 Task: Search one way flight ticket for 4 adults, 2 children, 2 infants in seat and 1 infant on lap in premium economy from Bellingham: Bellingham International Airport to Springfield: Abraham Lincoln Capital Airport on 5-2-2023. Number of bags: 2 checked bags. Price is upto 42000. Outbound departure time preference is 15:15.
Action: Mouse moved to (405, 368)
Screenshot: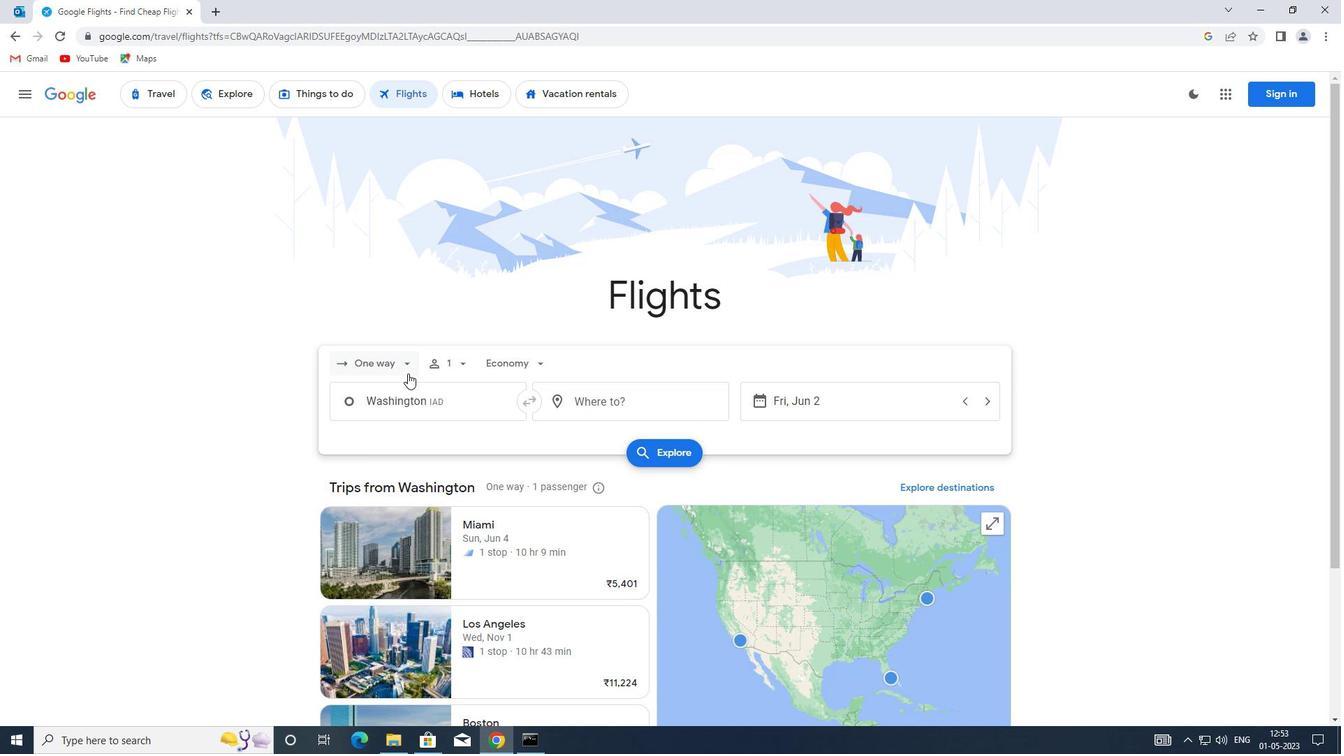 
Action: Mouse pressed left at (405, 368)
Screenshot: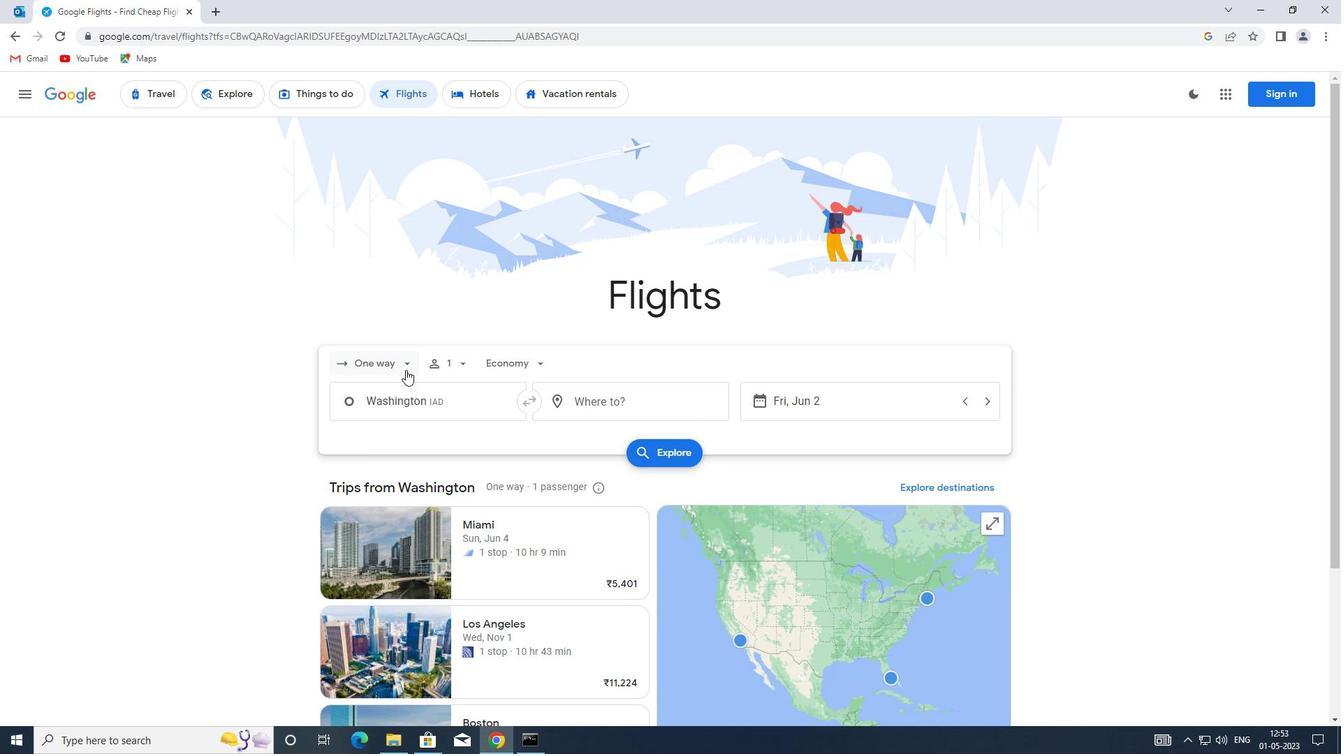 
Action: Mouse moved to (407, 424)
Screenshot: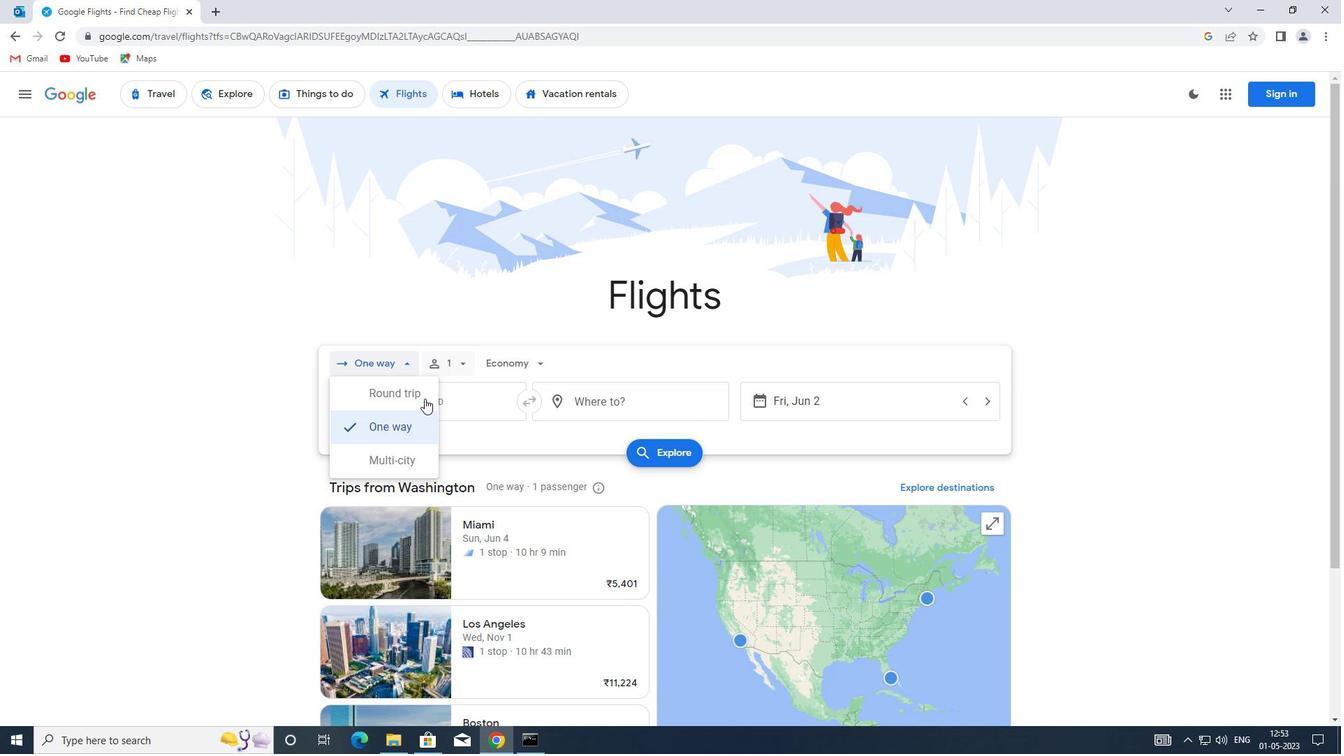 
Action: Mouse pressed left at (407, 424)
Screenshot: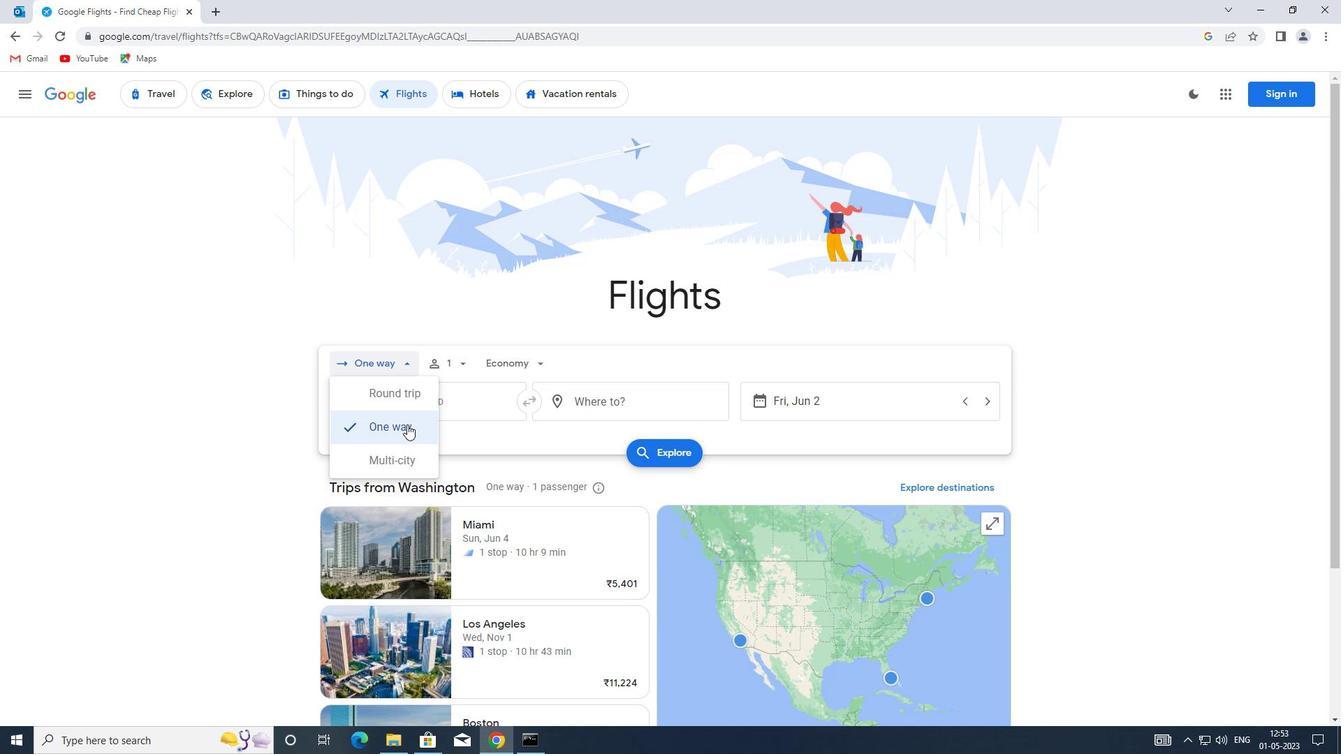 
Action: Mouse moved to (452, 365)
Screenshot: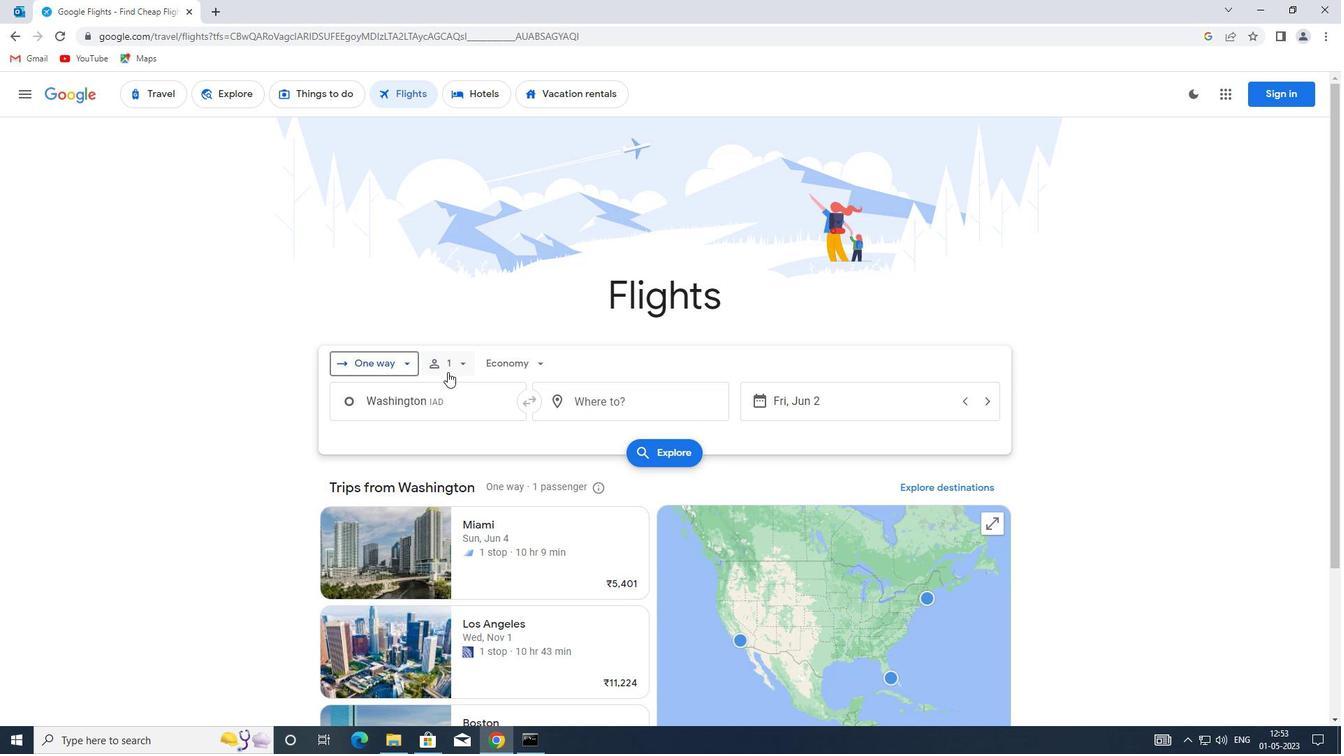 
Action: Mouse pressed left at (452, 365)
Screenshot: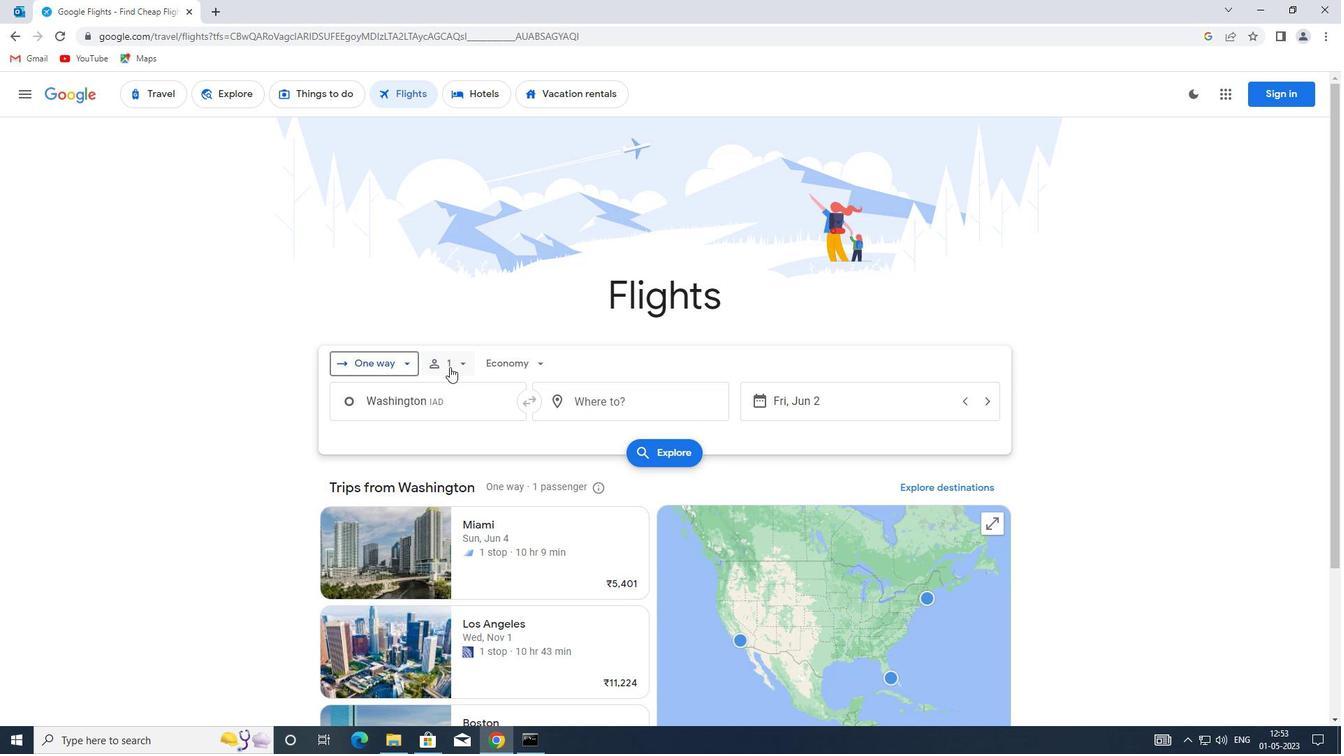 
Action: Mouse moved to (571, 396)
Screenshot: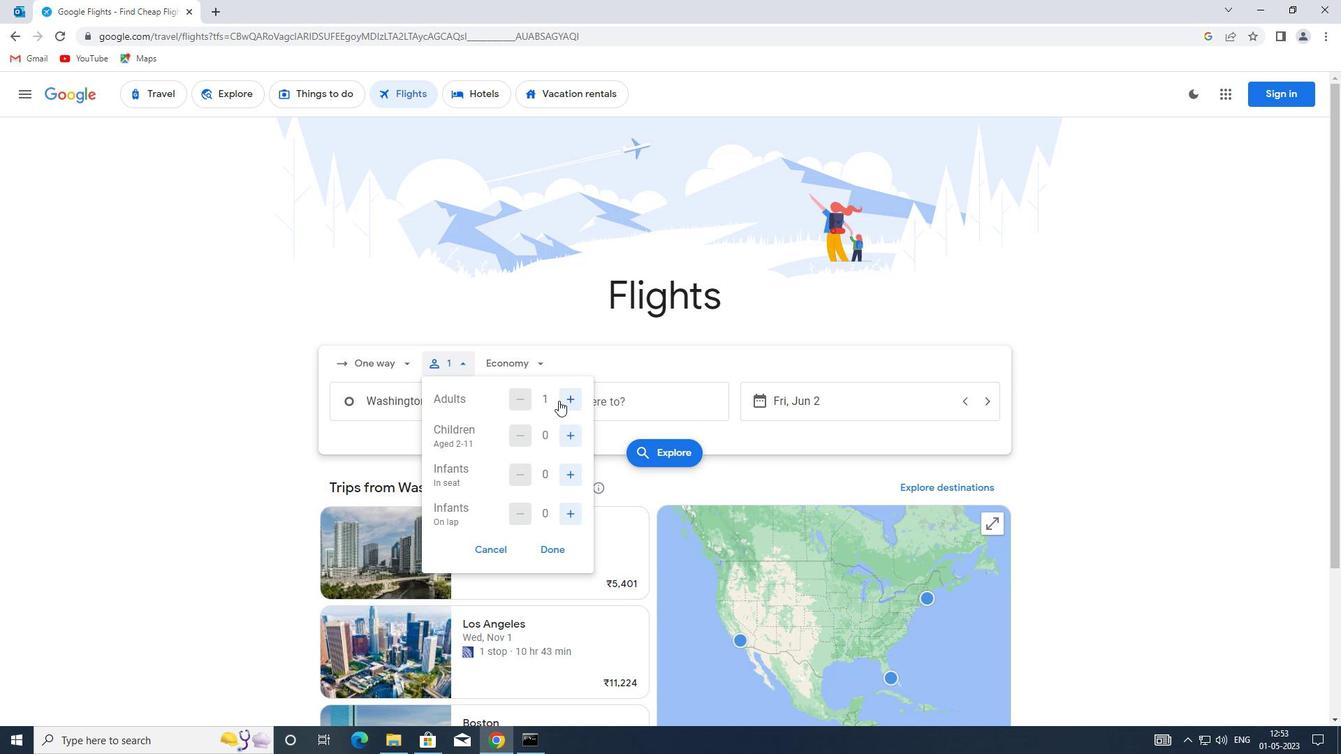 
Action: Mouse pressed left at (571, 396)
Screenshot: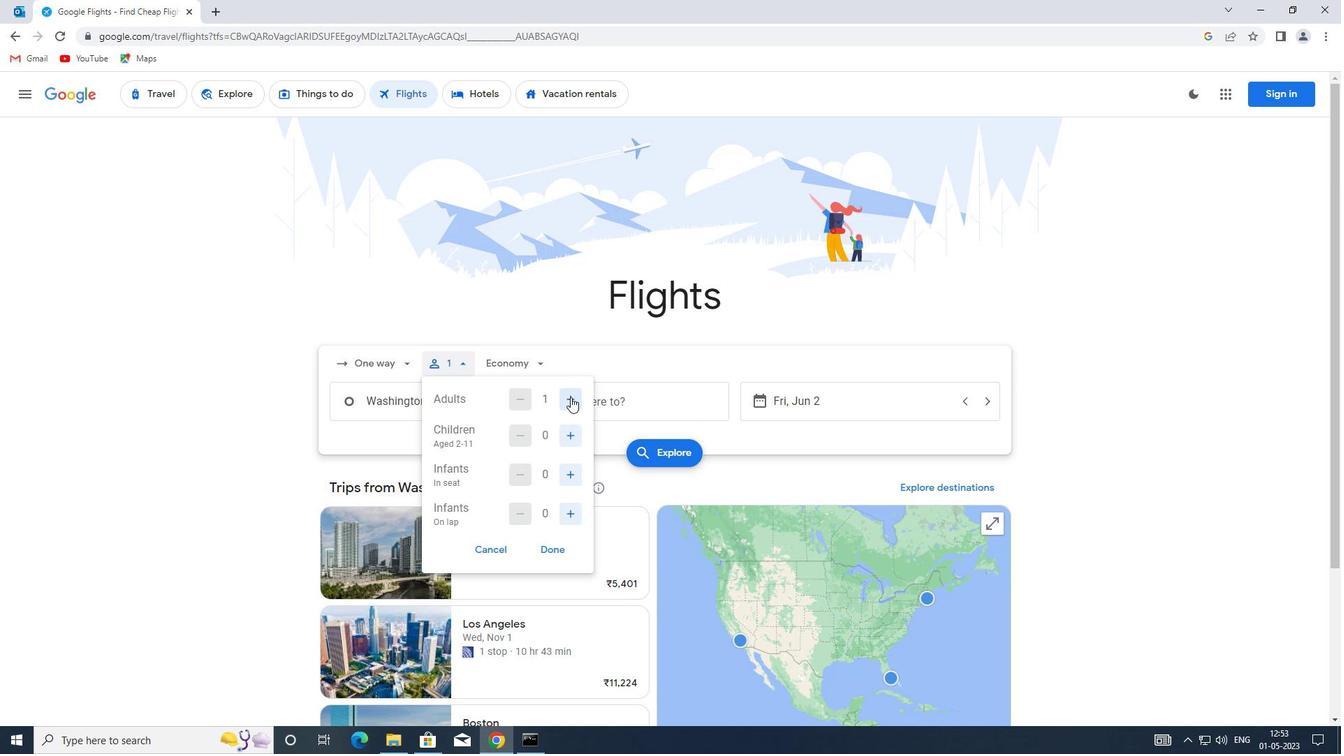 
Action: Mouse pressed left at (571, 396)
Screenshot: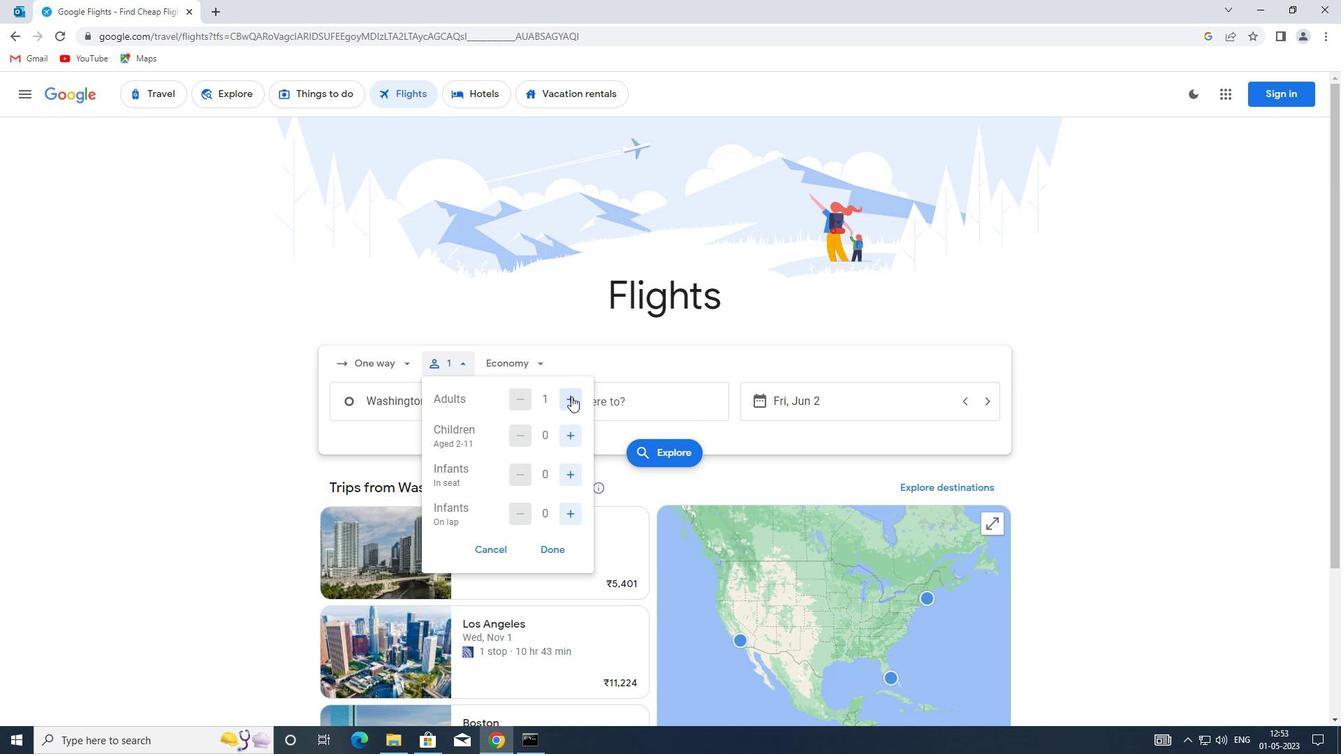
Action: Mouse pressed left at (571, 396)
Screenshot: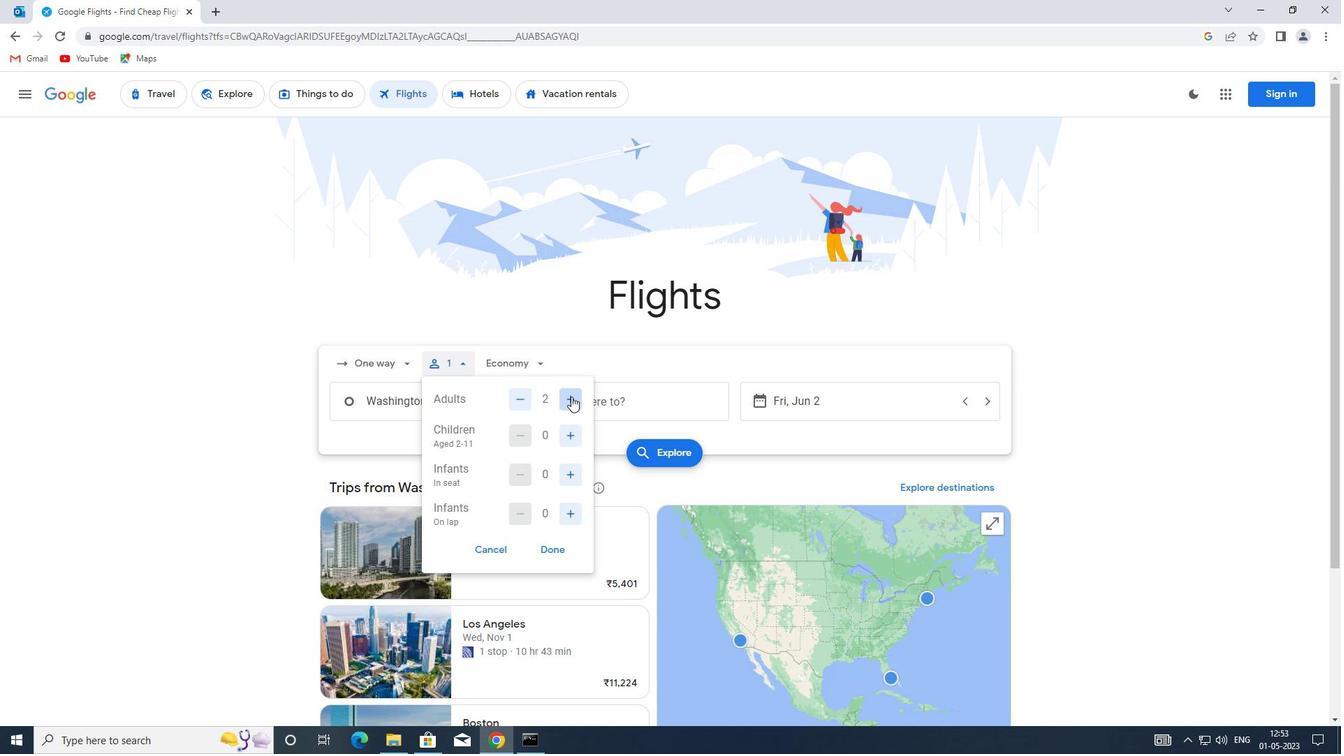 
Action: Mouse moved to (568, 433)
Screenshot: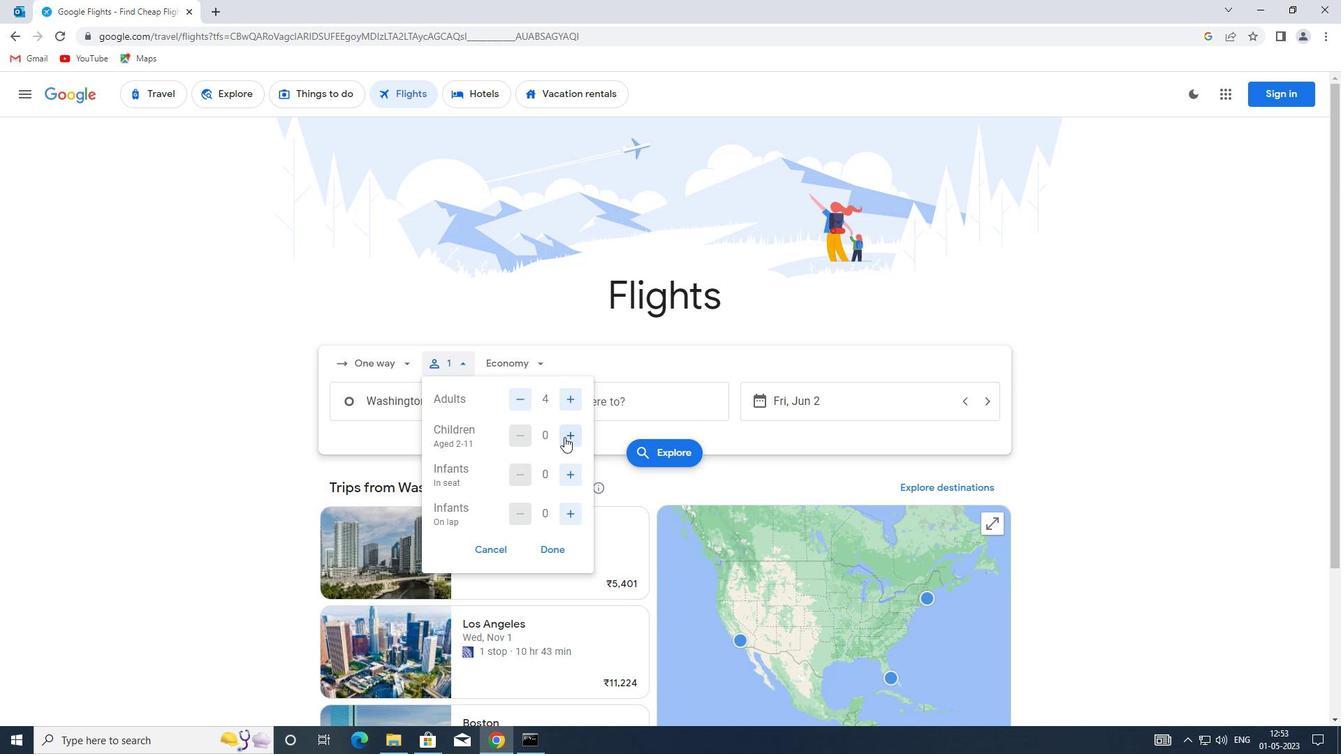 
Action: Mouse pressed left at (568, 433)
Screenshot: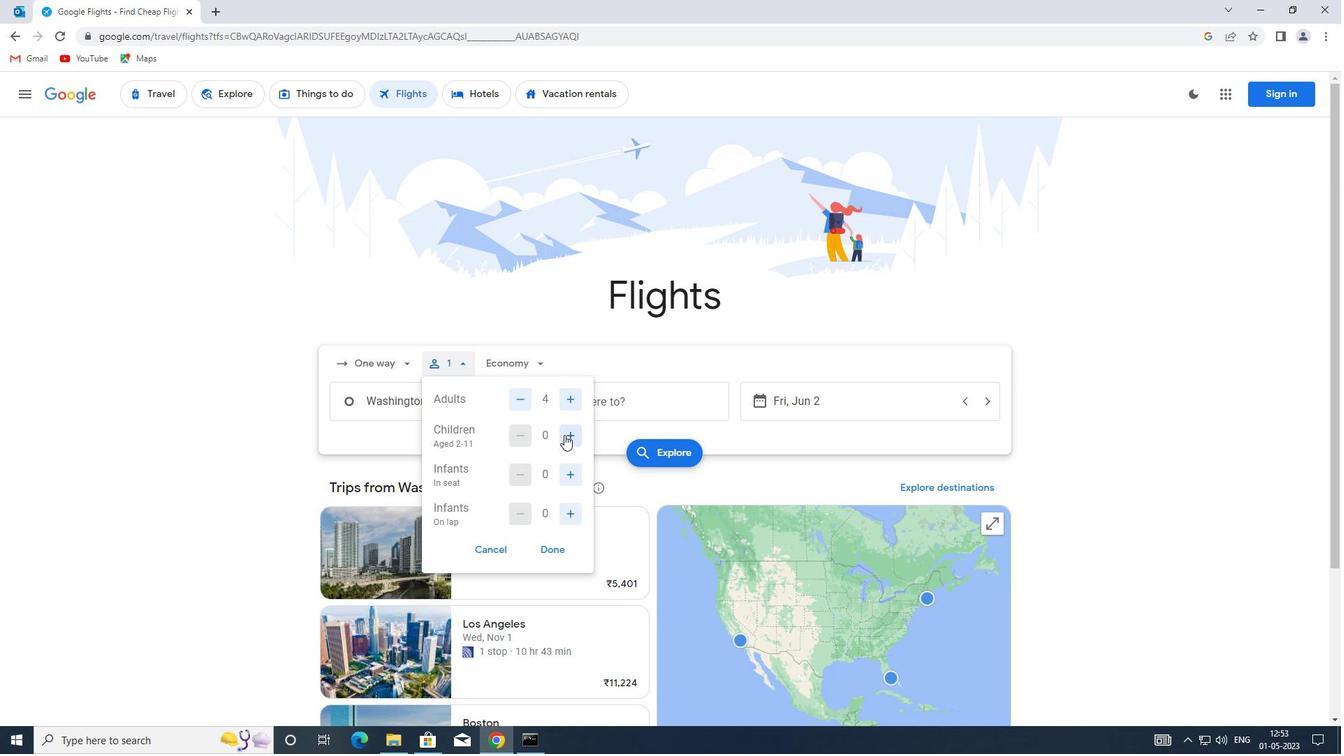 
Action: Mouse pressed left at (568, 433)
Screenshot: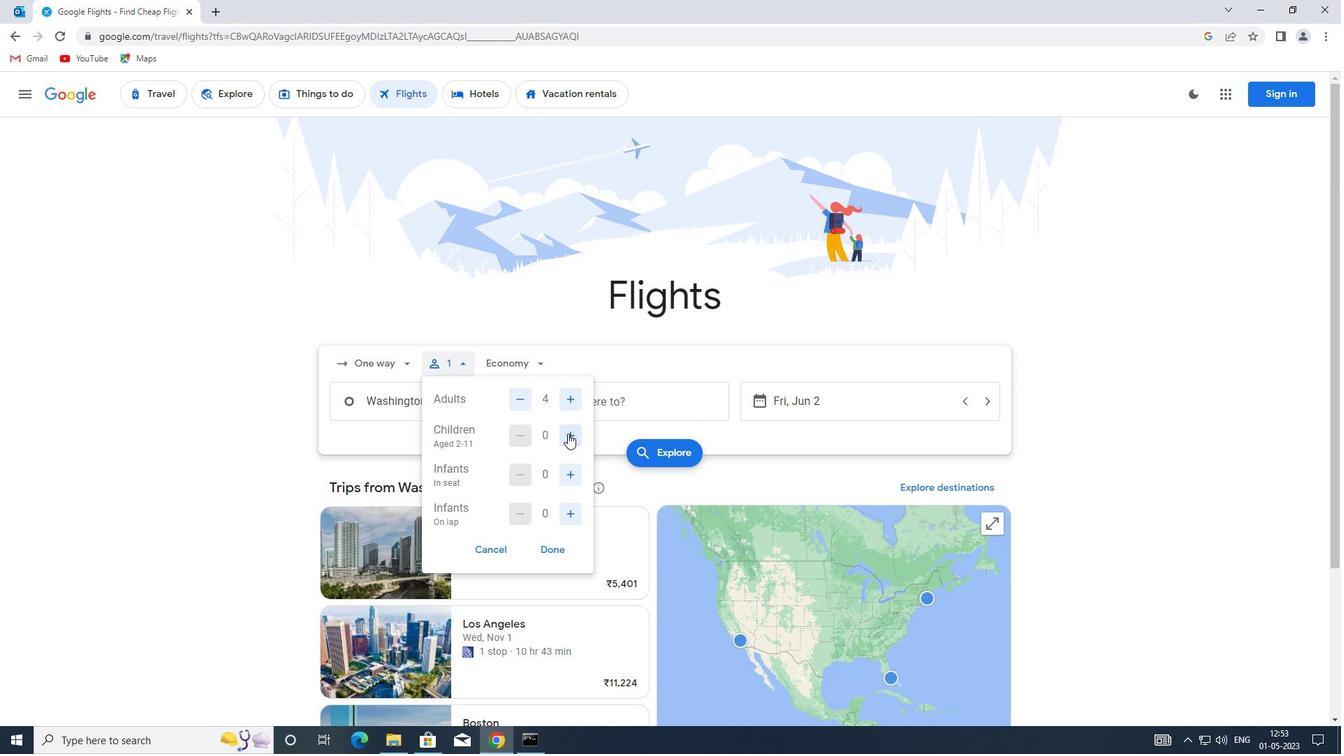 
Action: Mouse moved to (570, 477)
Screenshot: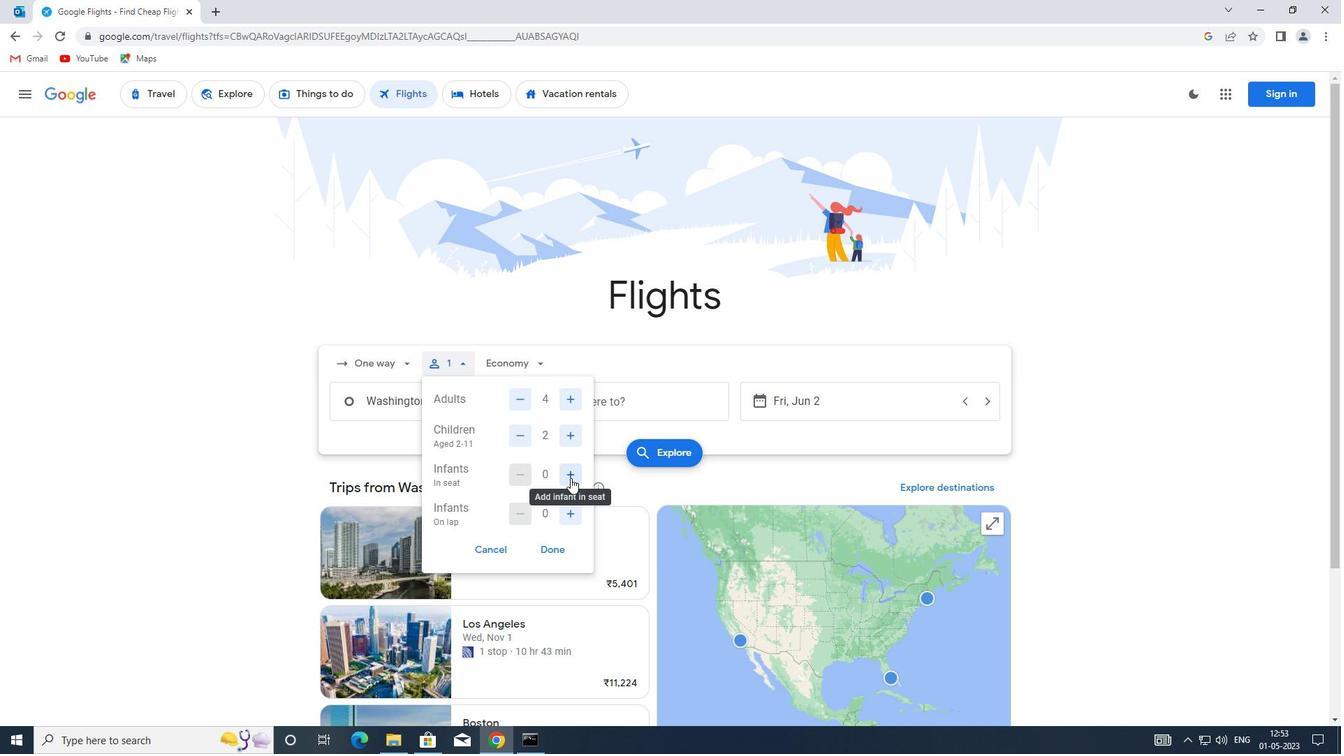 
Action: Mouse pressed left at (570, 477)
Screenshot: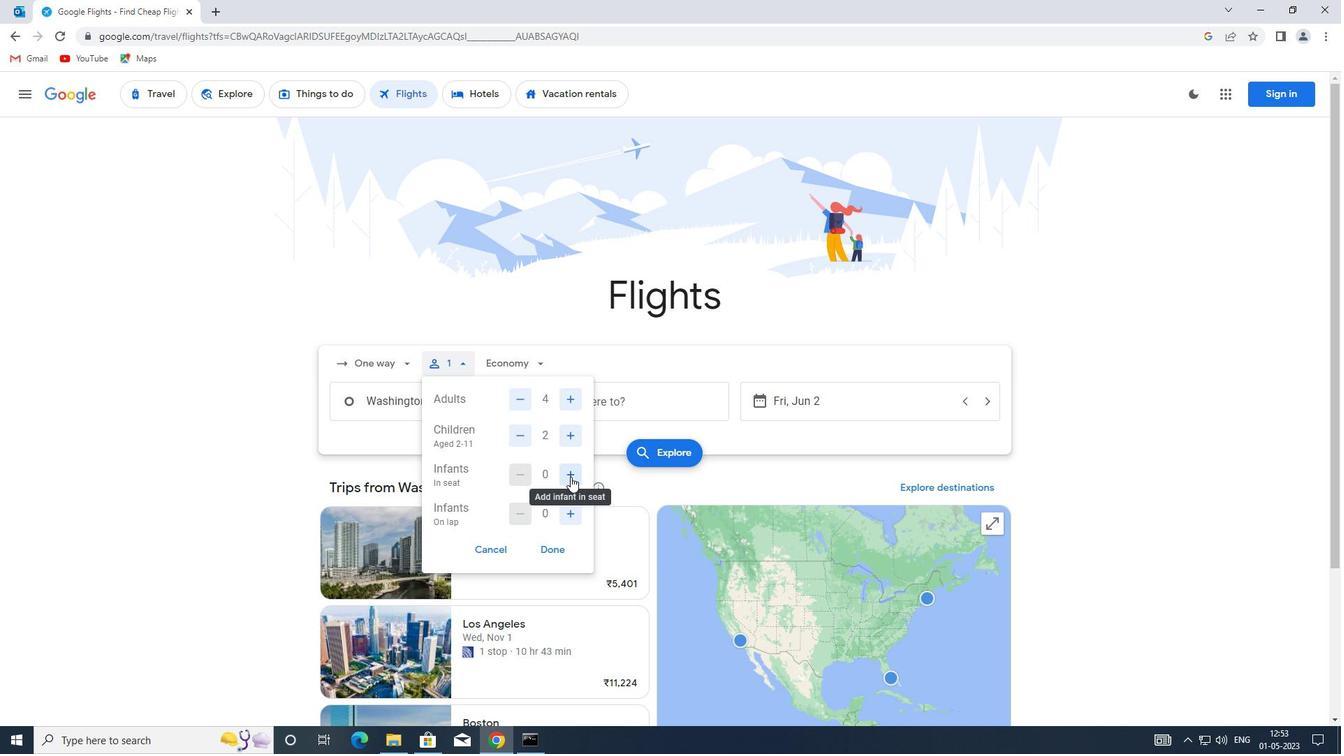 
Action: Mouse pressed left at (570, 477)
Screenshot: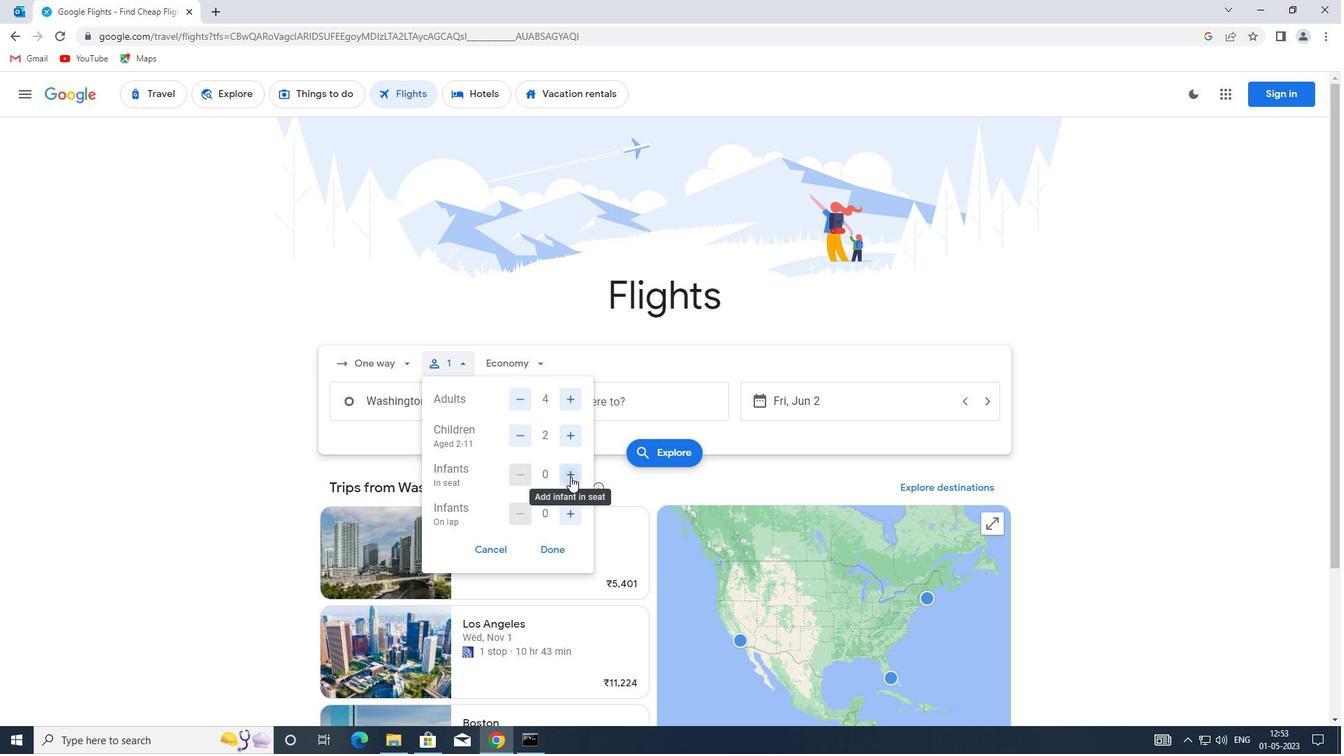
Action: Mouse moved to (567, 513)
Screenshot: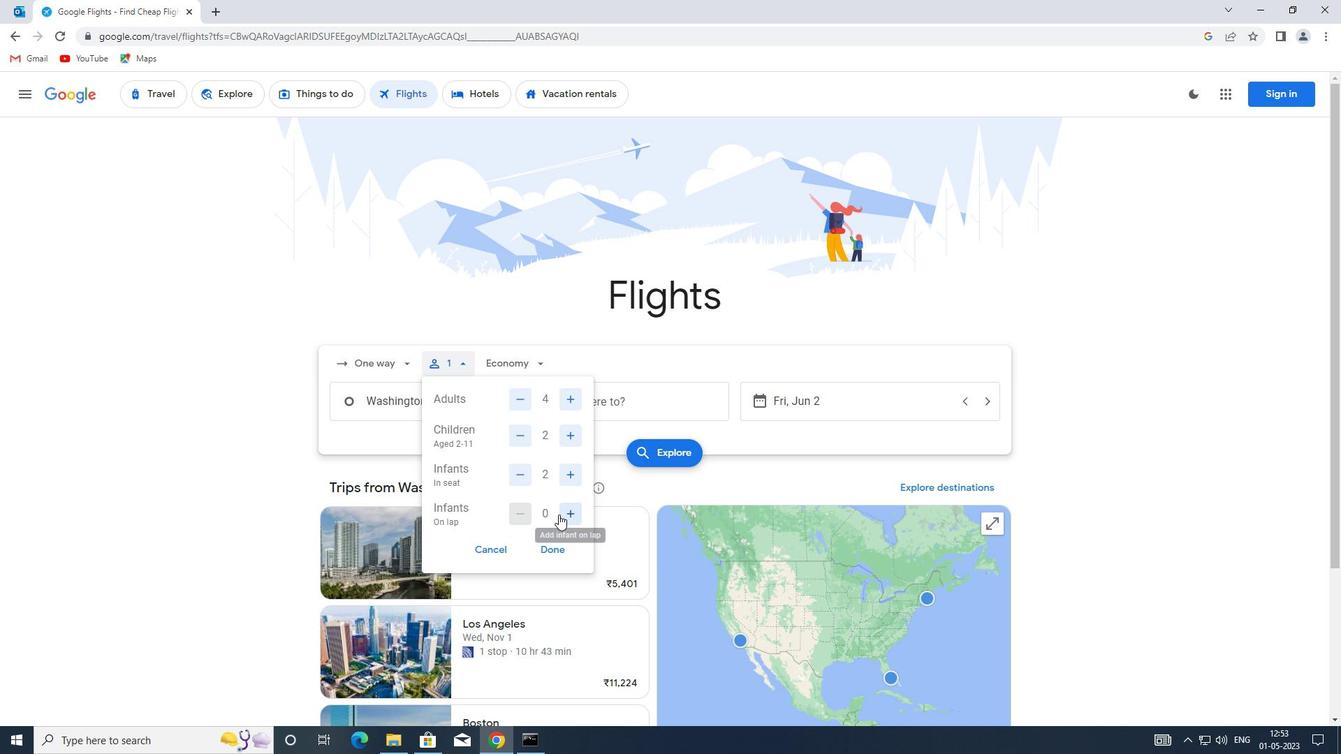 
Action: Mouse pressed left at (567, 513)
Screenshot: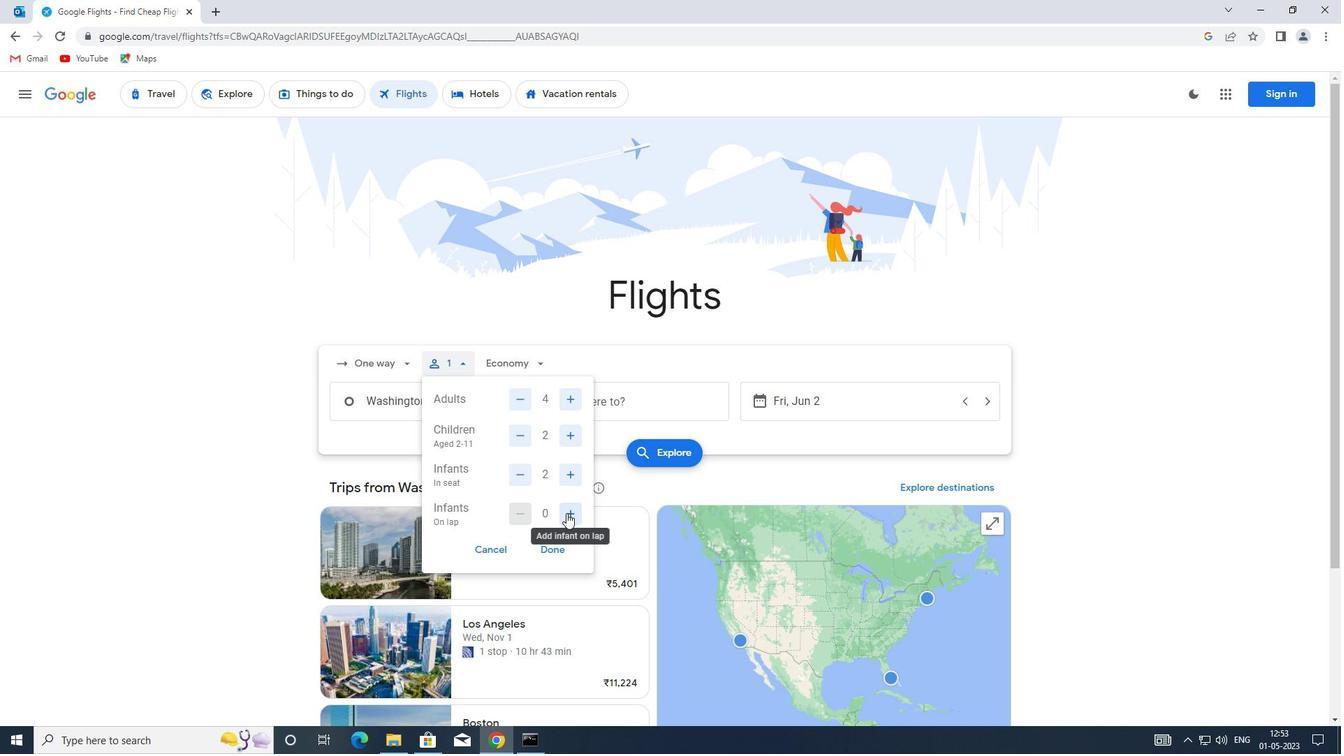 
Action: Mouse moved to (566, 549)
Screenshot: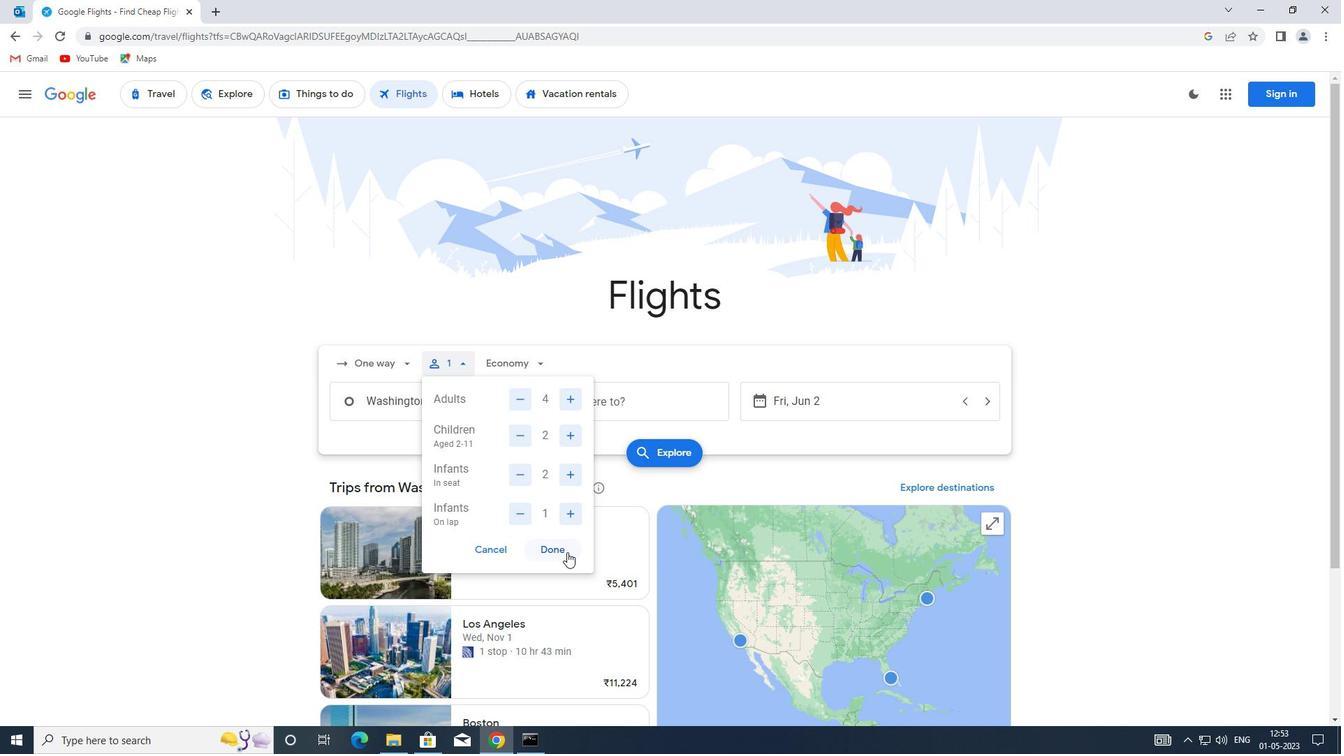 
Action: Mouse pressed left at (566, 549)
Screenshot: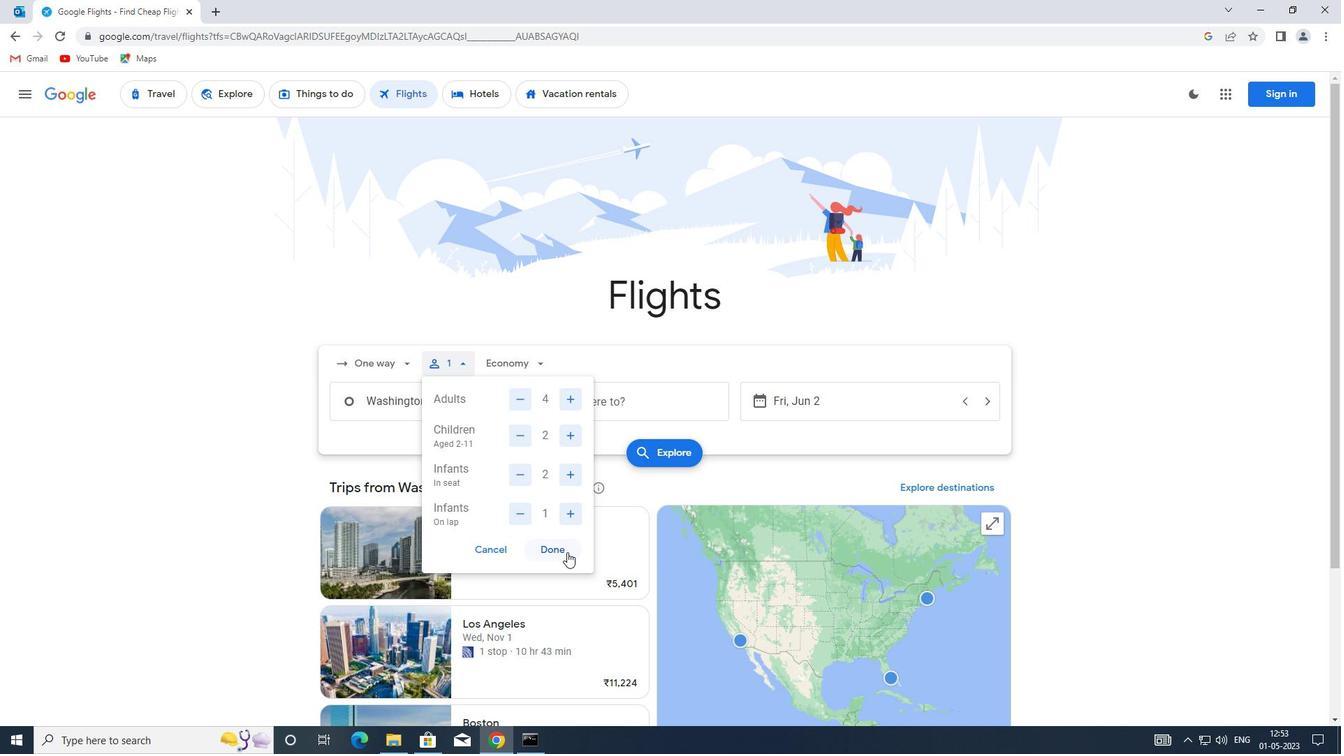 
Action: Mouse moved to (526, 359)
Screenshot: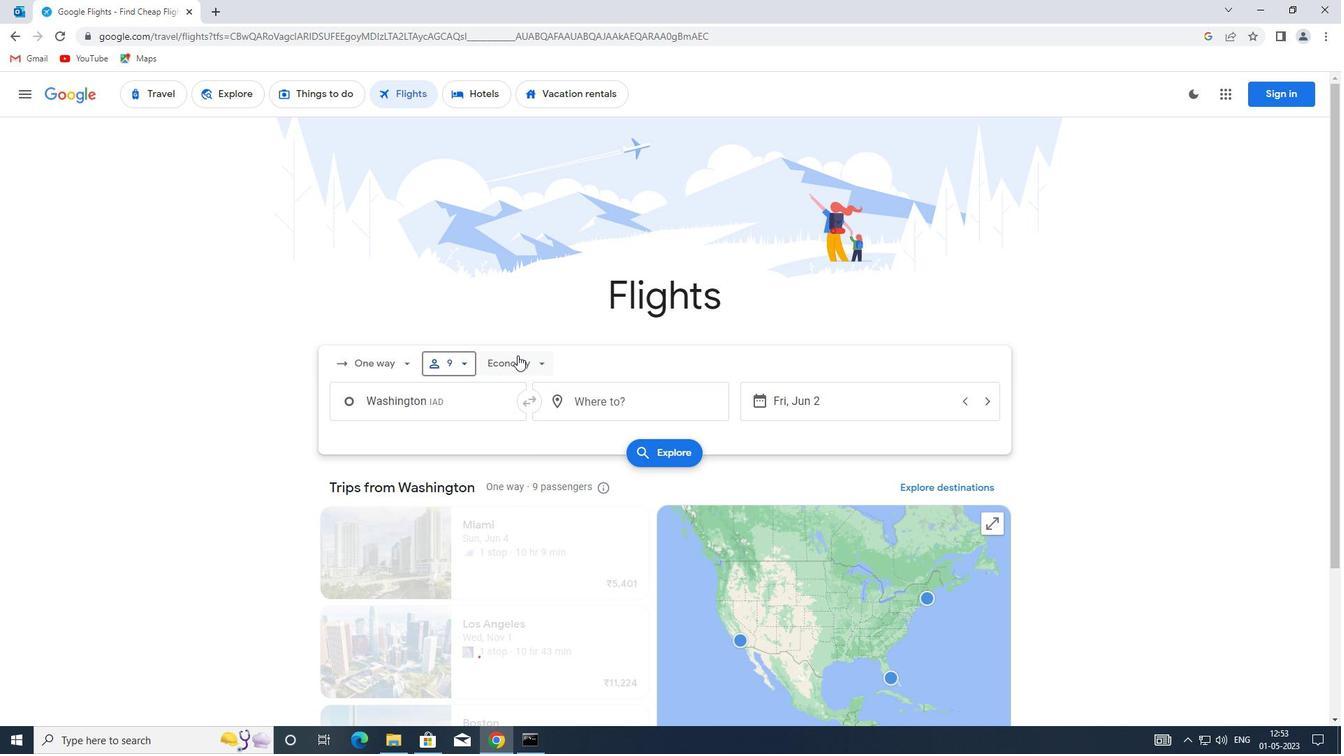 
Action: Mouse pressed left at (526, 359)
Screenshot: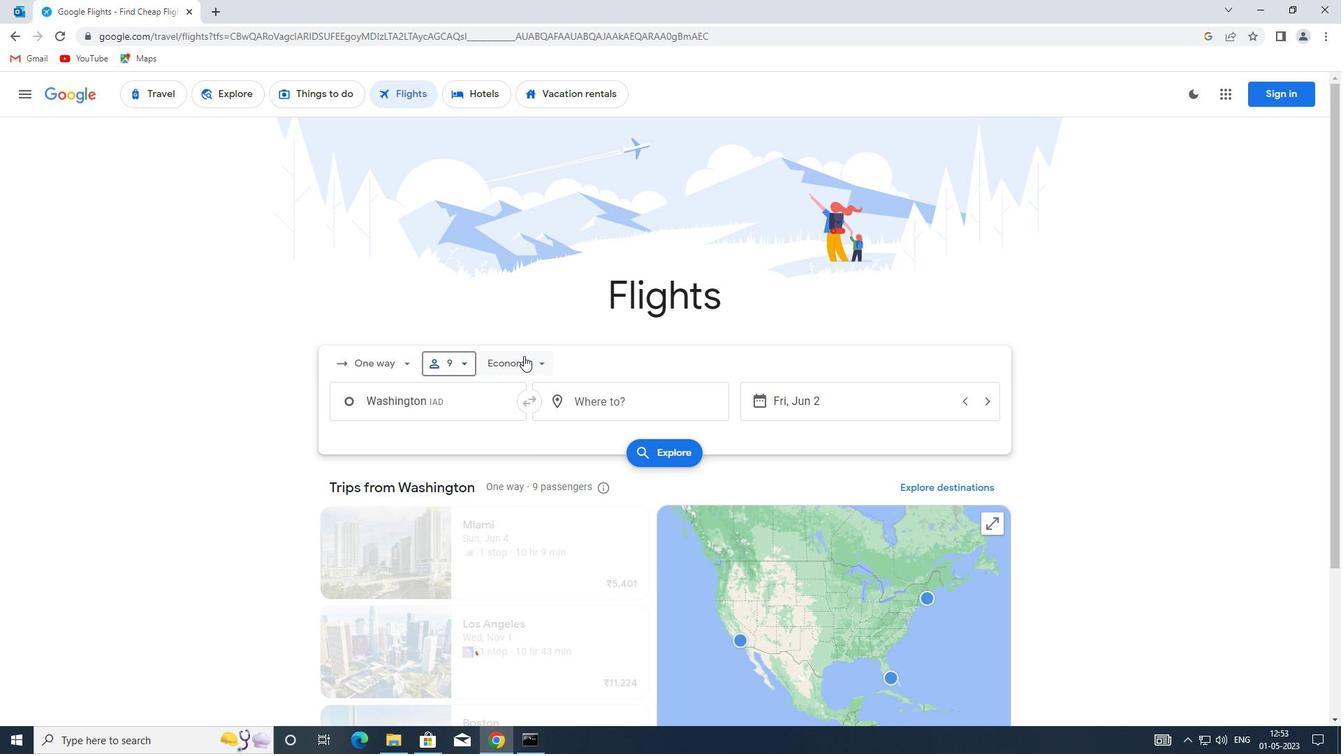 
Action: Mouse moved to (542, 401)
Screenshot: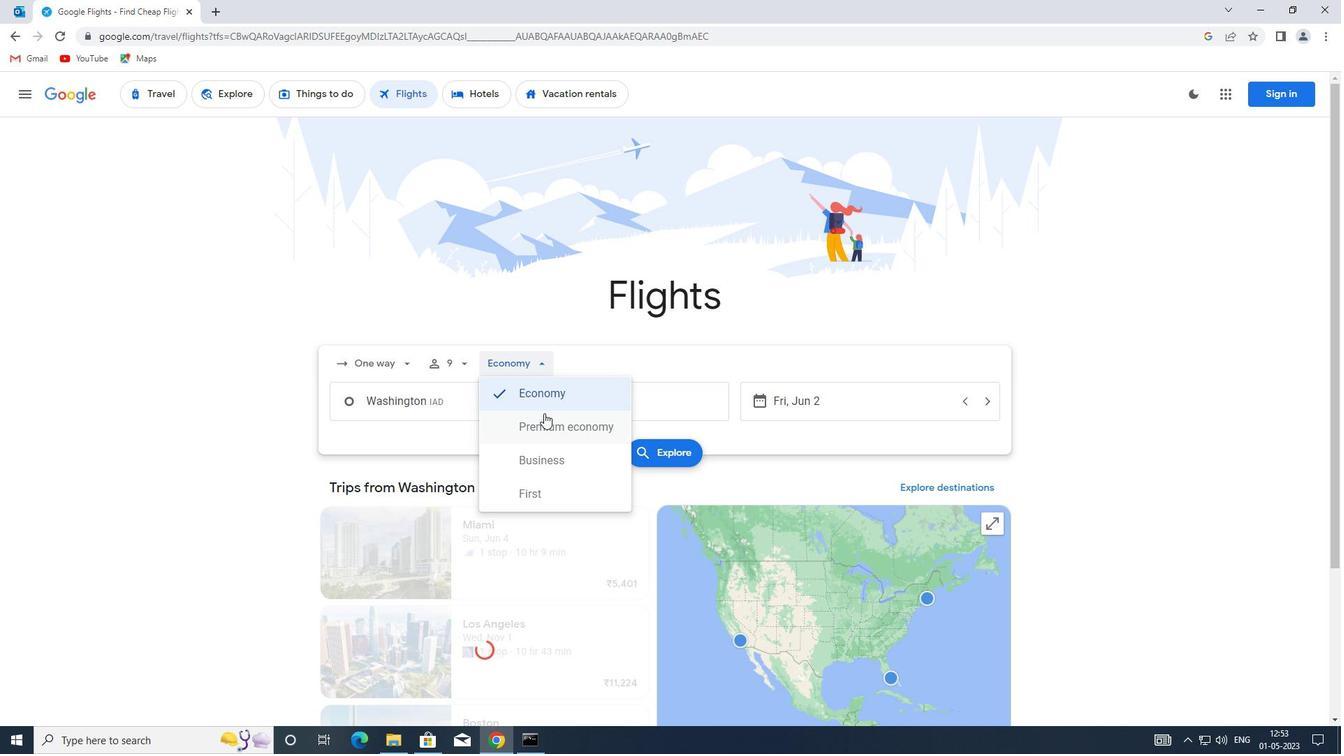 
Action: Mouse pressed left at (542, 401)
Screenshot: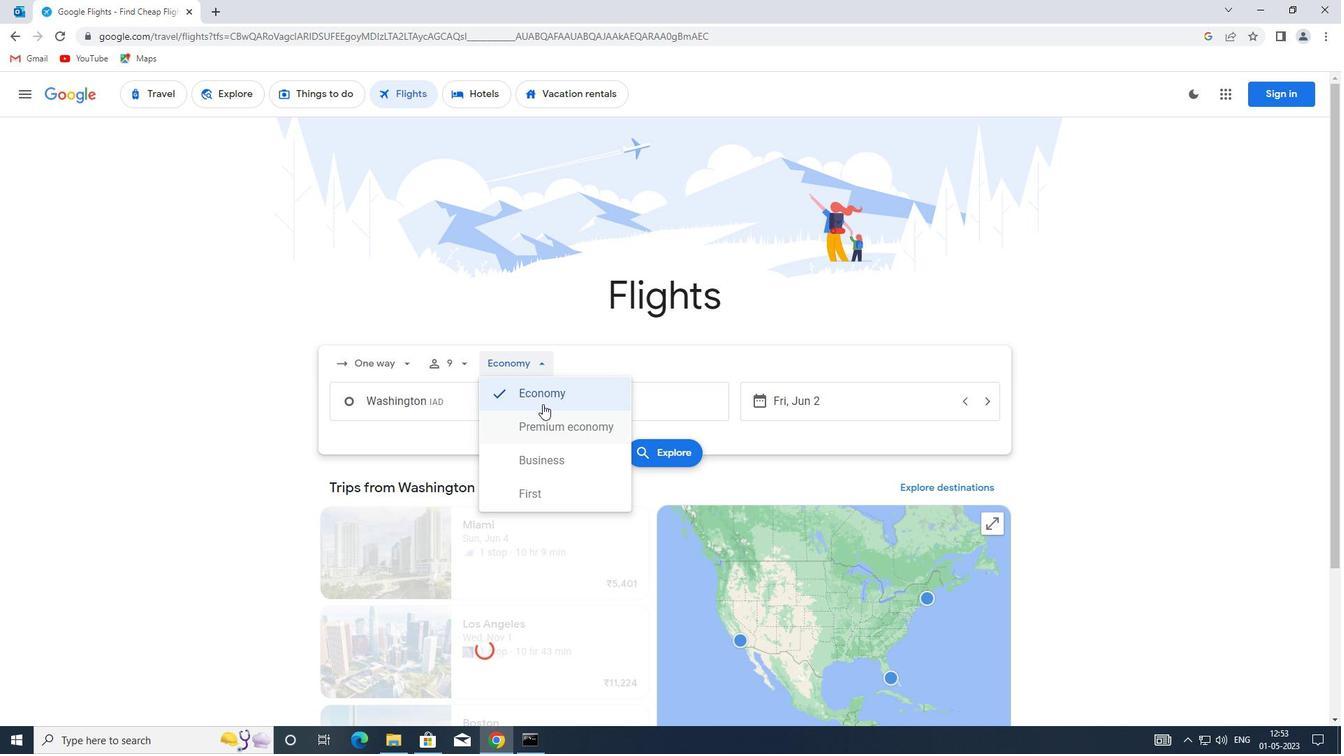 
Action: Mouse moved to (448, 407)
Screenshot: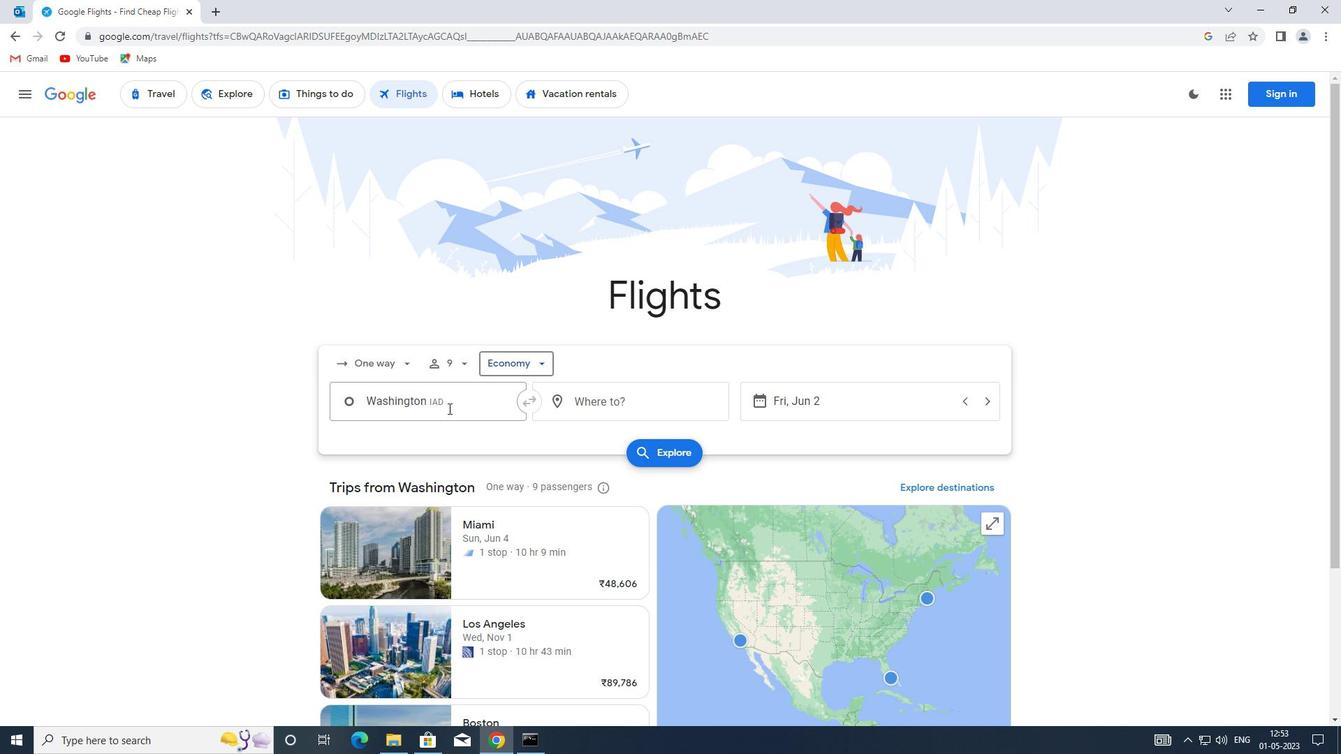 
Action: Mouse pressed left at (448, 407)
Screenshot: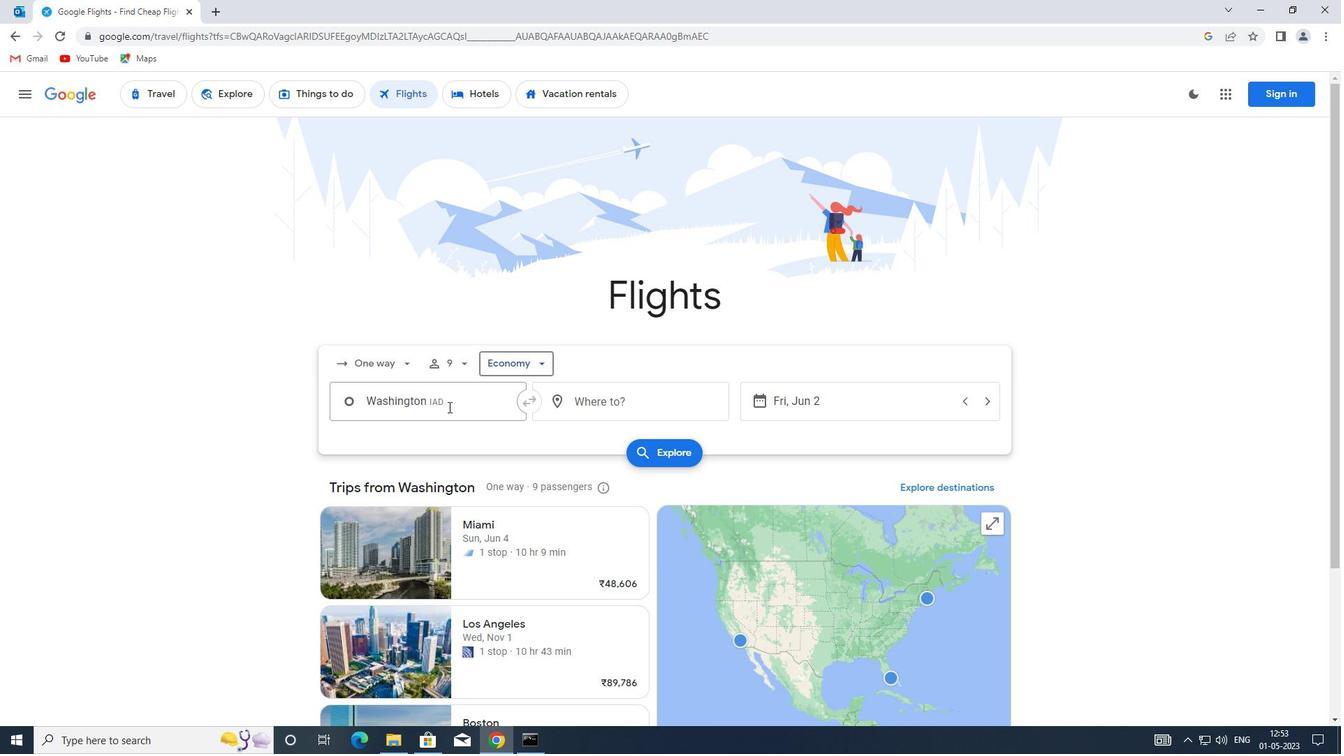 
Action: Key pressed bli
Screenshot: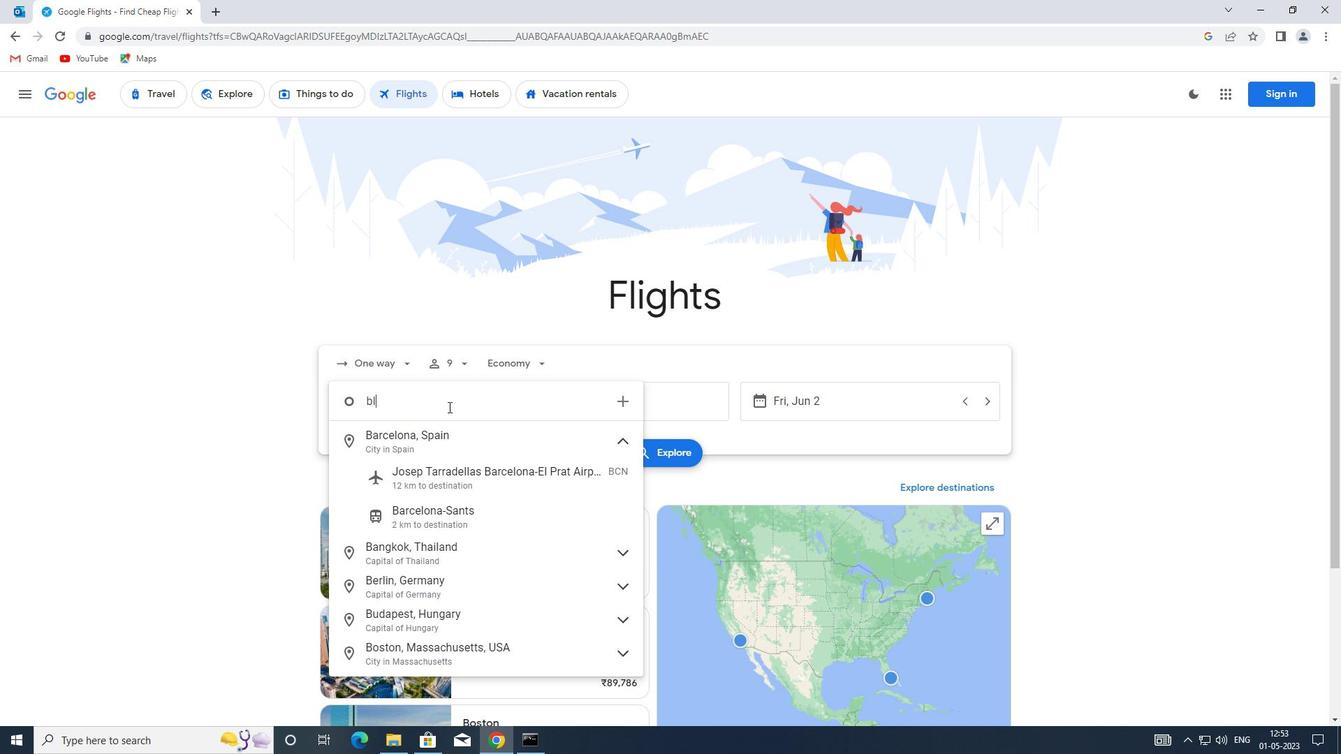 
Action: Mouse moved to (477, 445)
Screenshot: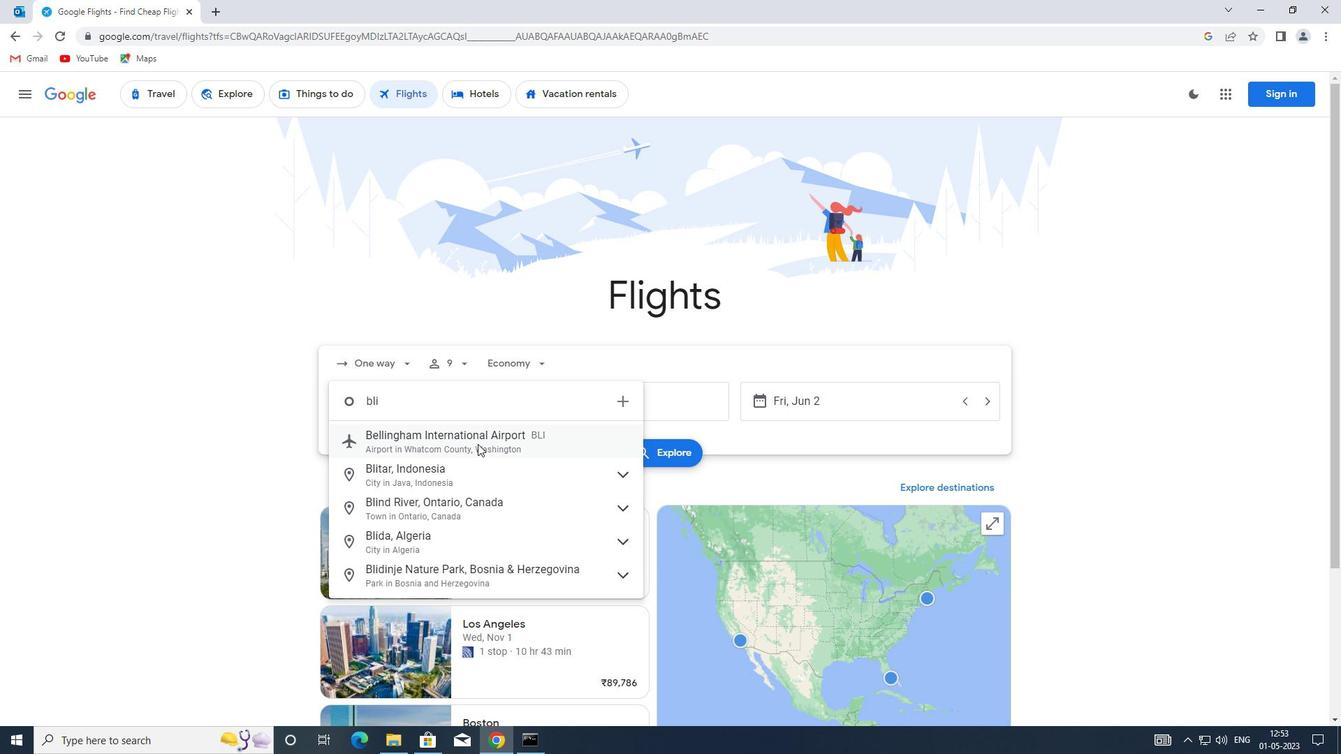 
Action: Mouse pressed left at (477, 445)
Screenshot: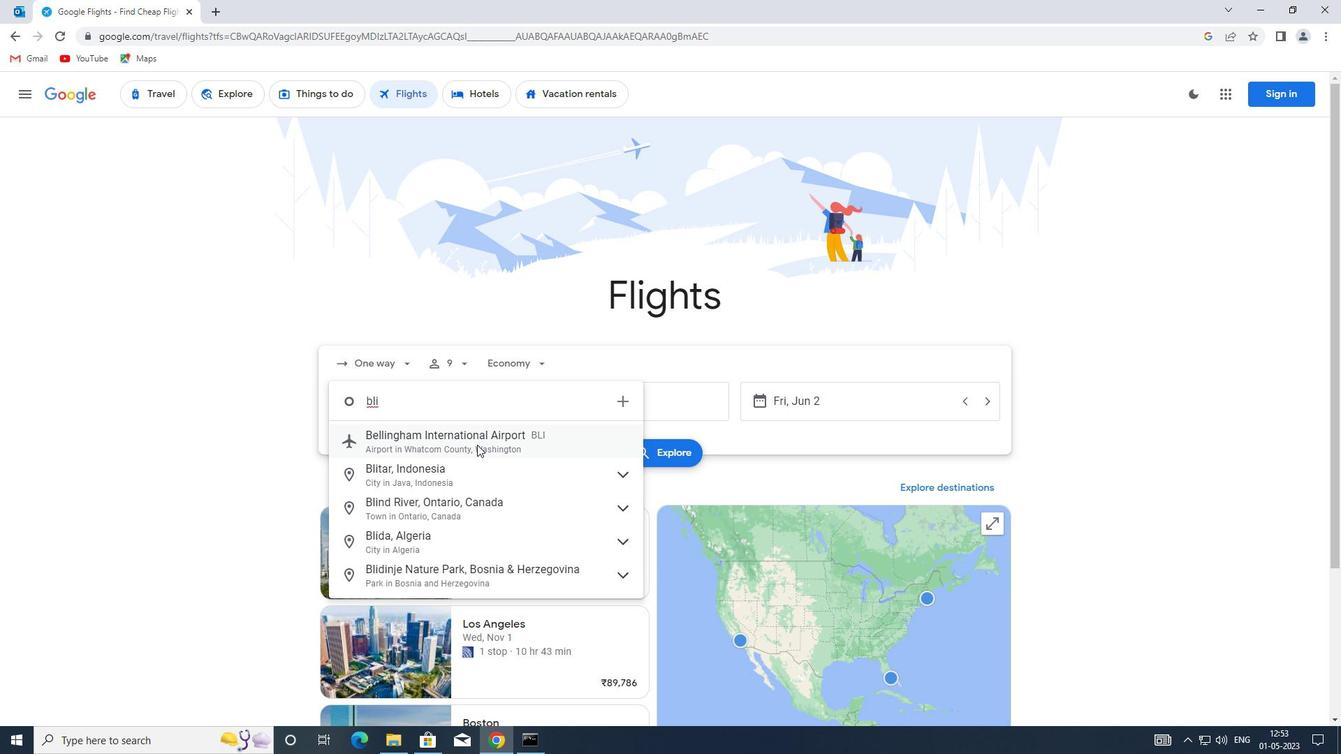 
Action: Mouse moved to (577, 411)
Screenshot: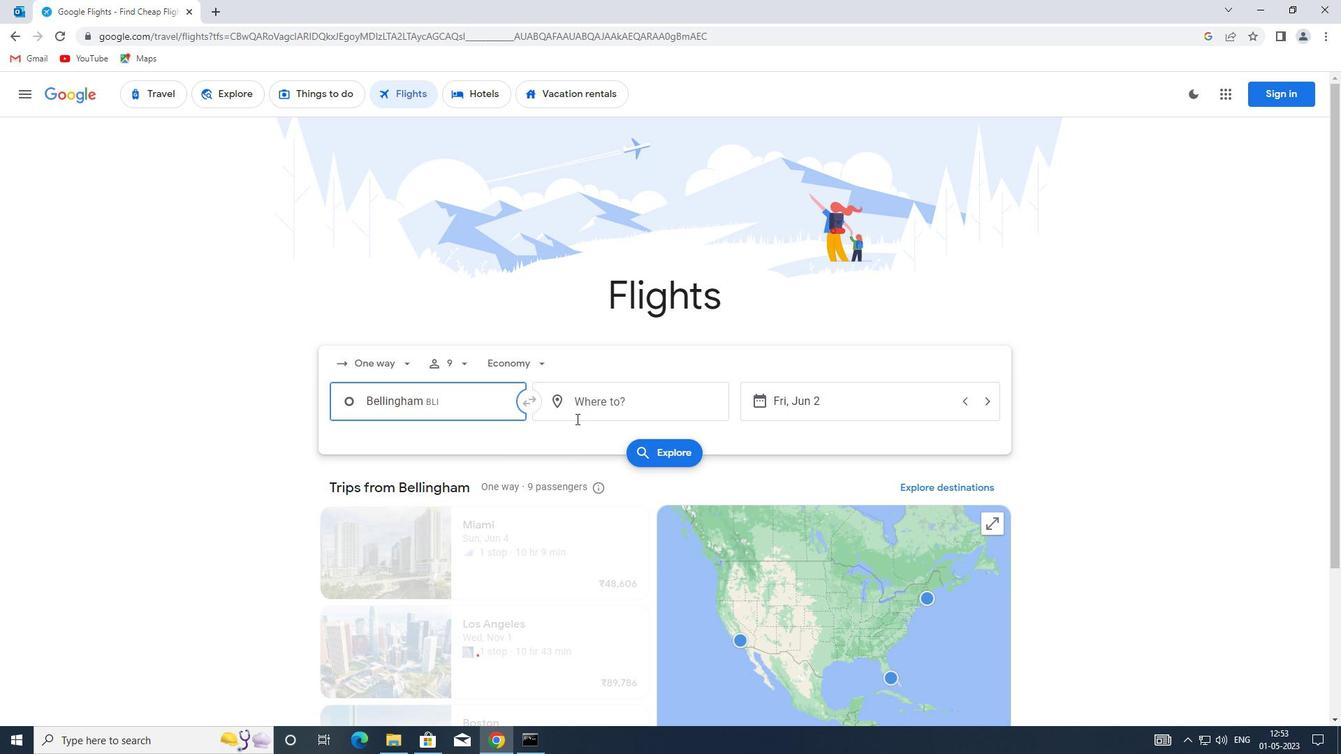 
Action: Mouse pressed left at (577, 411)
Screenshot: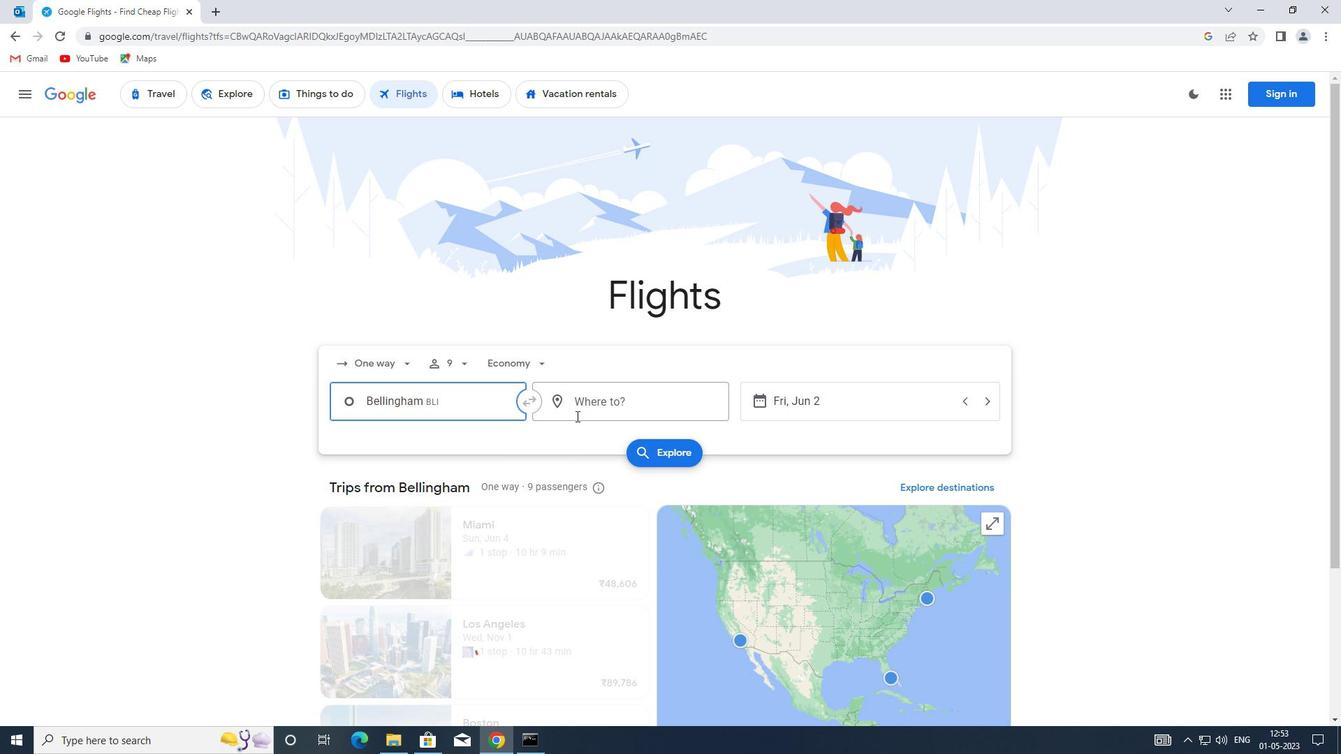 
Action: Mouse moved to (577, 410)
Screenshot: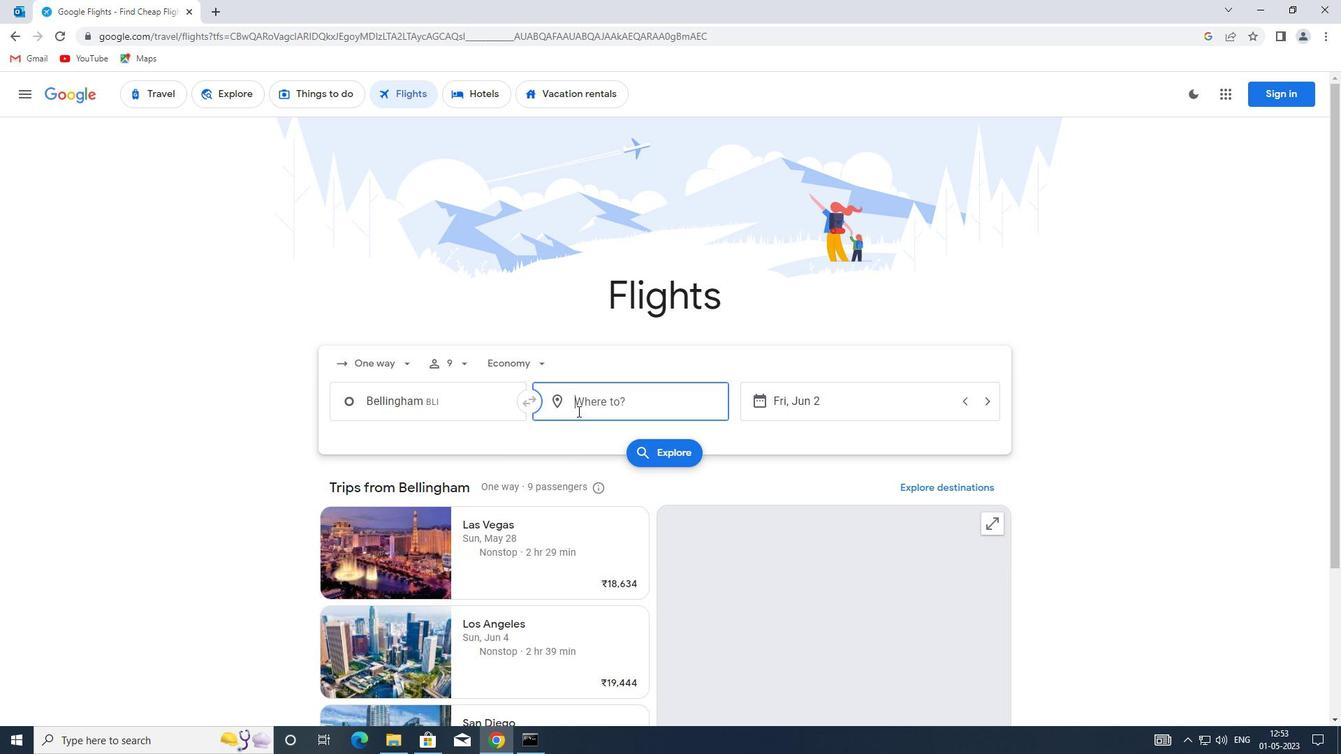 
Action: Key pressed spi
Screenshot: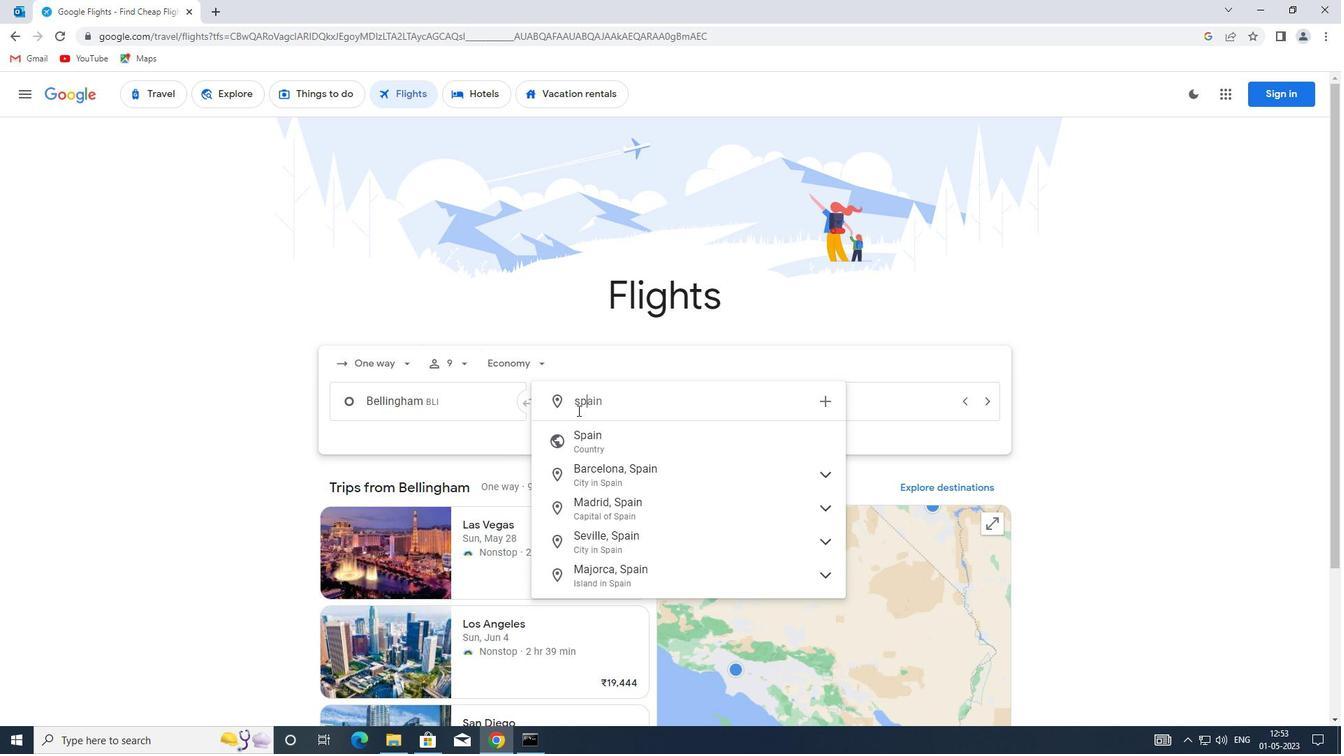 
Action: Mouse moved to (633, 443)
Screenshot: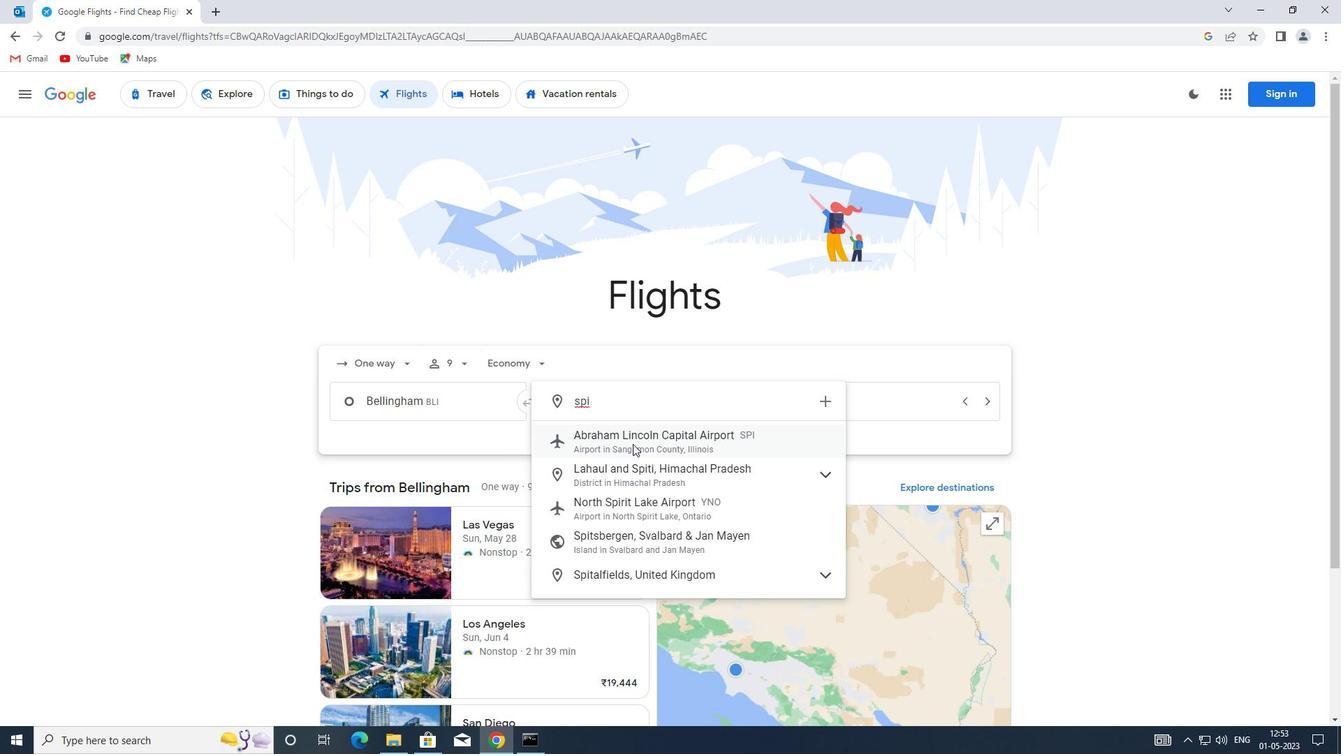 
Action: Mouse pressed left at (633, 443)
Screenshot: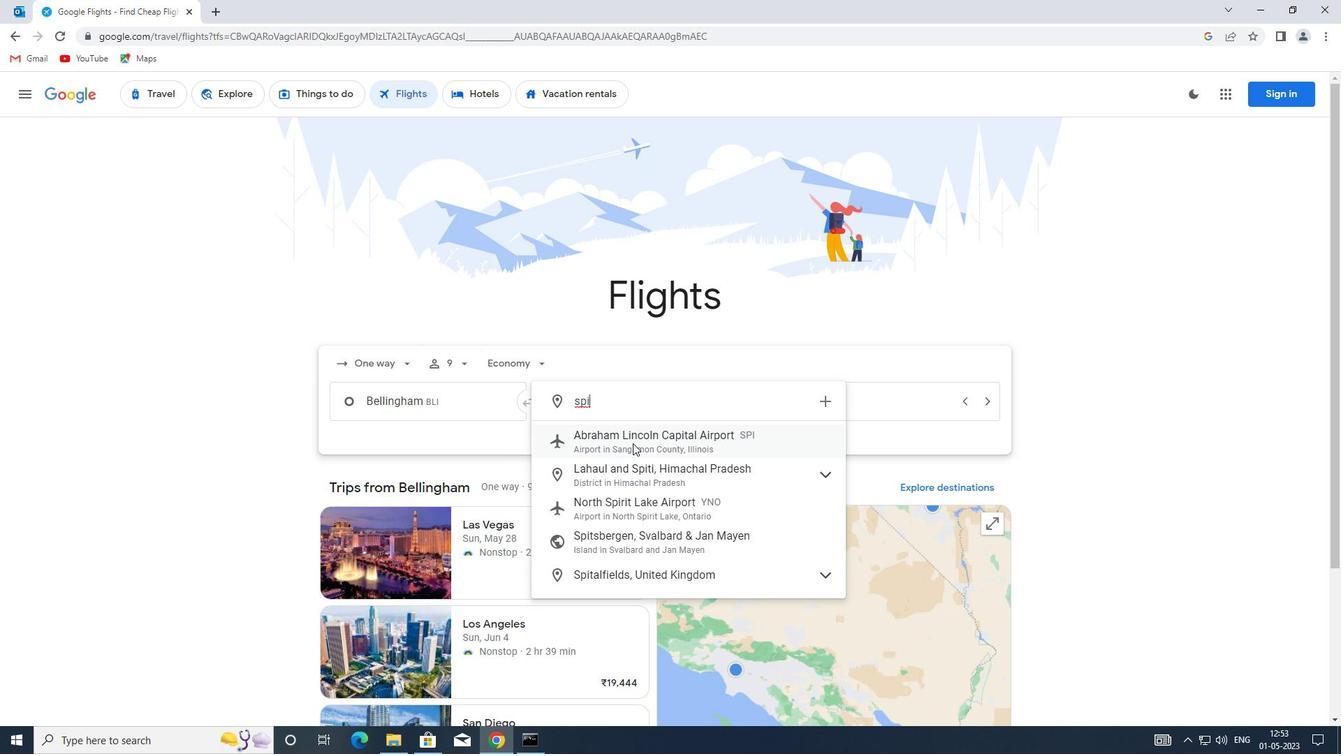 
Action: Mouse moved to (809, 403)
Screenshot: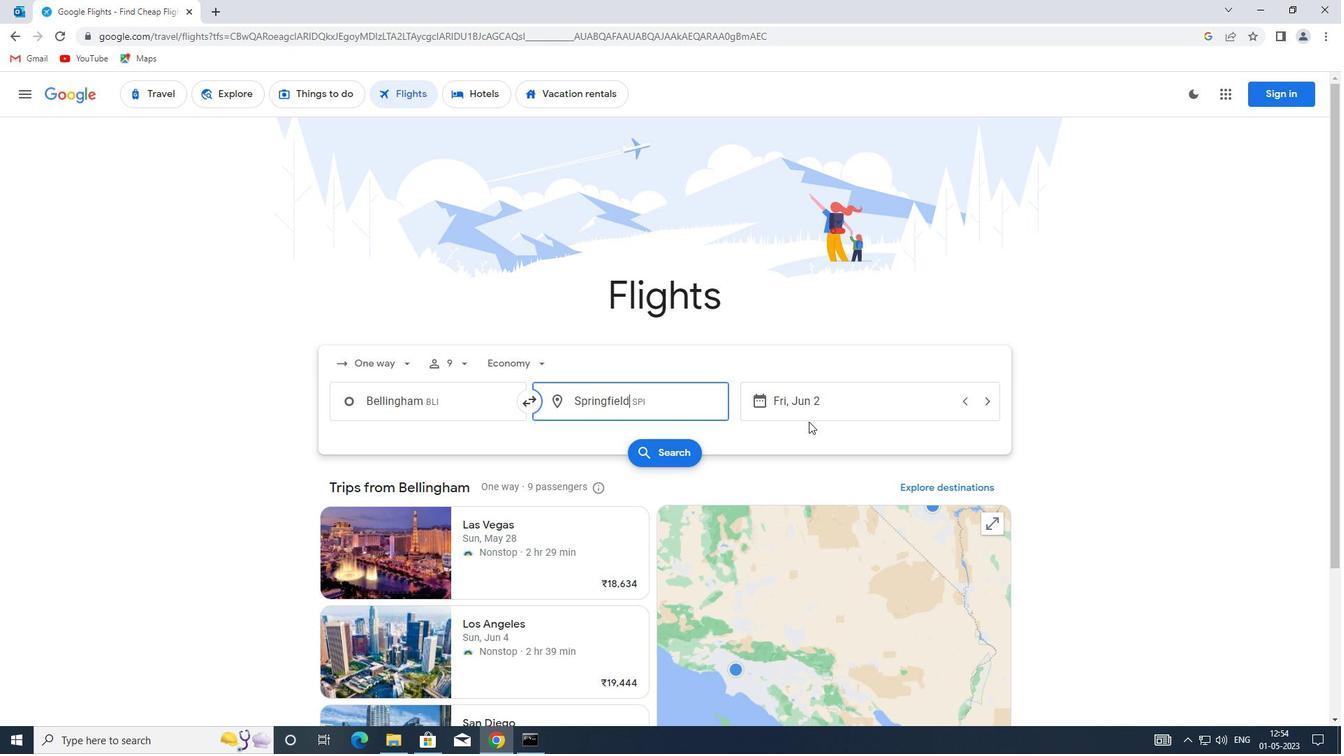 
Action: Mouse pressed left at (809, 403)
Screenshot: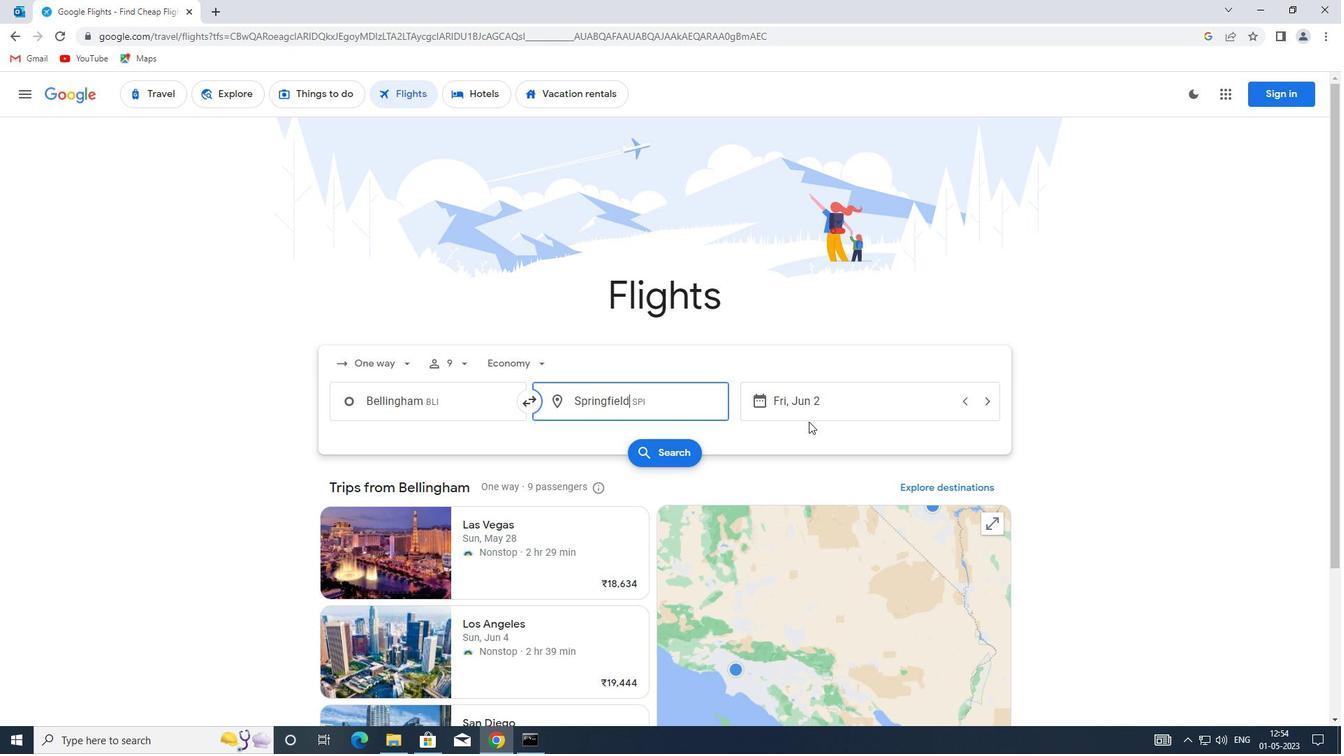 
Action: Mouse moved to (932, 471)
Screenshot: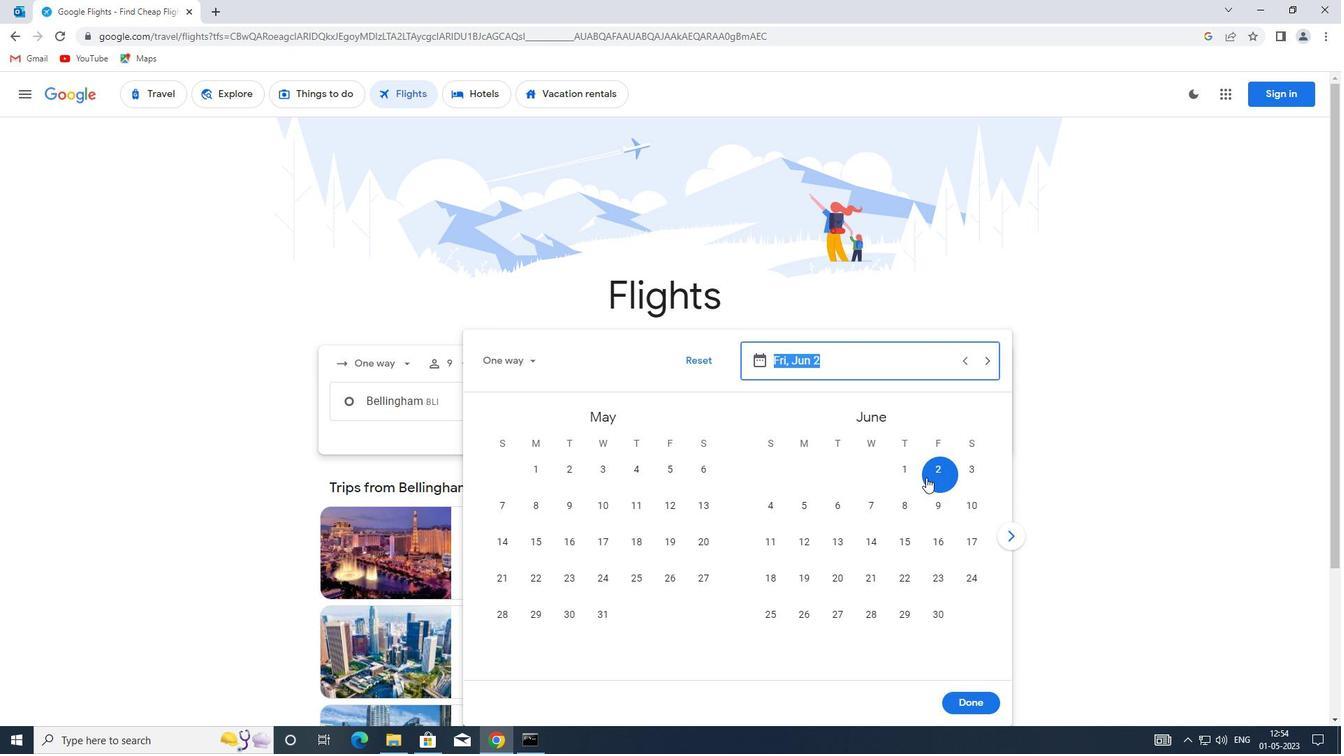 
Action: Mouse pressed left at (932, 471)
Screenshot: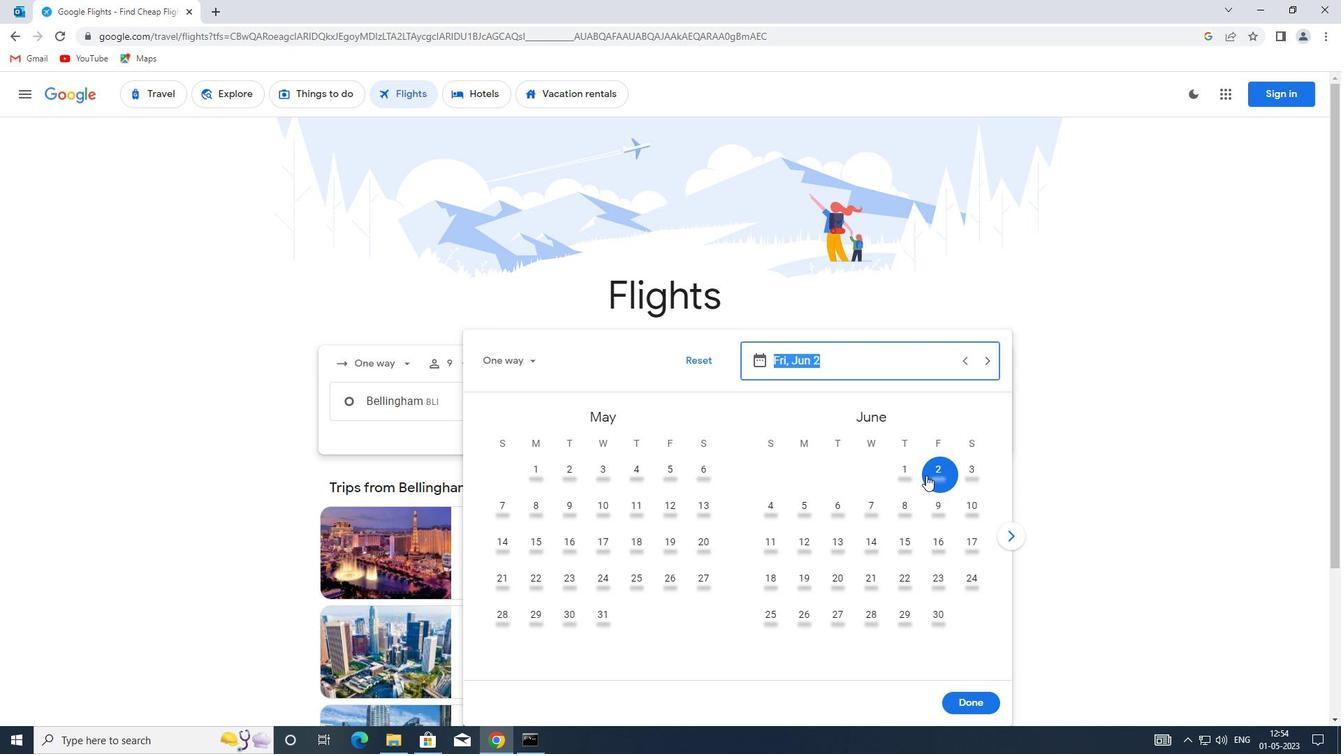 
Action: Mouse moved to (976, 699)
Screenshot: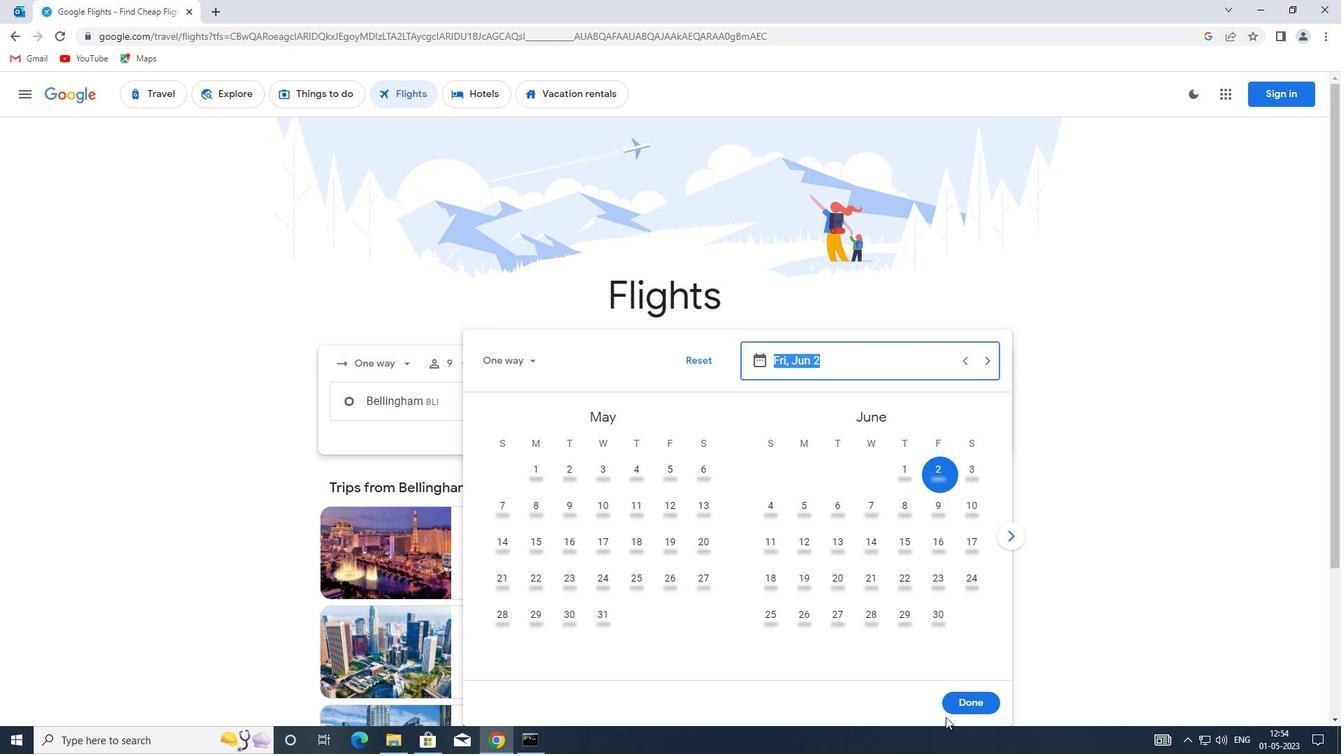 
Action: Mouse pressed left at (976, 699)
Screenshot: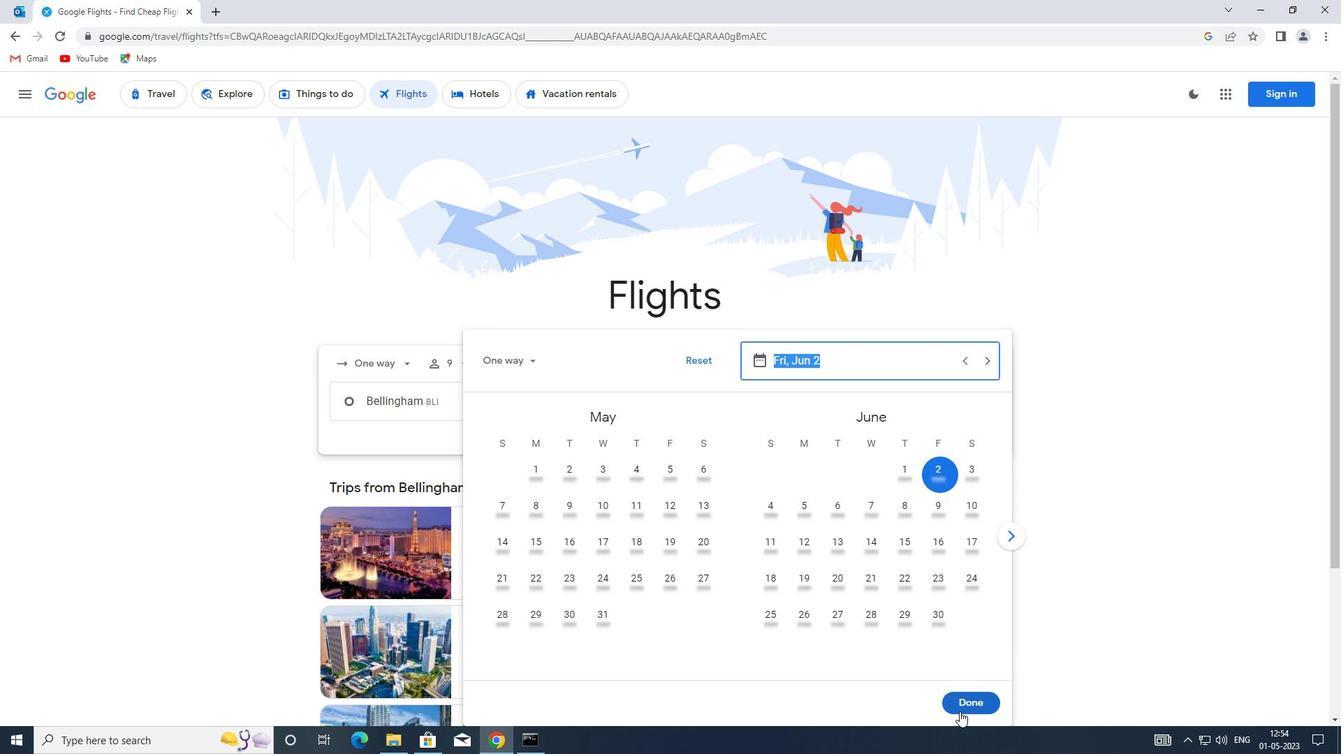
Action: Mouse moved to (675, 459)
Screenshot: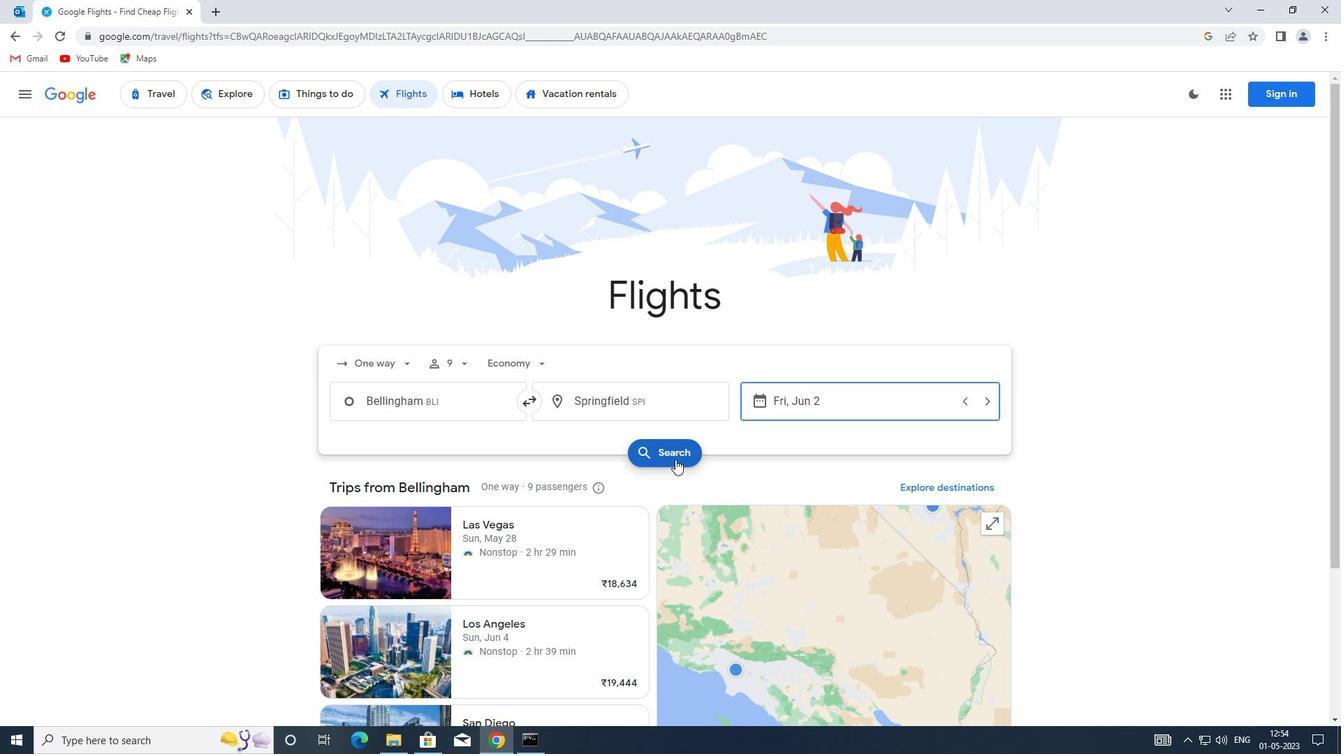 
Action: Mouse pressed left at (675, 459)
Screenshot: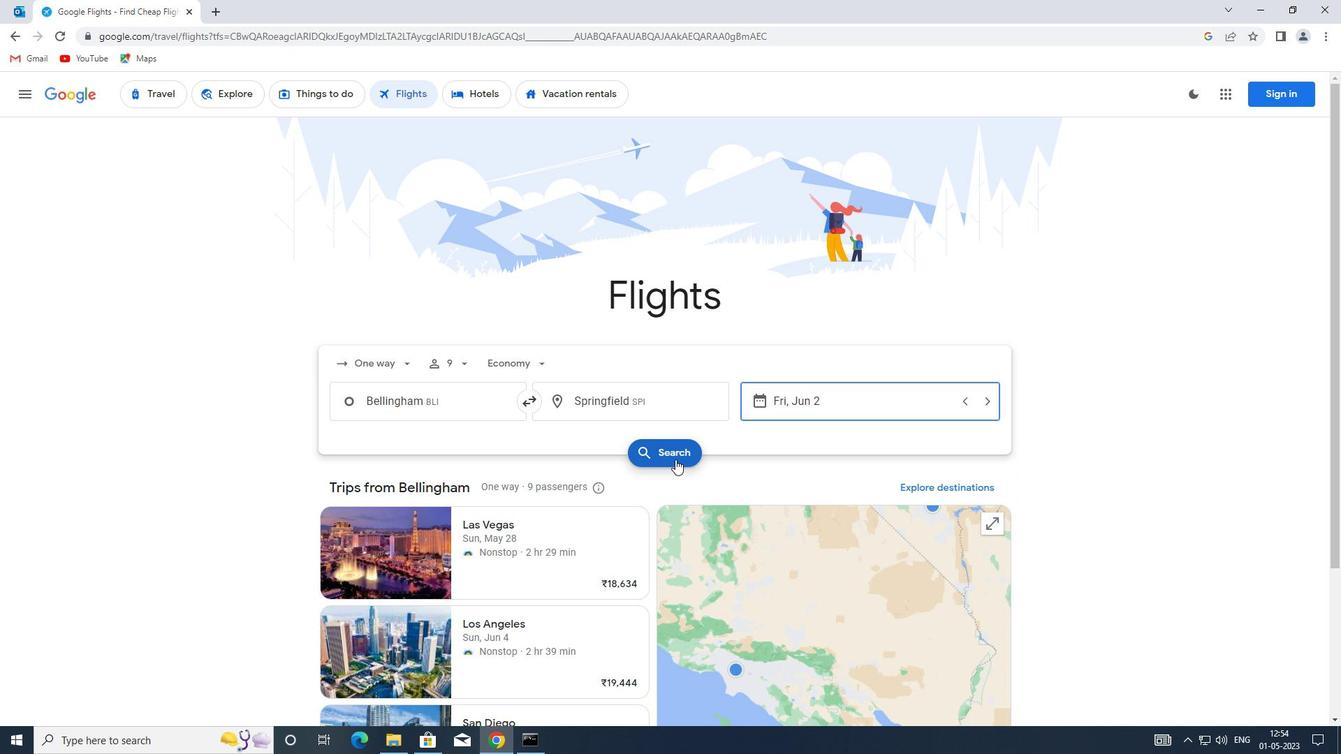 
Action: Mouse moved to (359, 227)
Screenshot: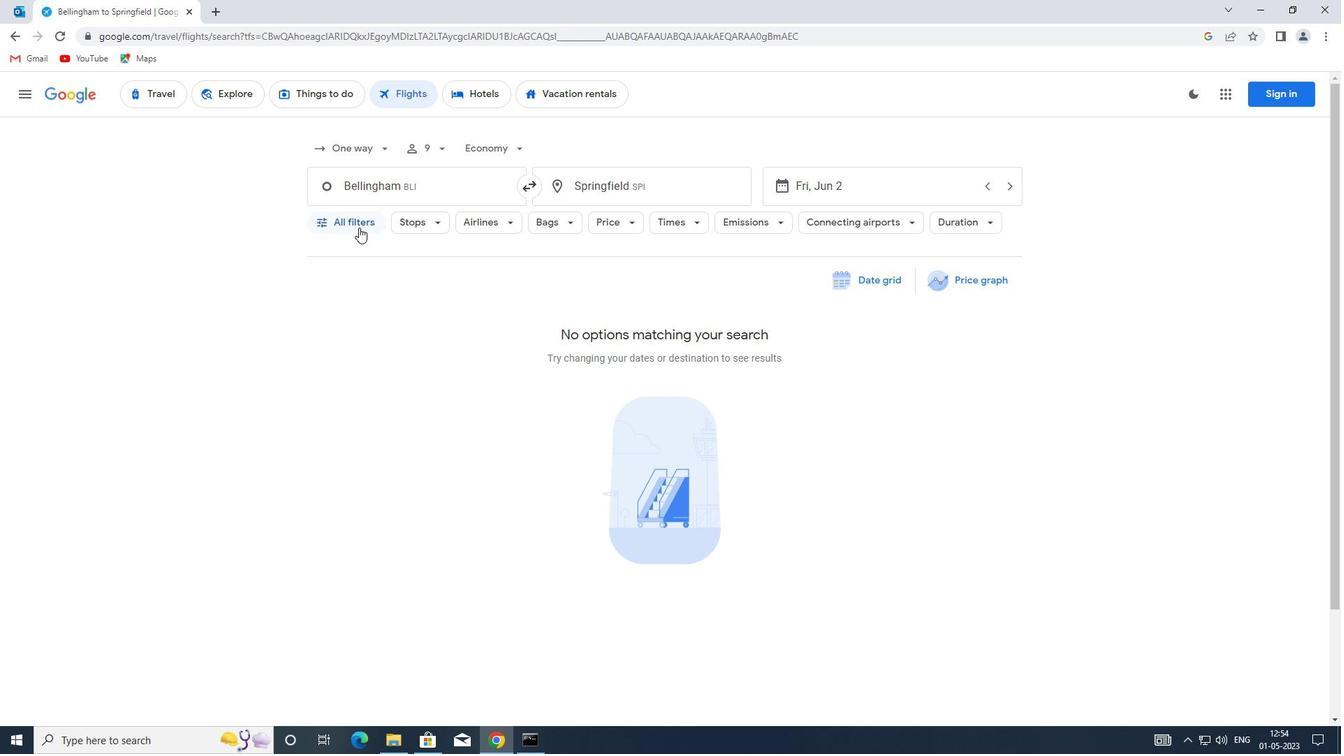 
Action: Mouse pressed left at (359, 227)
Screenshot: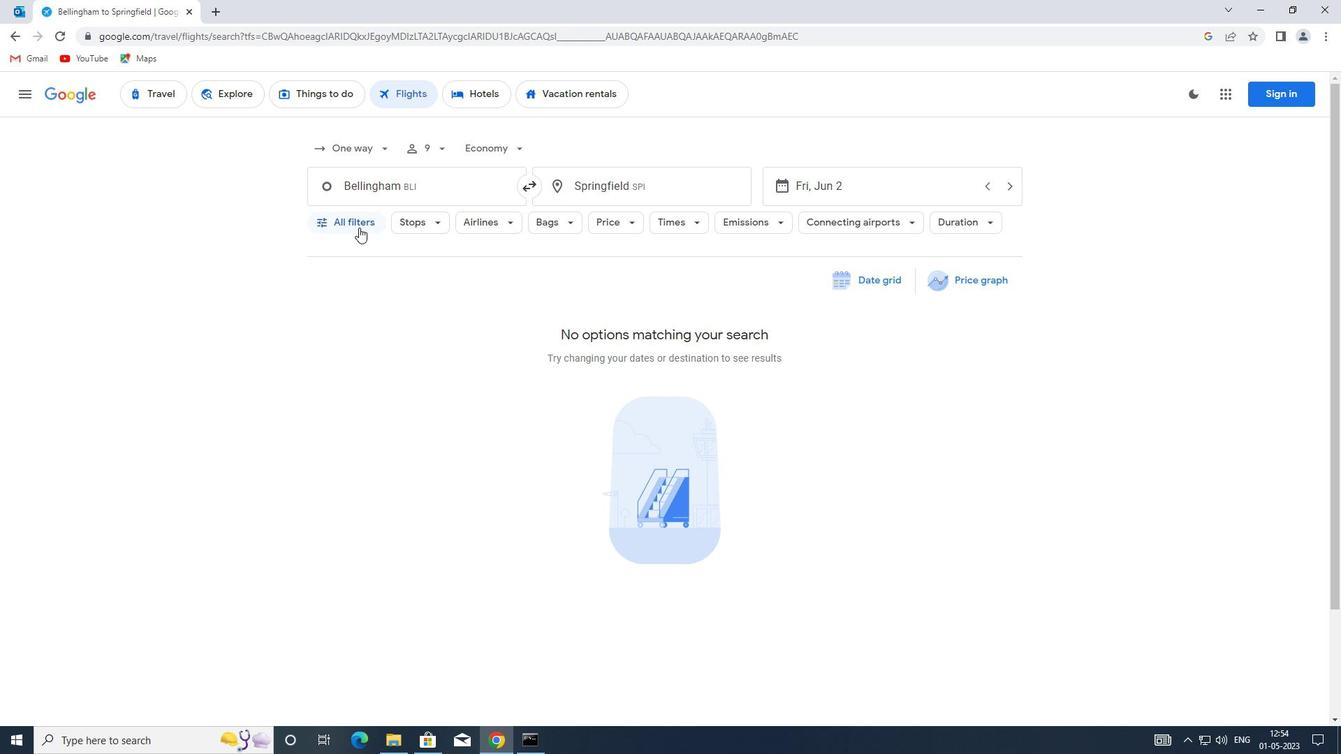 
Action: Mouse moved to (440, 410)
Screenshot: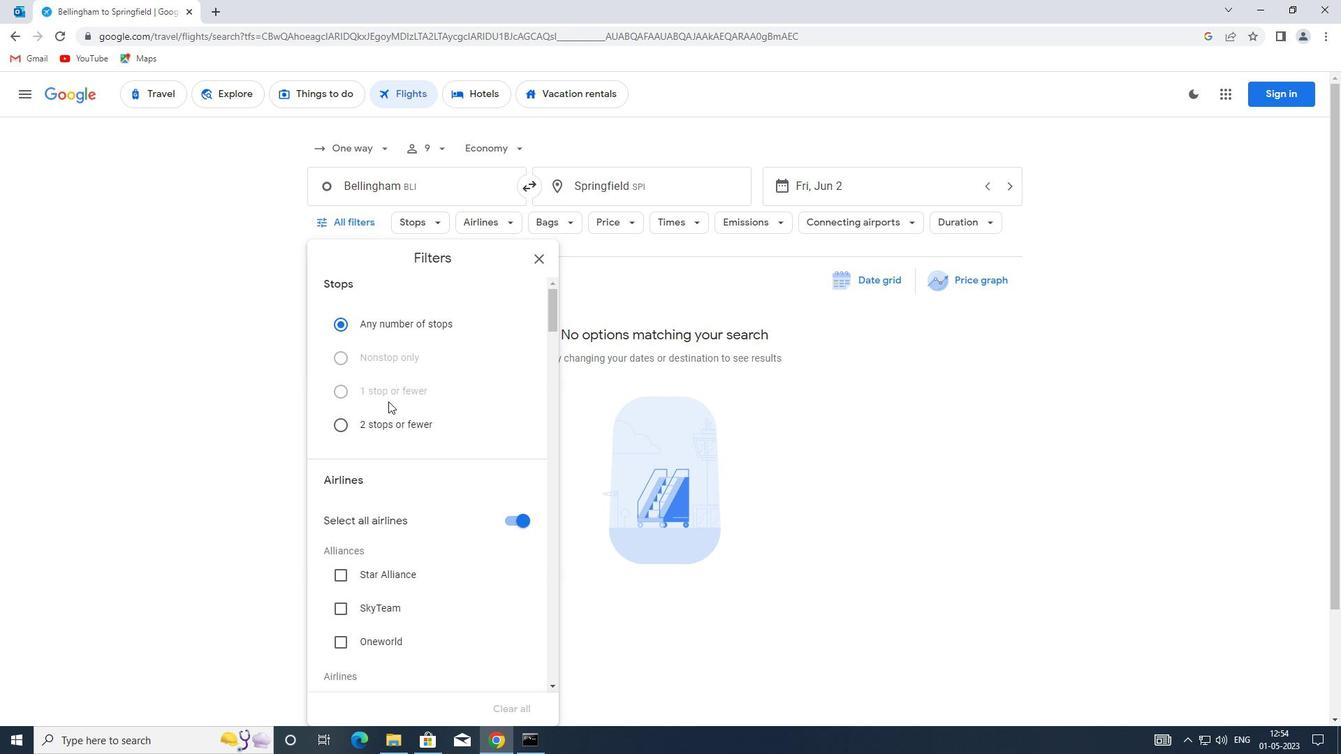 
Action: Mouse scrolled (440, 409) with delta (0, 0)
Screenshot: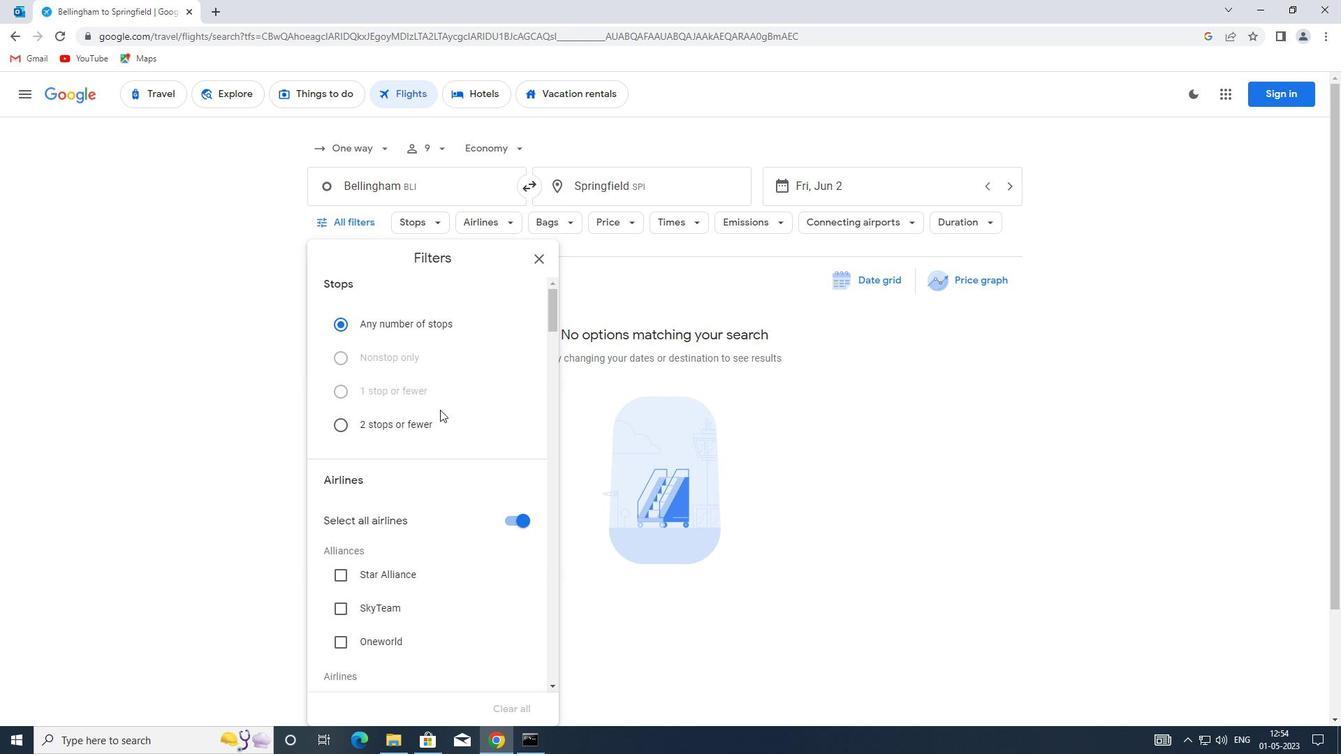 
Action: Mouse moved to (440, 412)
Screenshot: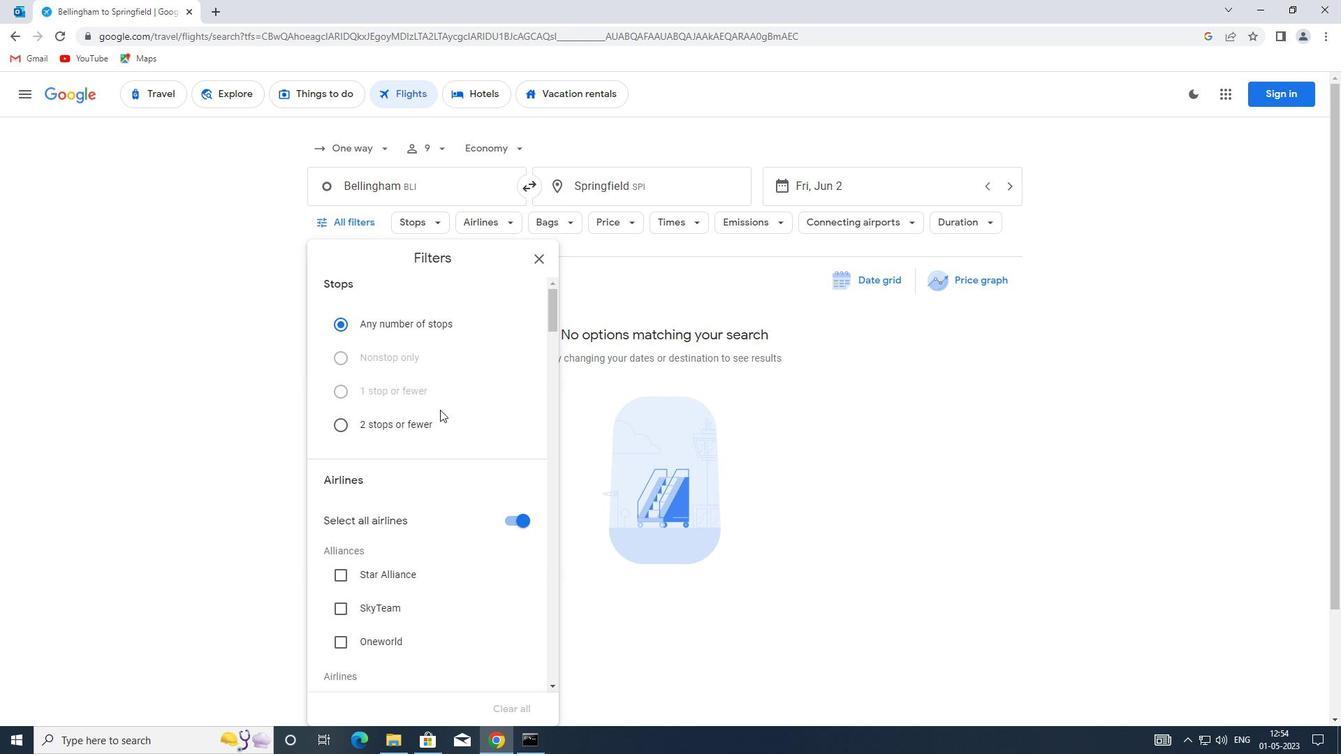 
Action: Mouse scrolled (440, 412) with delta (0, 0)
Screenshot: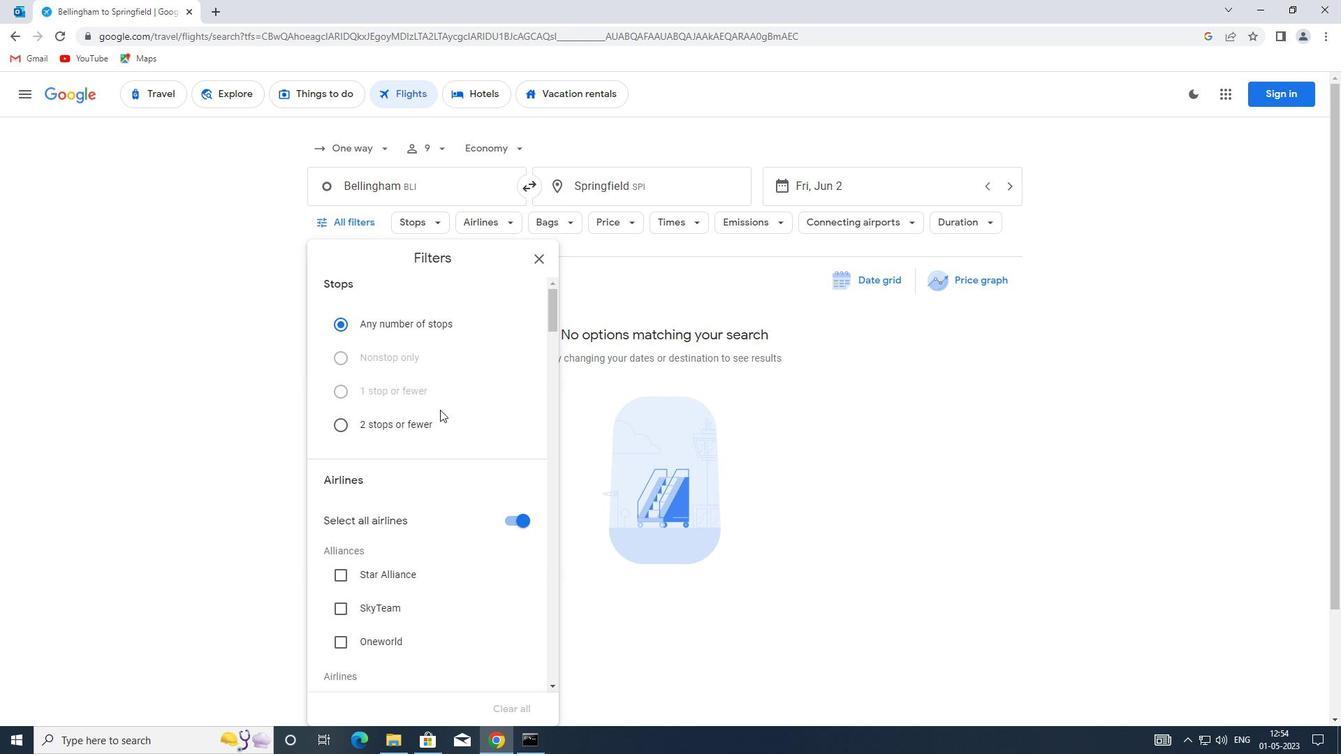 
Action: Mouse moved to (458, 414)
Screenshot: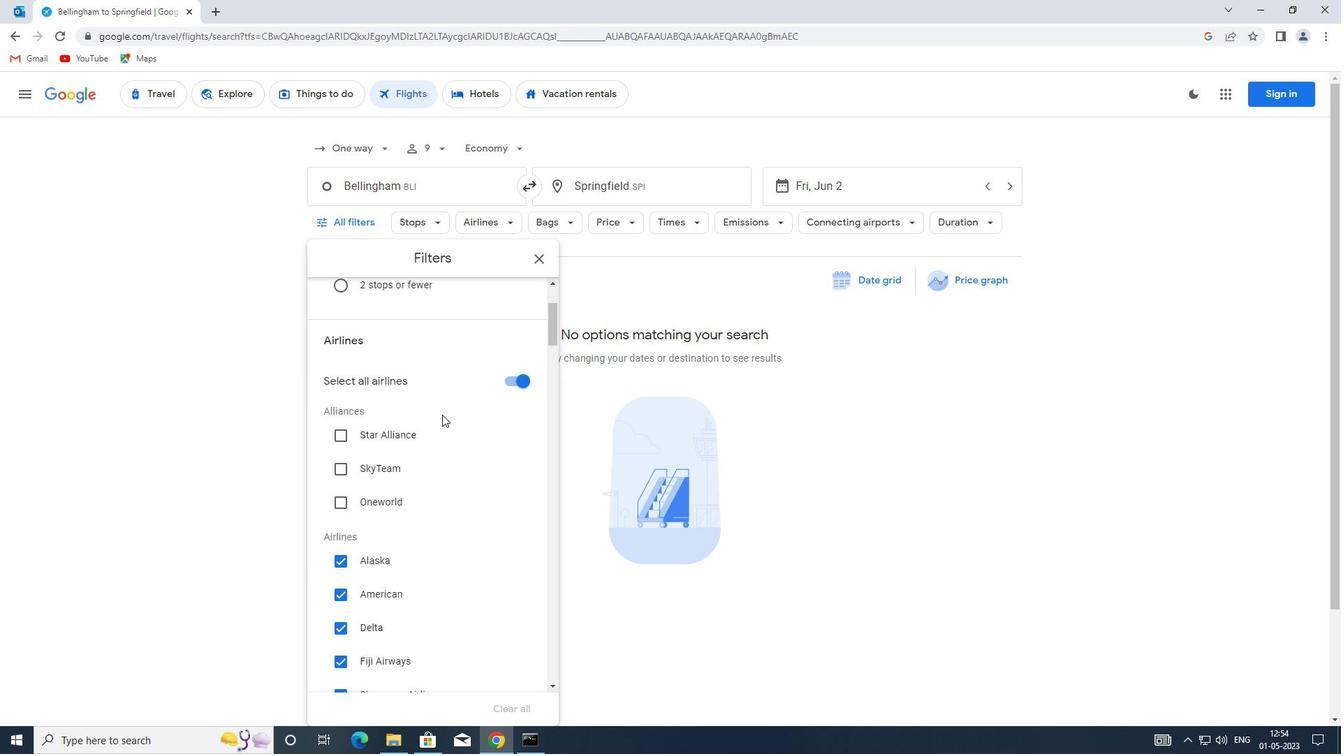 
Action: Mouse scrolled (458, 413) with delta (0, 0)
Screenshot: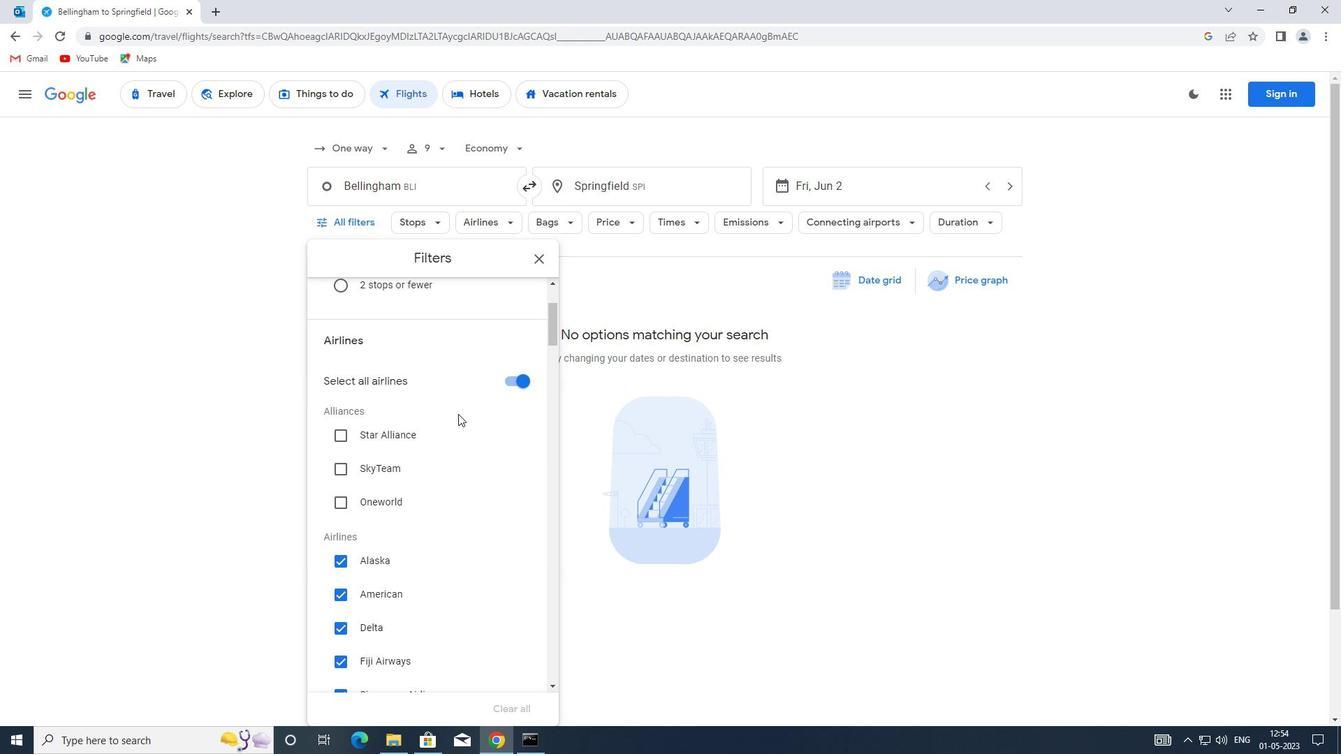 
Action: Mouse scrolled (458, 413) with delta (0, 0)
Screenshot: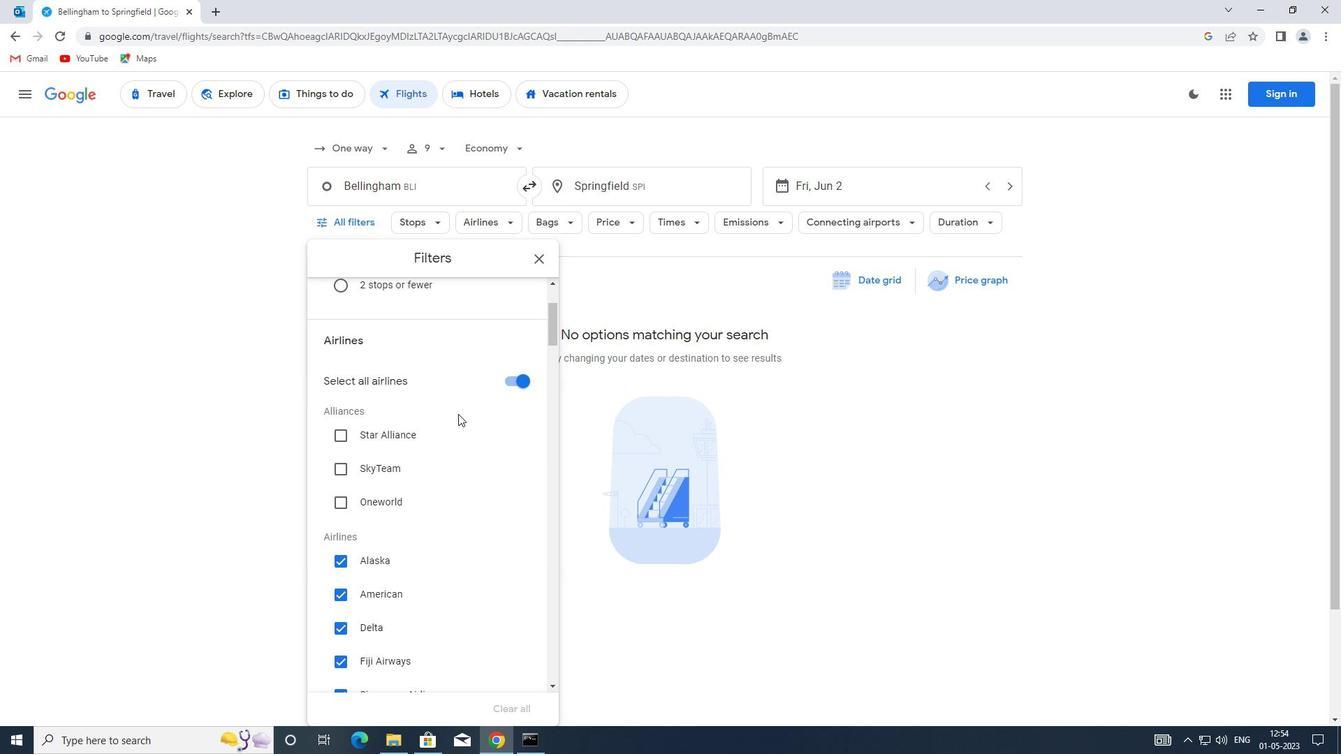 
Action: Mouse scrolled (458, 413) with delta (0, 0)
Screenshot: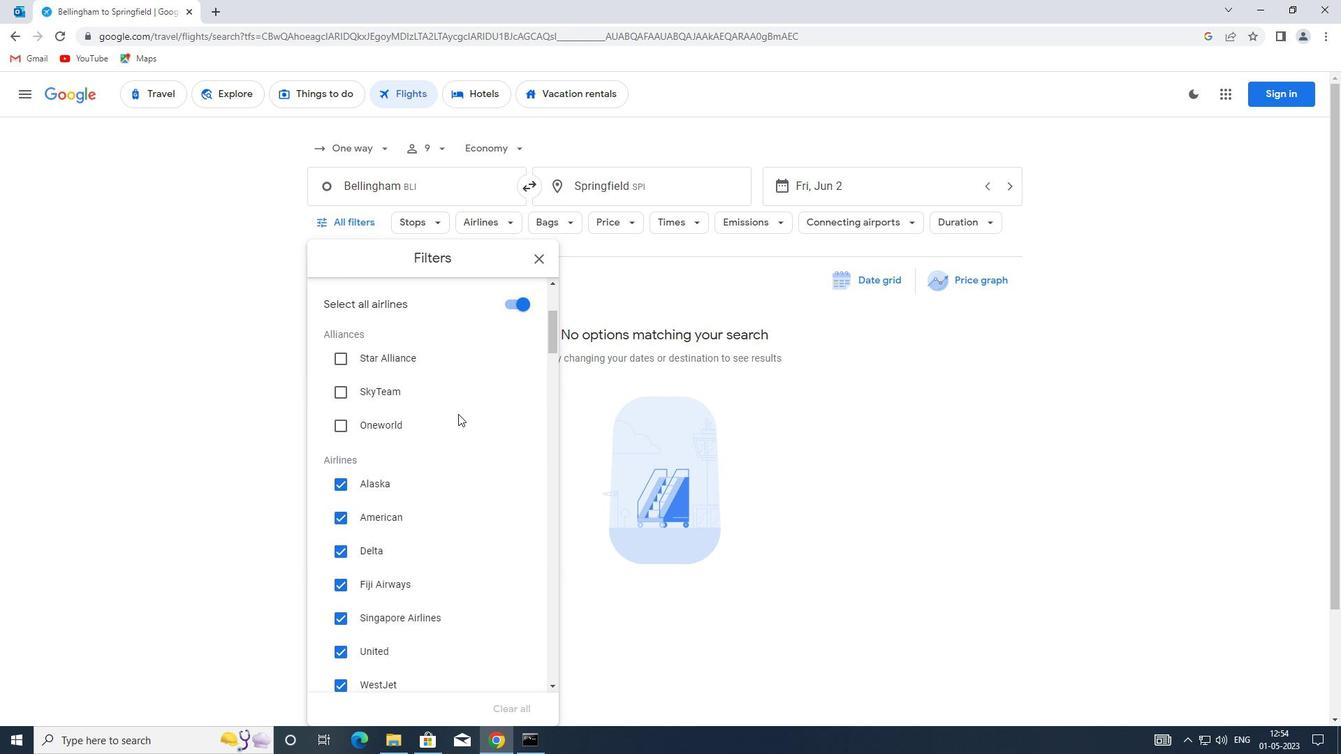 
Action: Mouse moved to (459, 414)
Screenshot: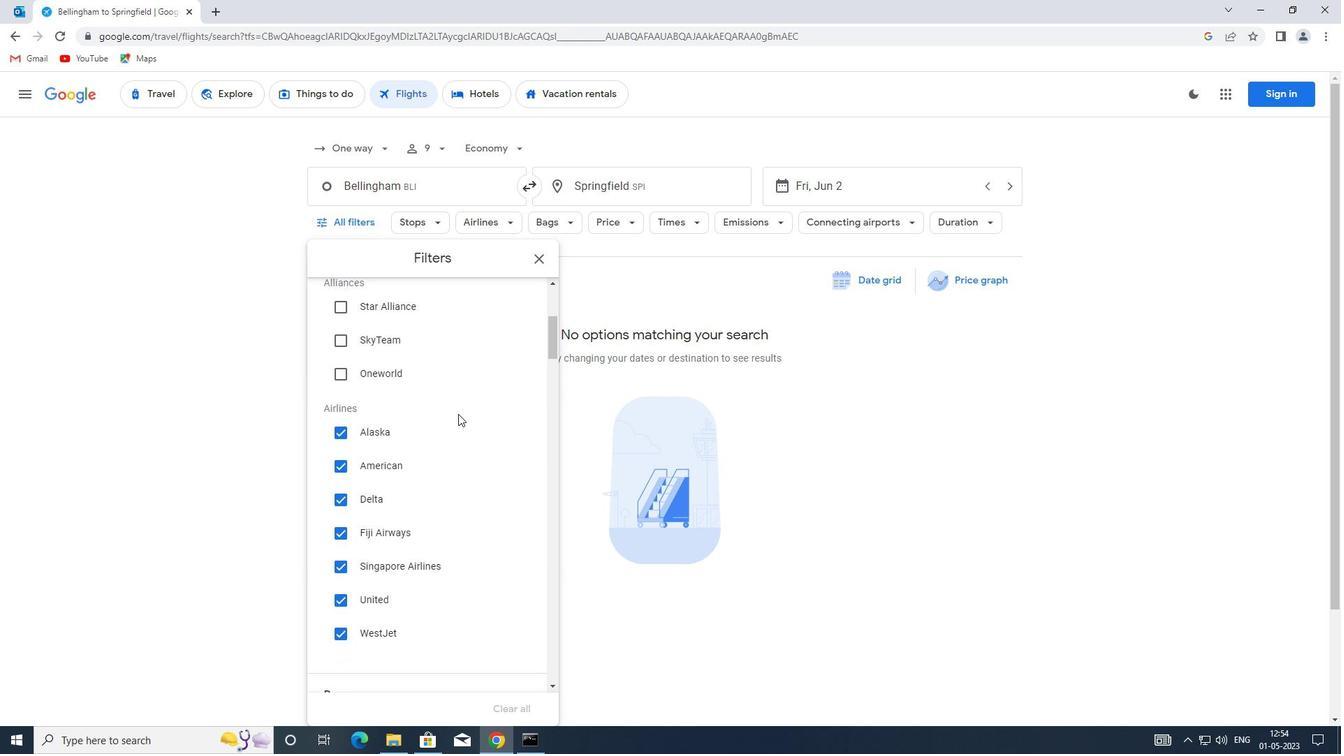 
Action: Mouse scrolled (459, 413) with delta (0, 0)
Screenshot: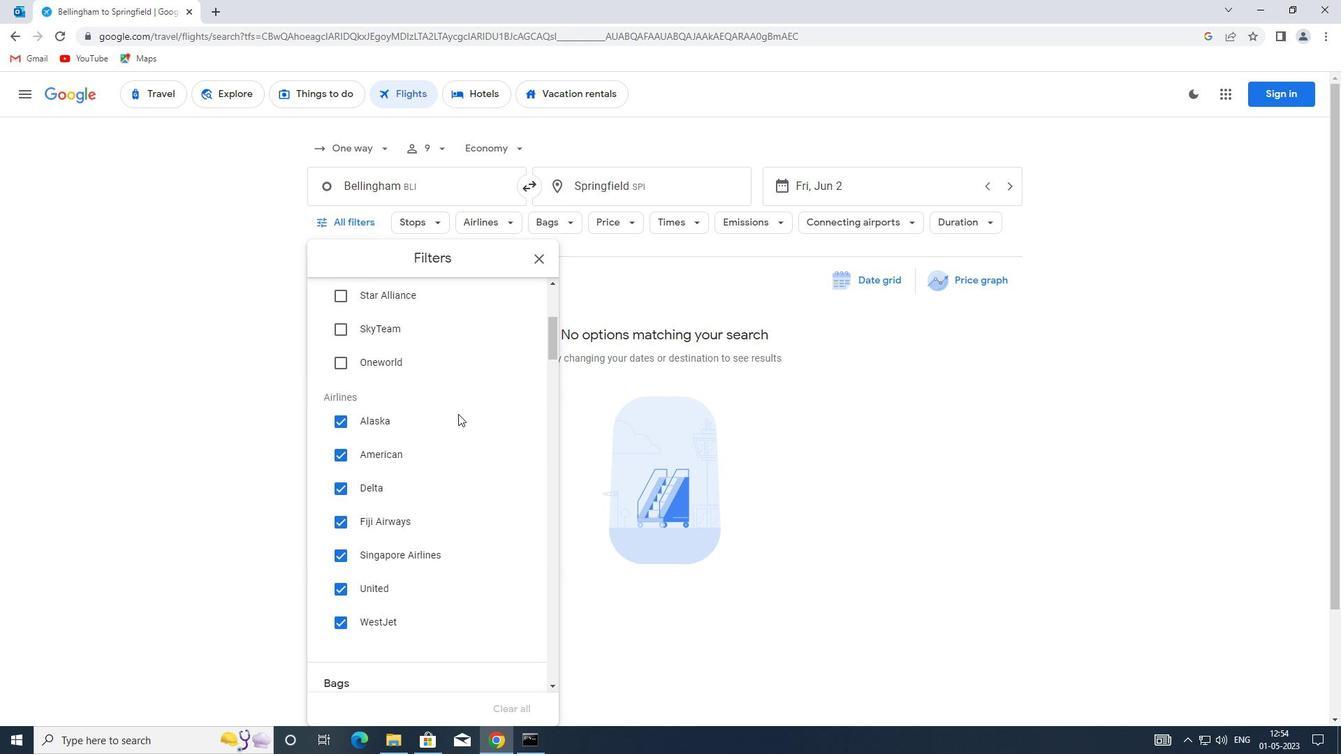 
Action: Mouse moved to (463, 415)
Screenshot: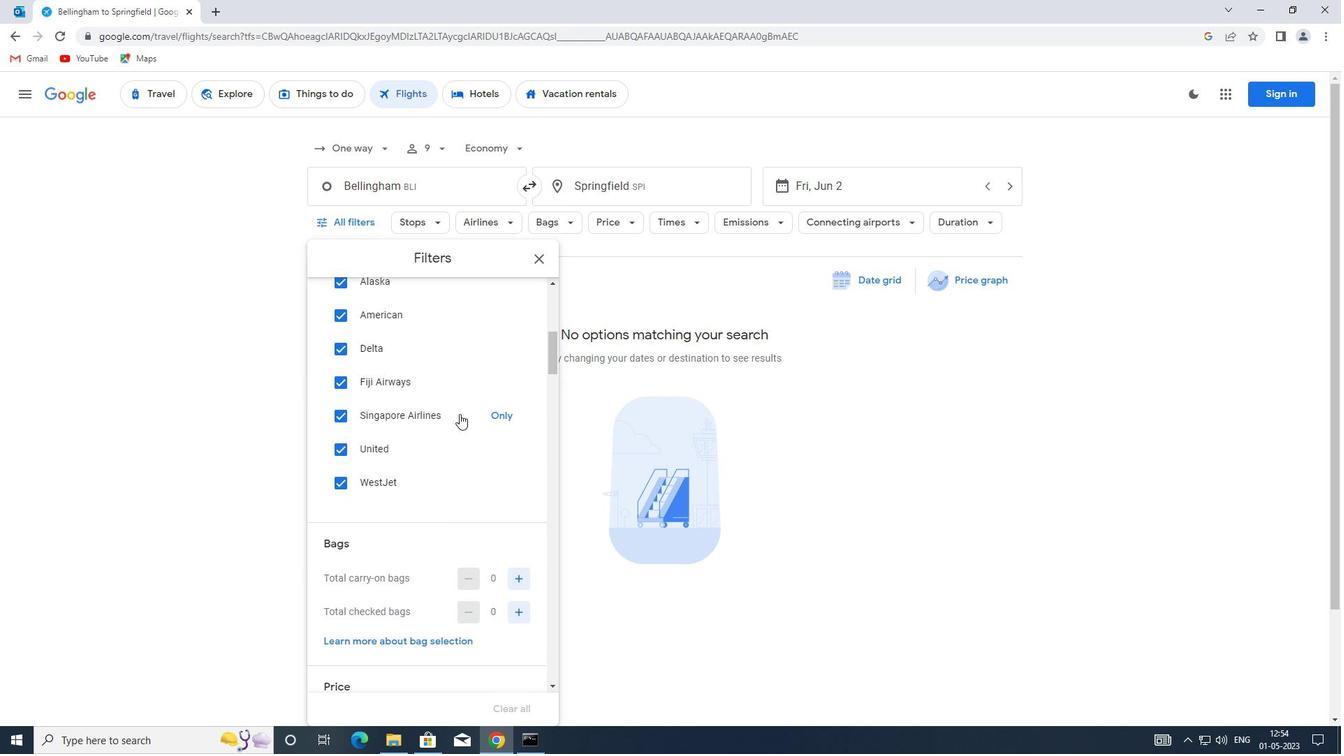 
Action: Mouse scrolled (463, 414) with delta (0, 0)
Screenshot: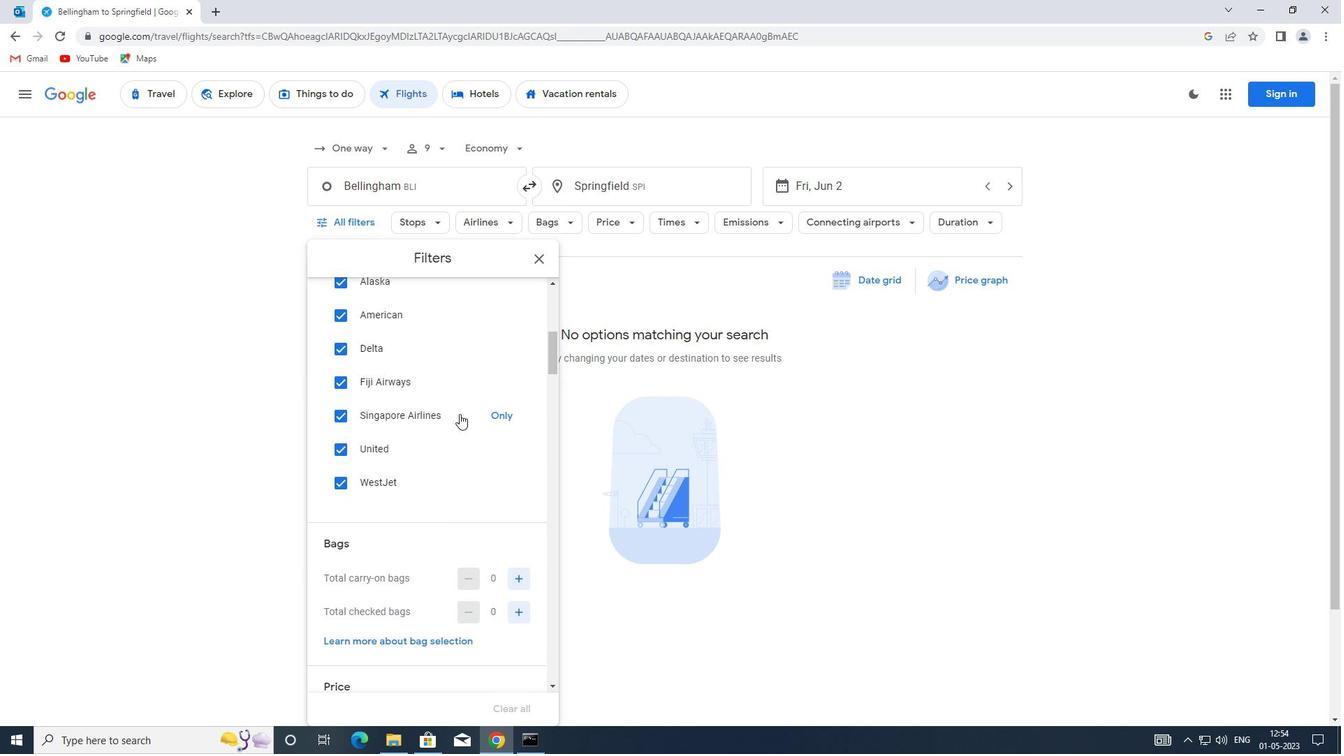 
Action: Mouse moved to (480, 420)
Screenshot: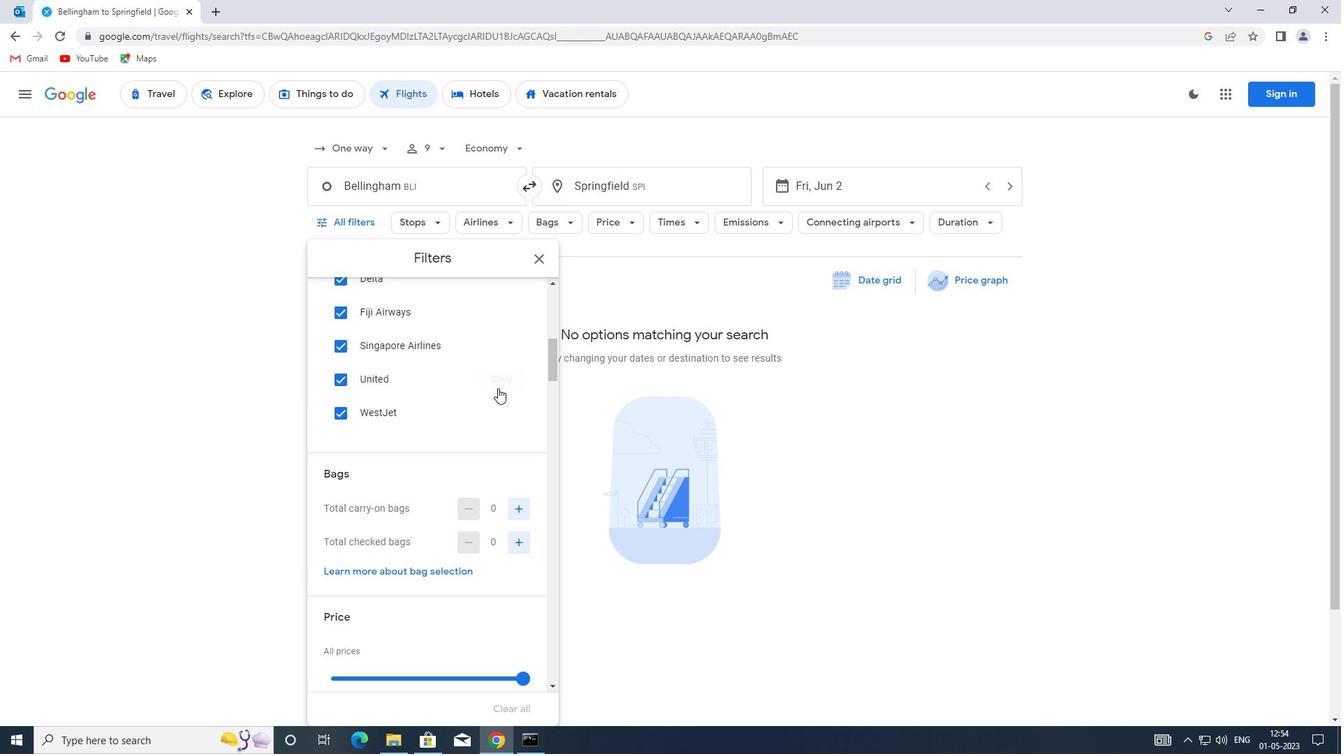 
Action: Mouse scrolled (480, 421) with delta (0, 0)
Screenshot: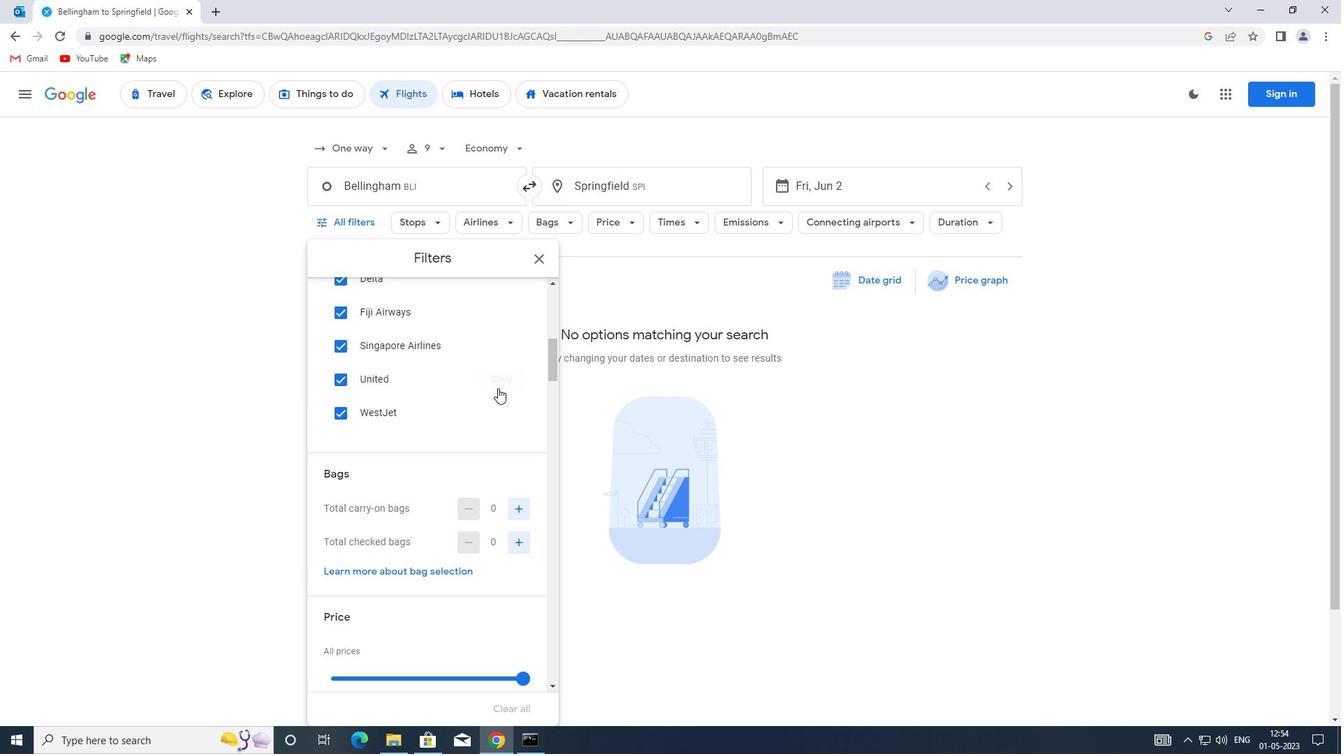 
Action: Mouse moved to (479, 420)
Screenshot: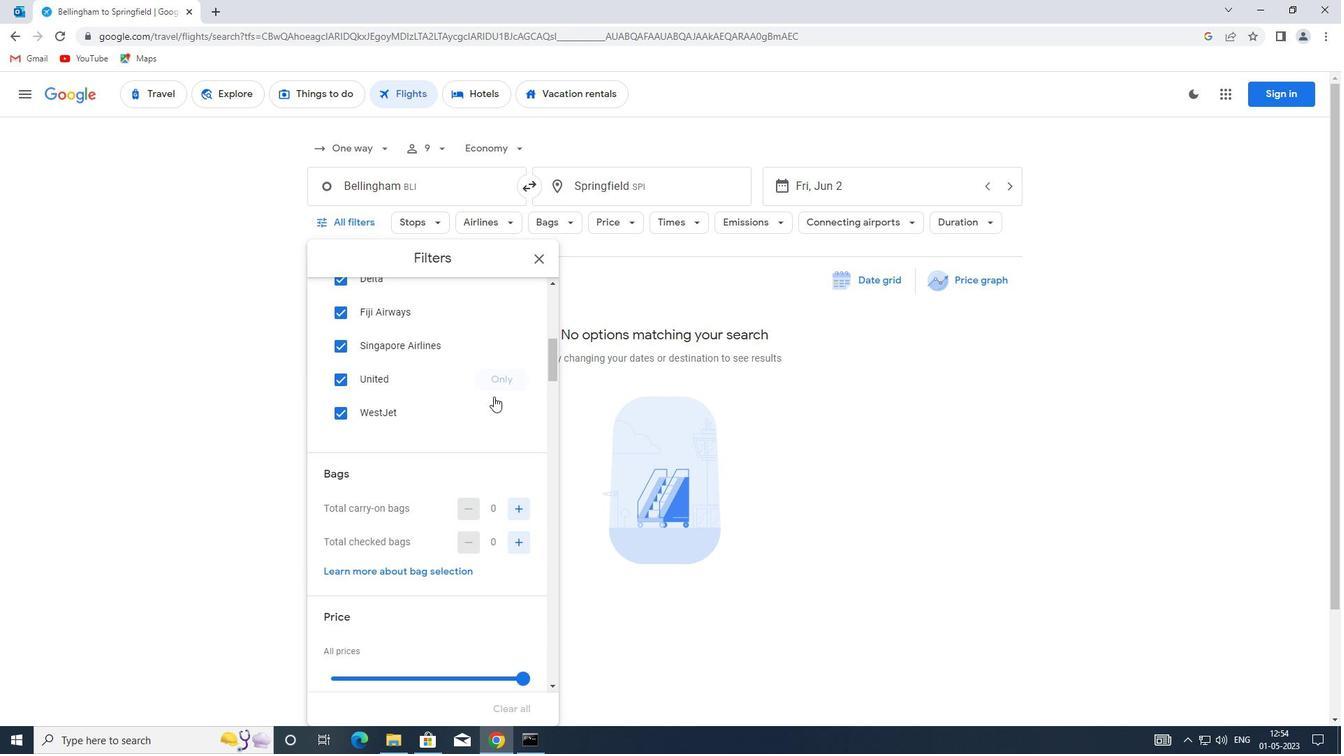 
Action: Mouse scrolled (479, 421) with delta (0, 0)
Screenshot: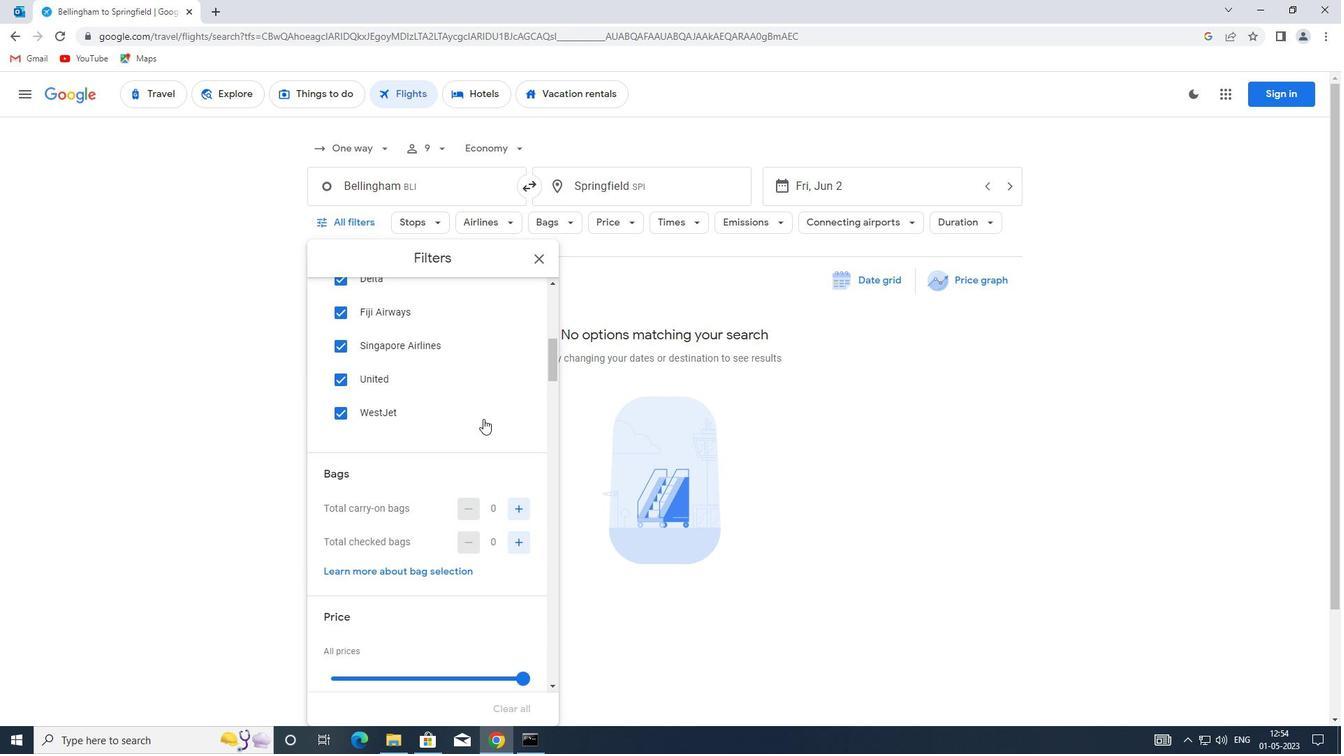 
Action: Mouse moved to (479, 419)
Screenshot: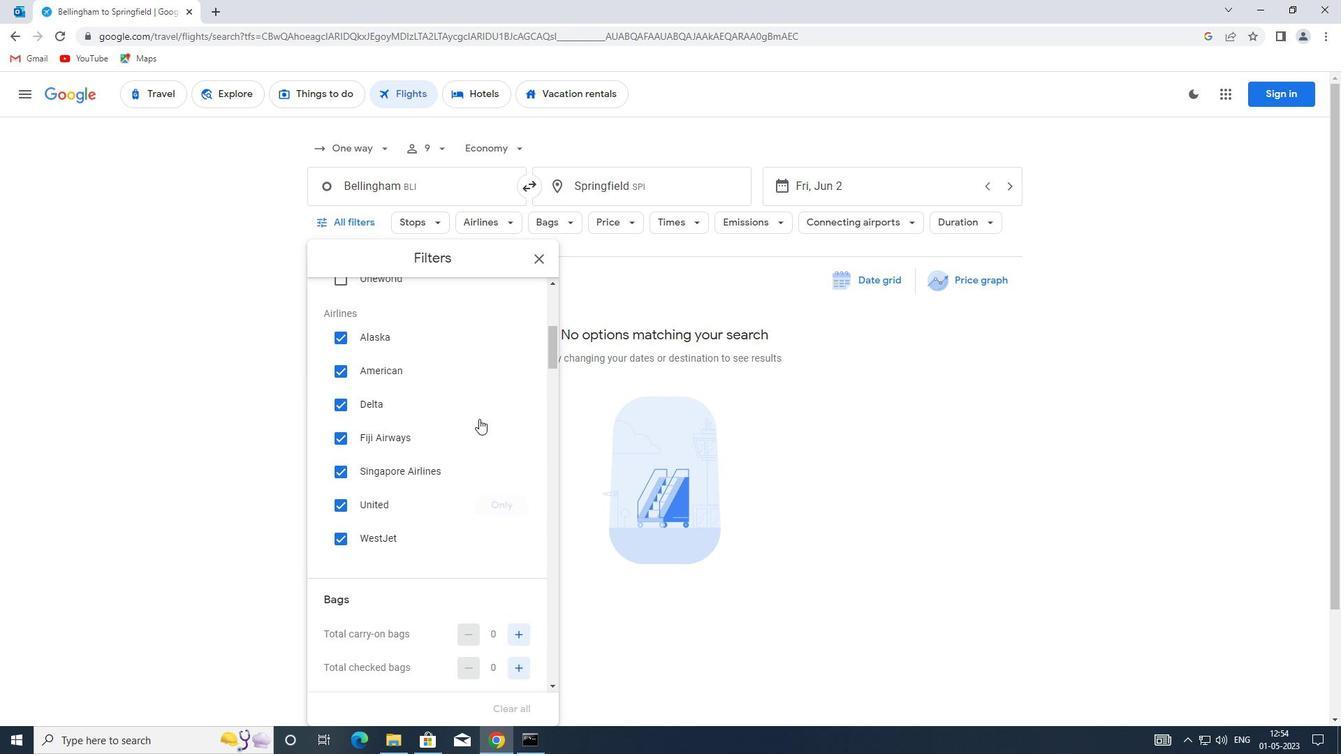 
Action: Mouse scrolled (479, 418) with delta (0, 0)
Screenshot: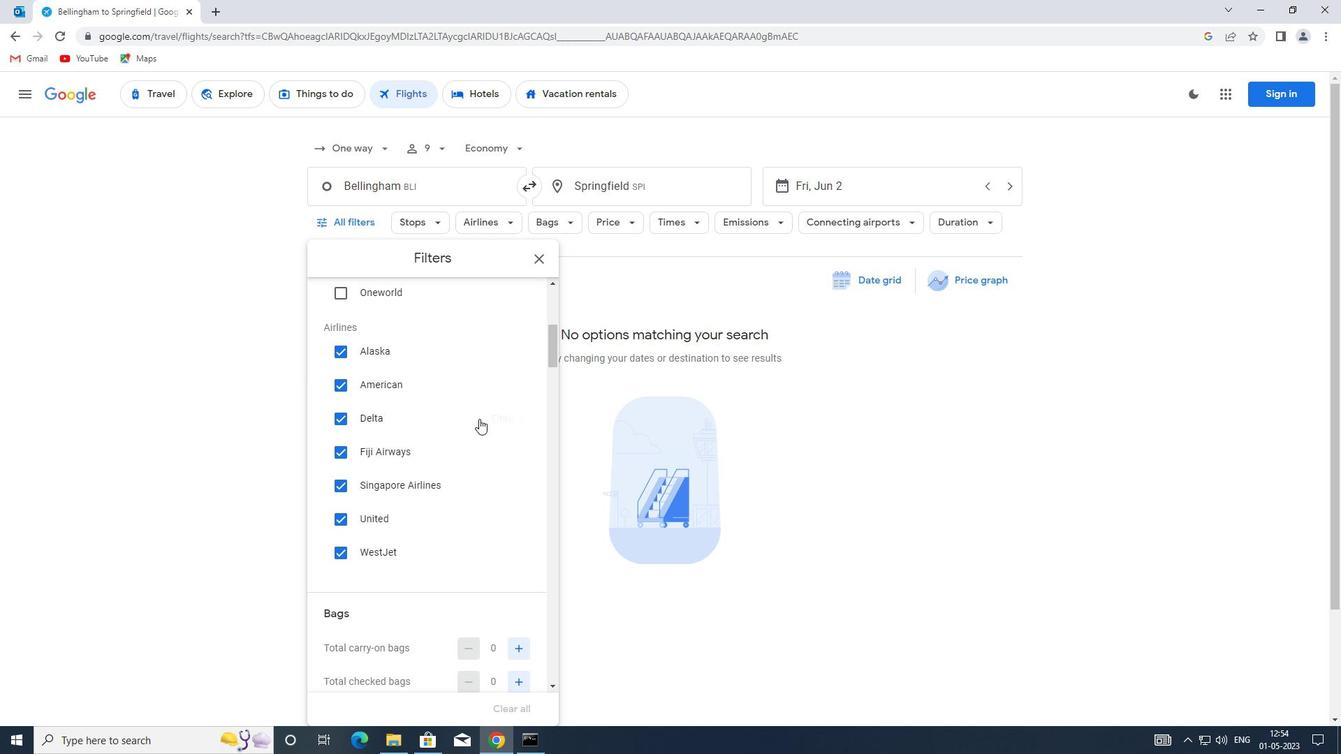 
Action: Mouse moved to (505, 557)
Screenshot: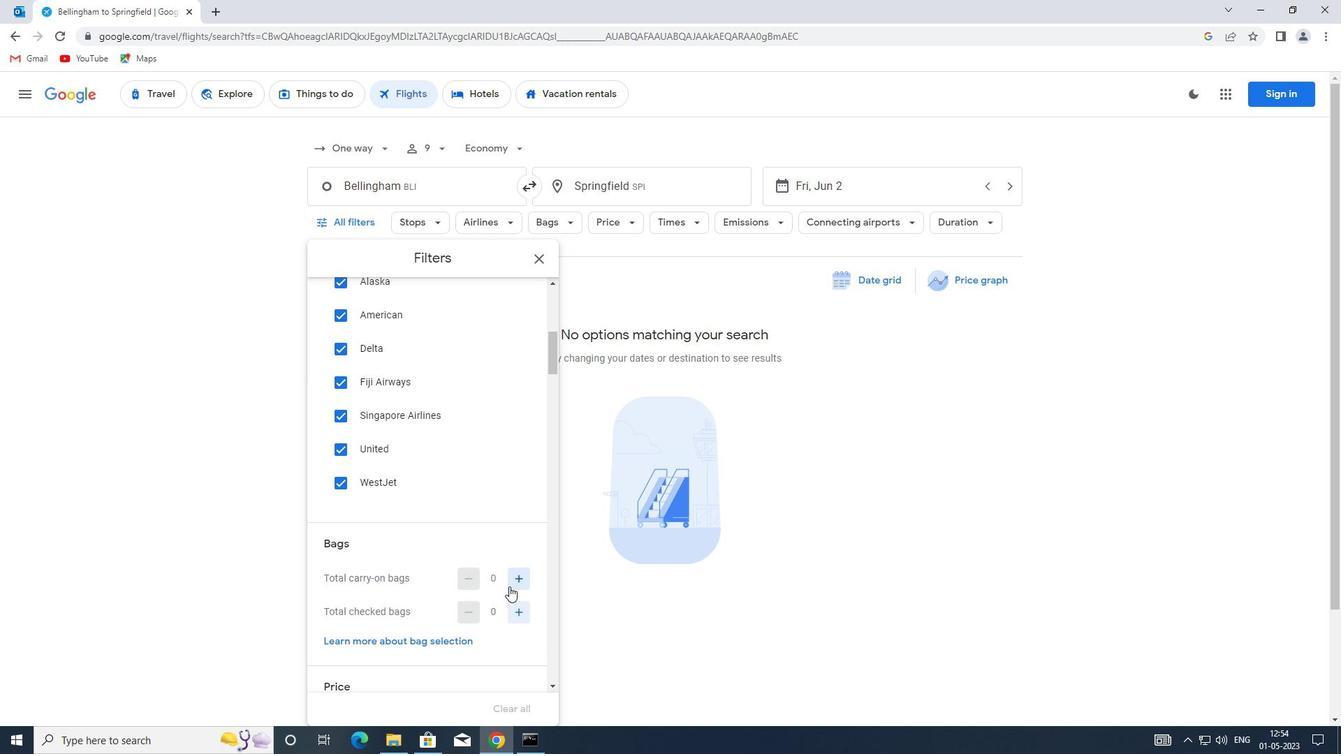 
Action: Mouse scrolled (505, 556) with delta (0, 0)
Screenshot: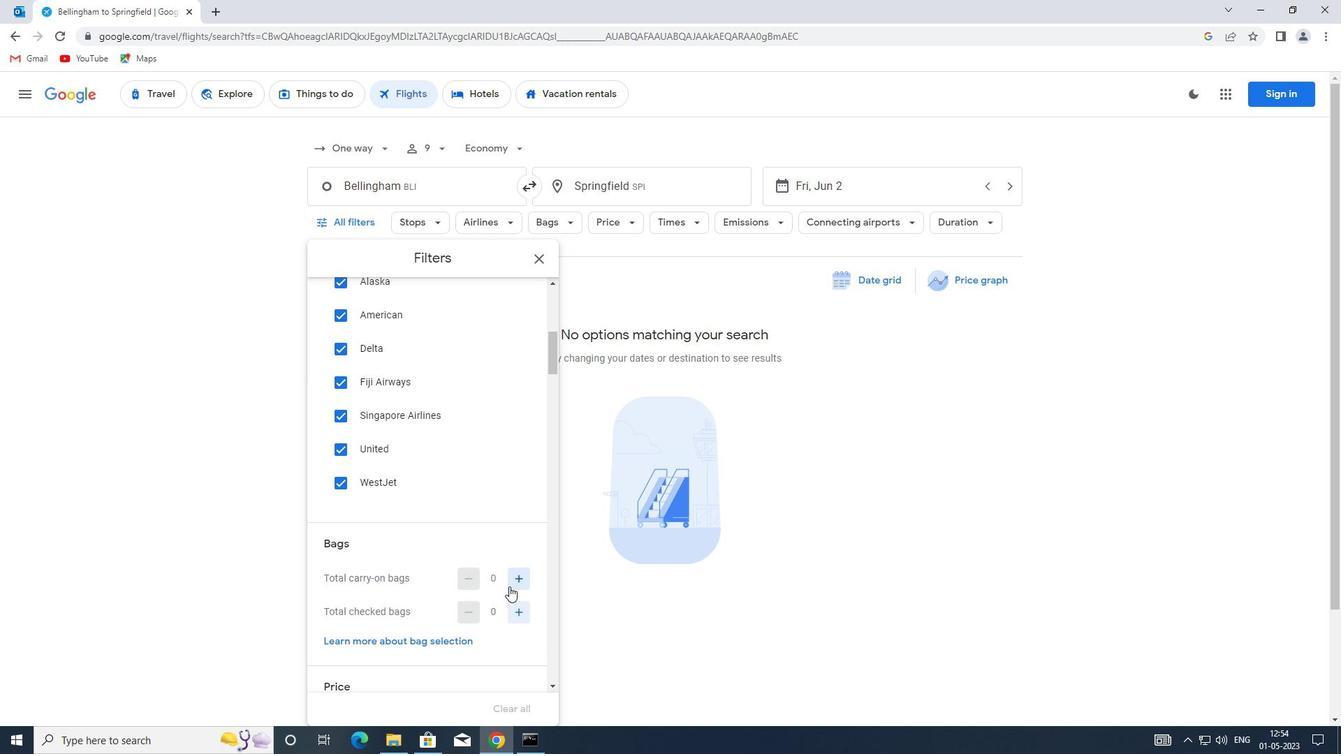 
Action: Mouse scrolled (505, 556) with delta (0, 0)
Screenshot: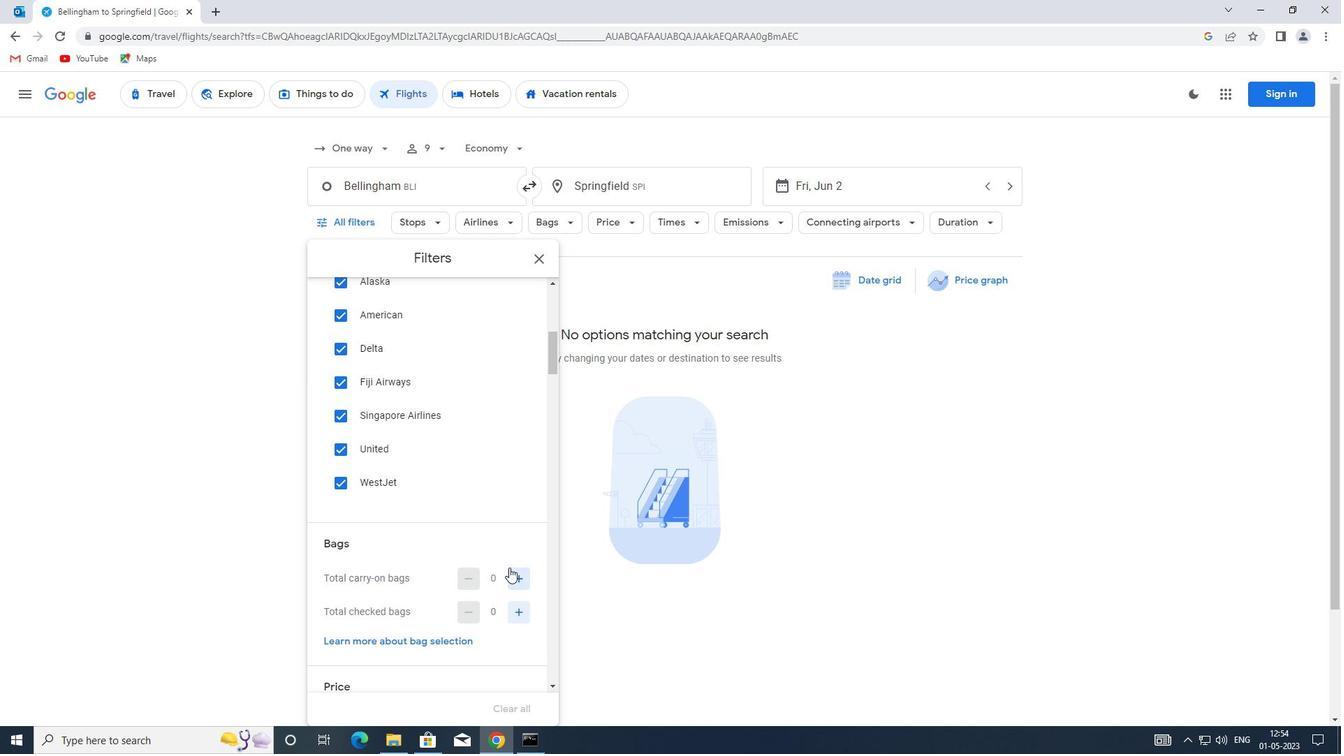 
Action: Mouse moved to (514, 470)
Screenshot: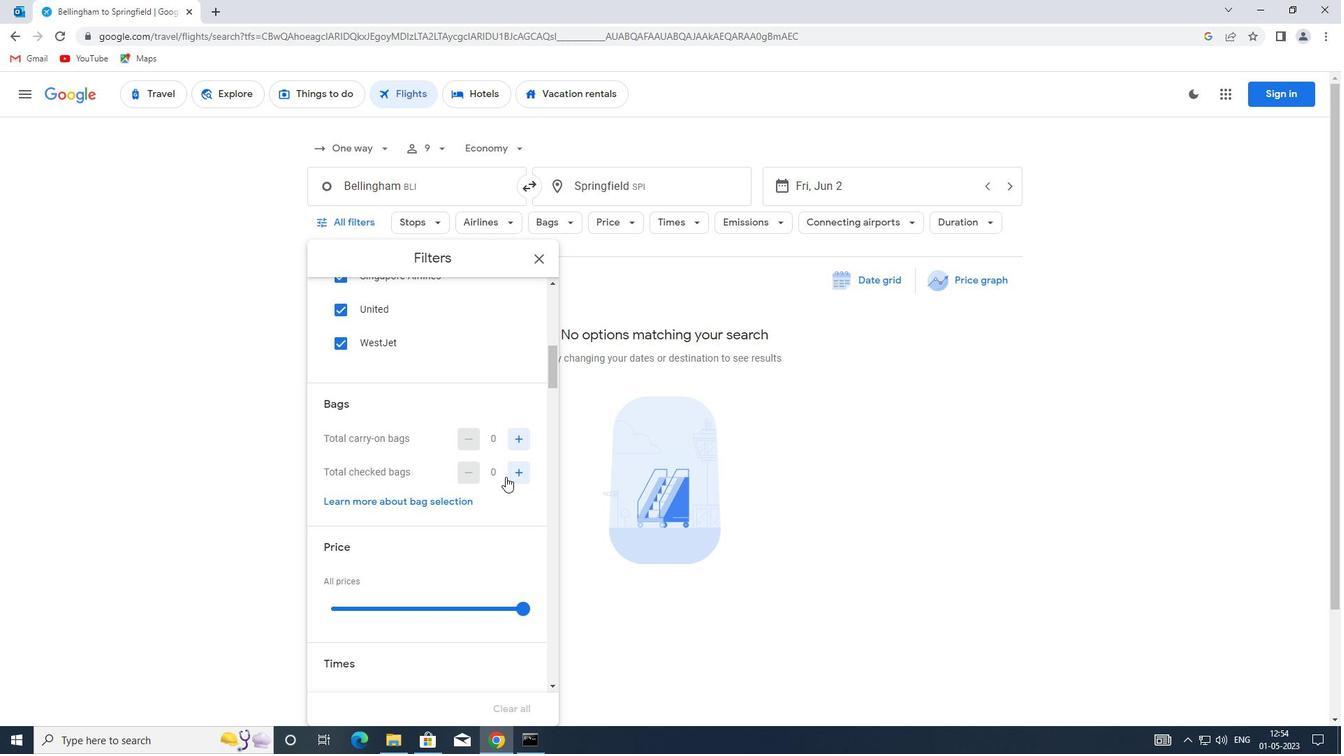 
Action: Mouse pressed left at (514, 470)
Screenshot: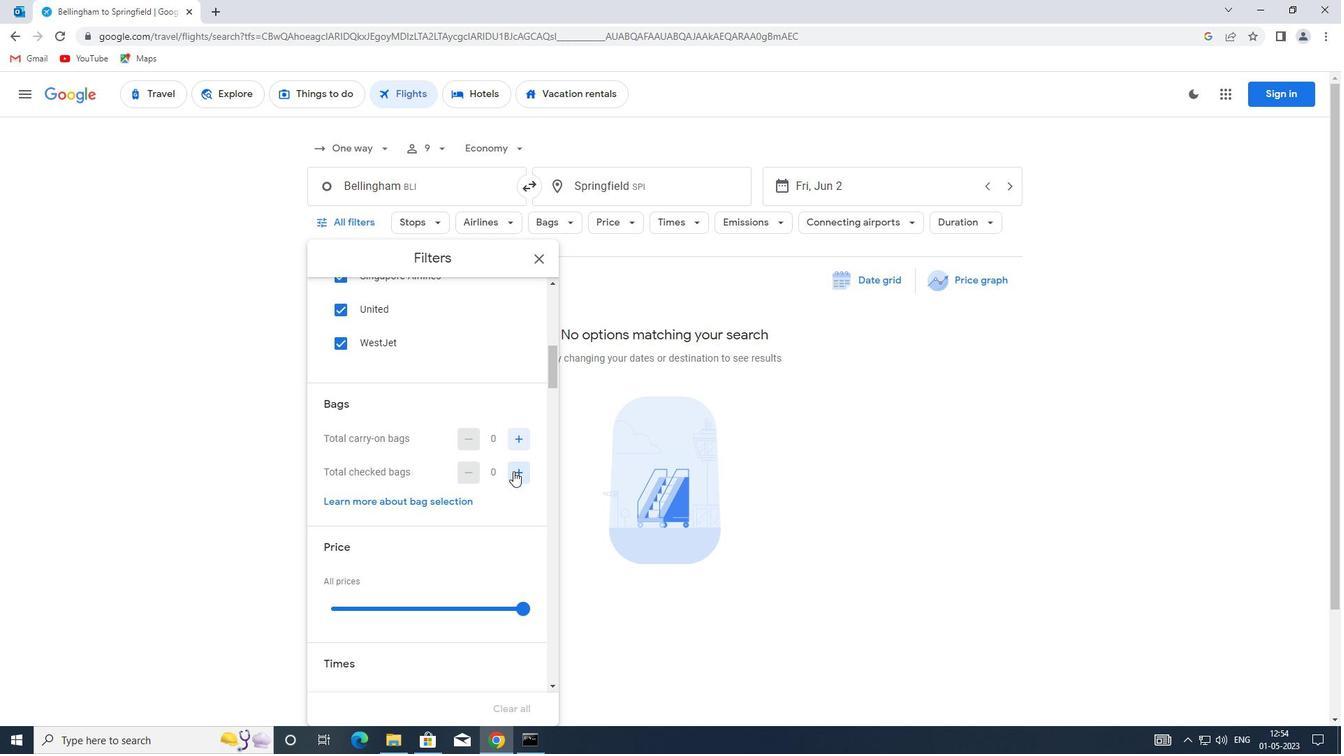
Action: Mouse moved to (515, 470)
Screenshot: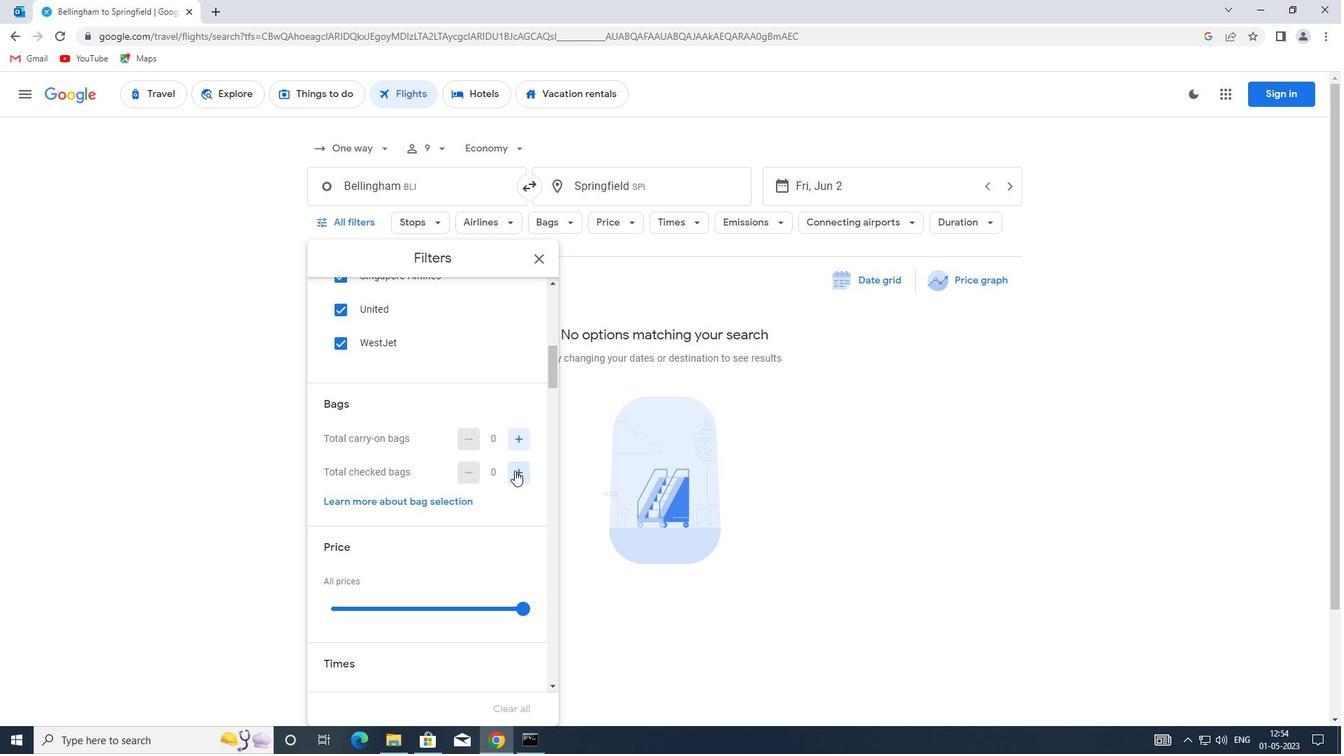 
Action: Mouse pressed left at (515, 470)
Screenshot: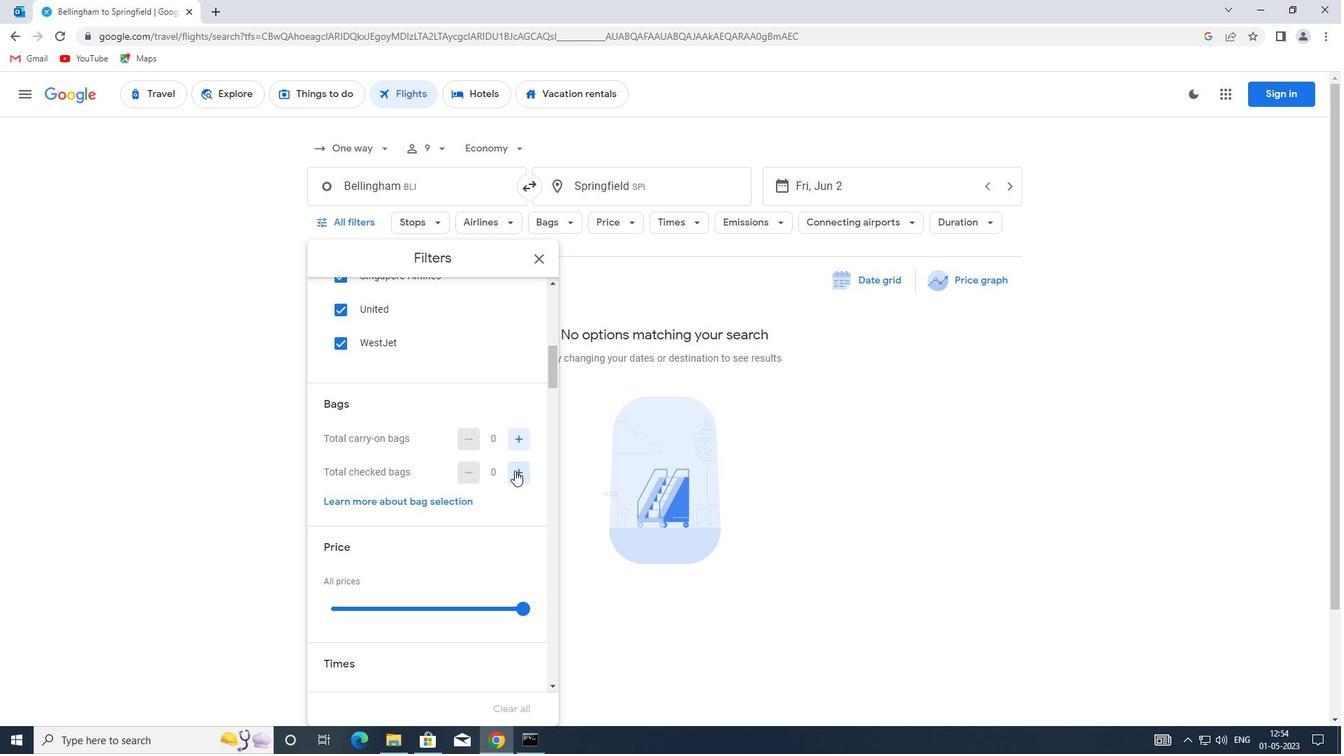 
Action: Mouse moved to (512, 468)
Screenshot: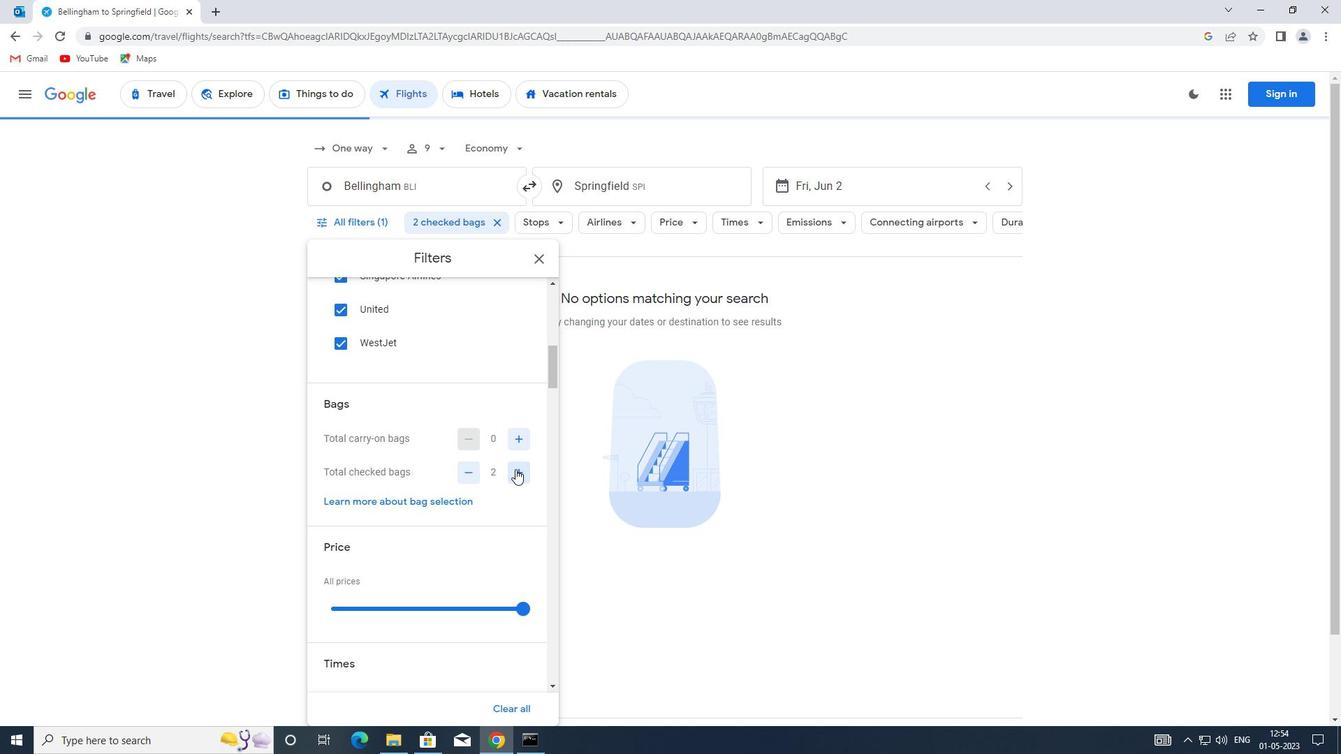 
Action: Mouse scrolled (512, 468) with delta (0, 0)
Screenshot: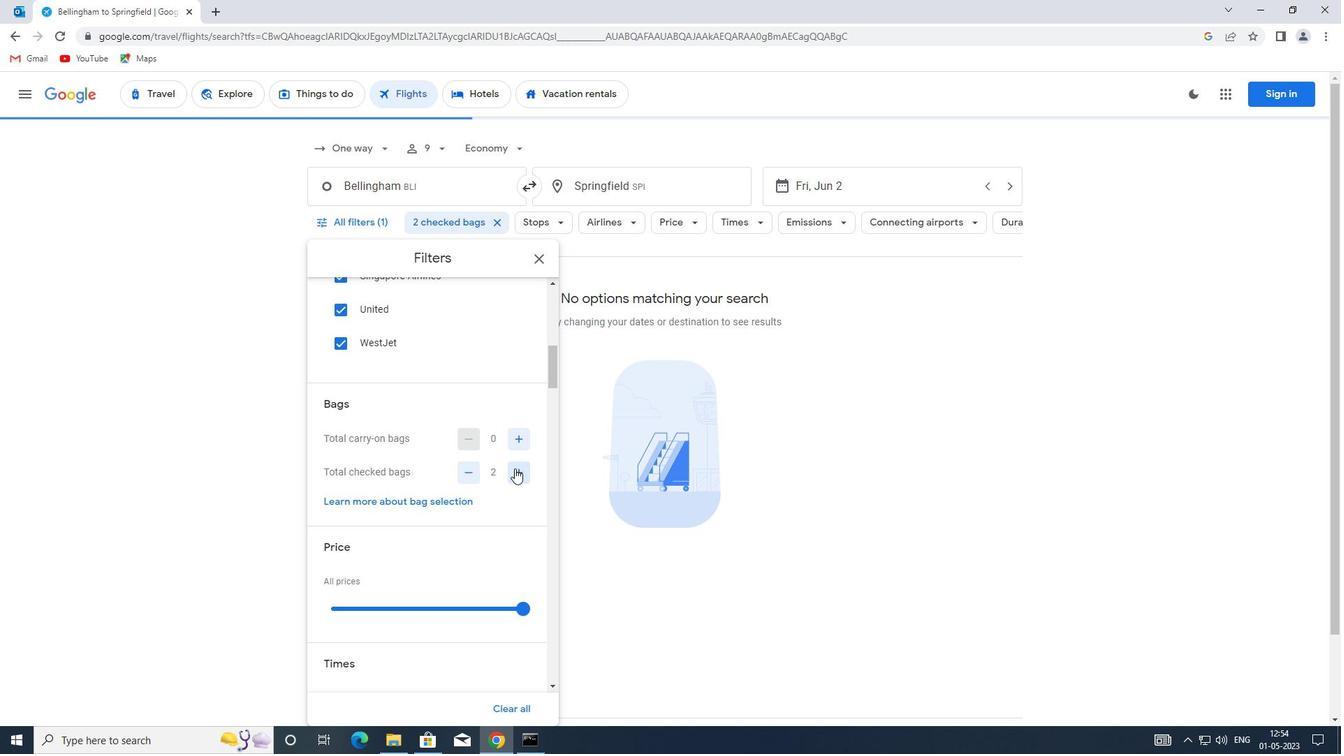 
Action: Mouse moved to (511, 468)
Screenshot: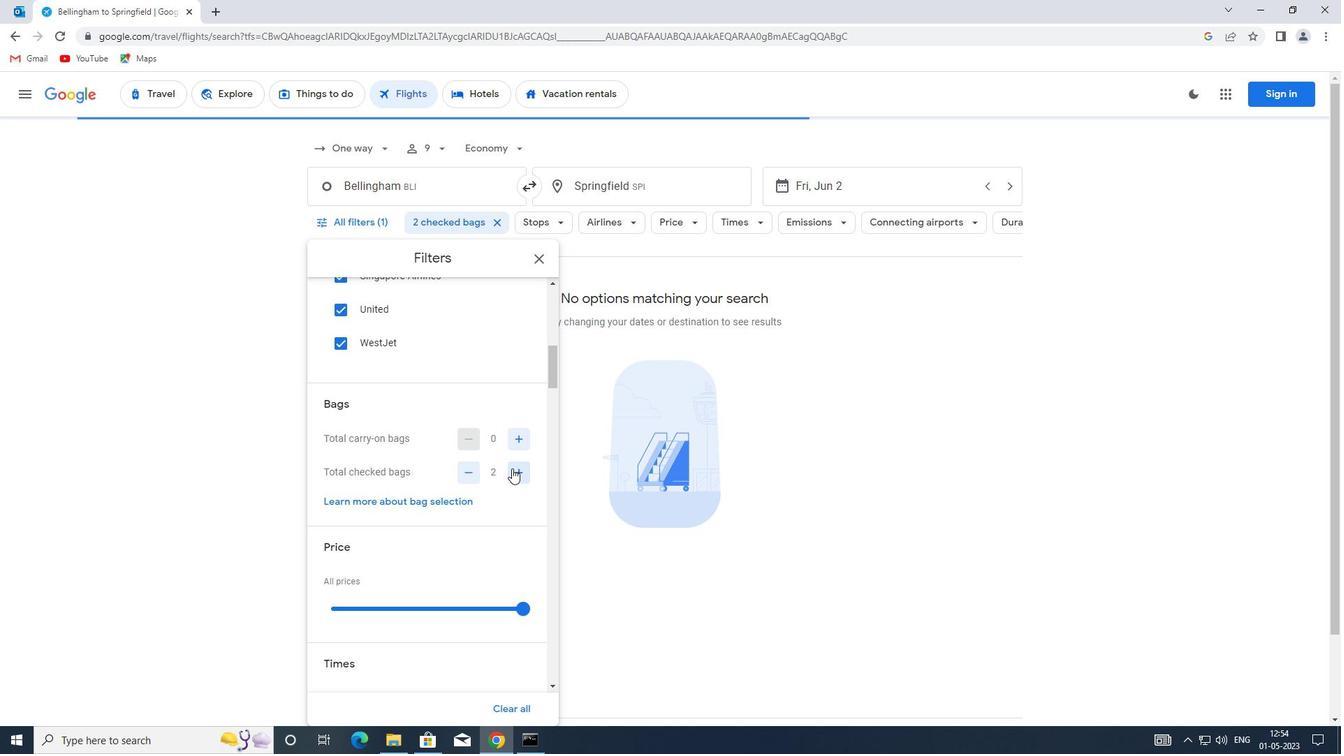
Action: Mouse scrolled (511, 467) with delta (0, 0)
Screenshot: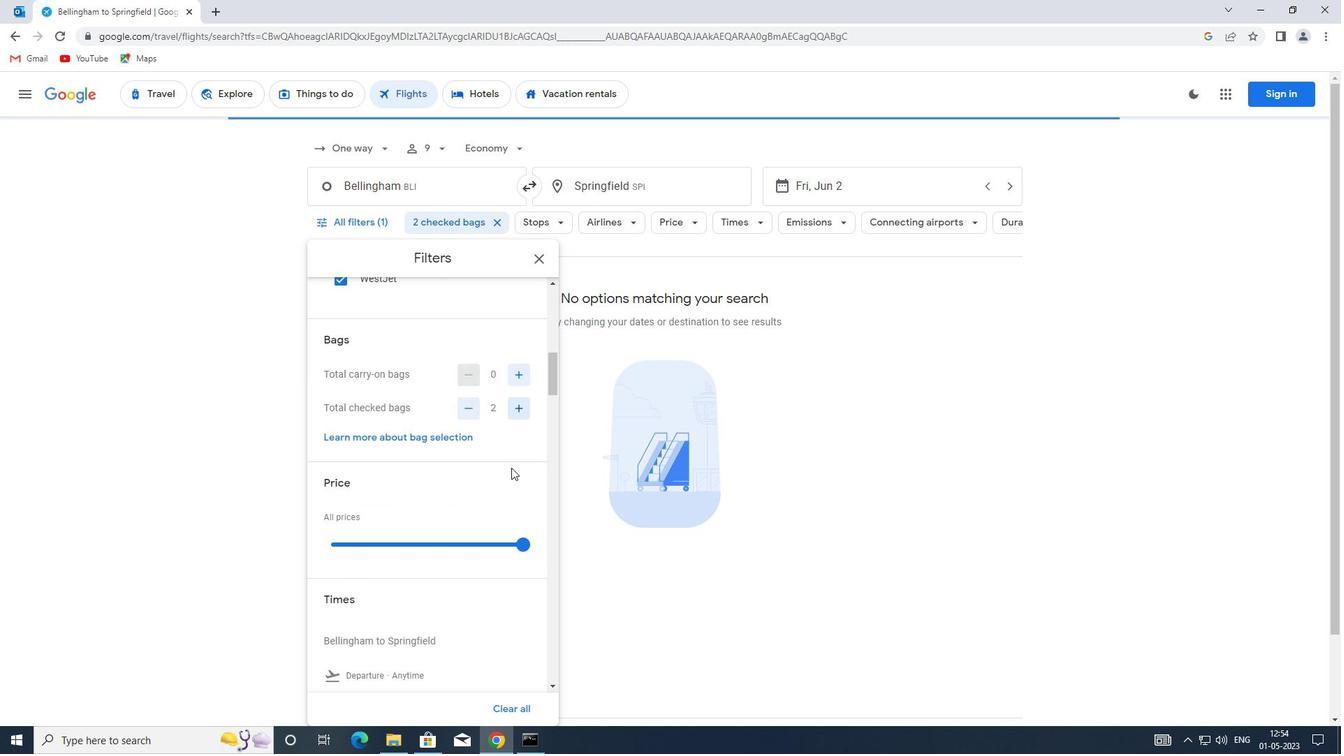 
Action: Mouse moved to (403, 461)
Screenshot: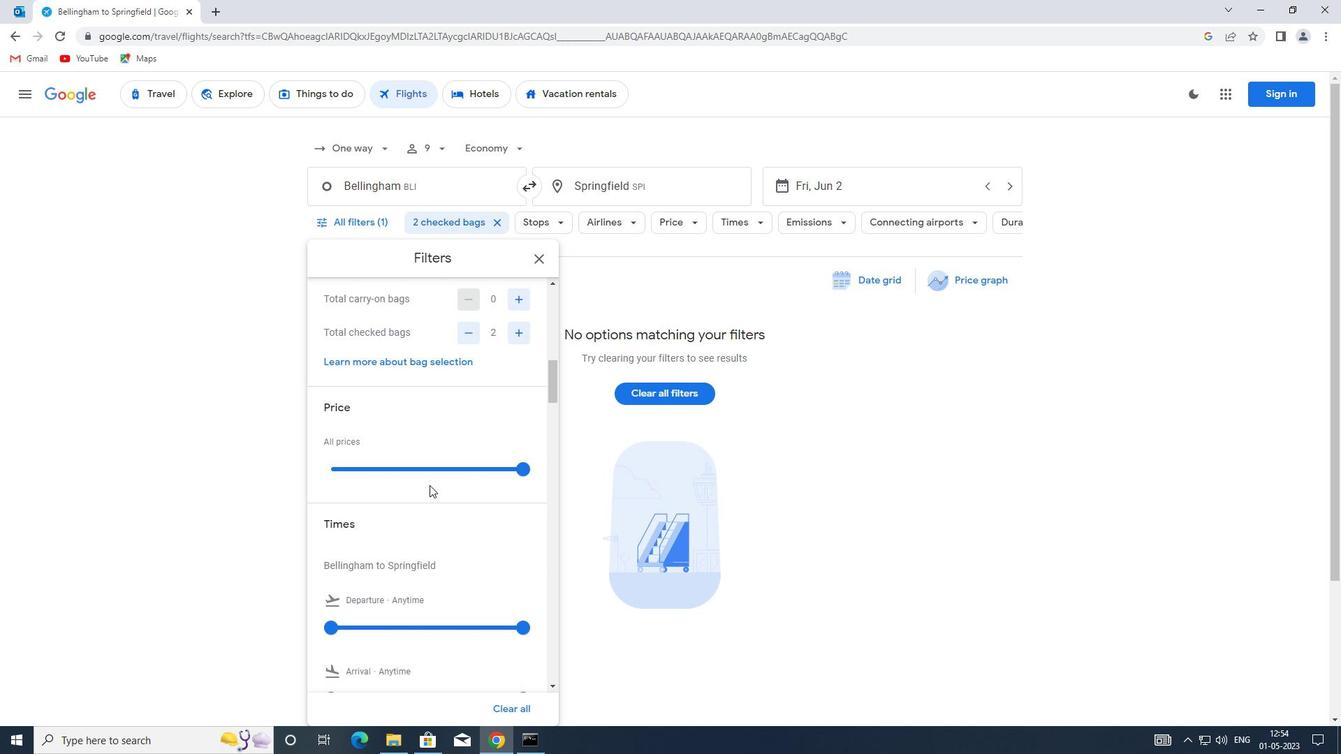 
Action: Mouse pressed left at (403, 461)
Screenshot: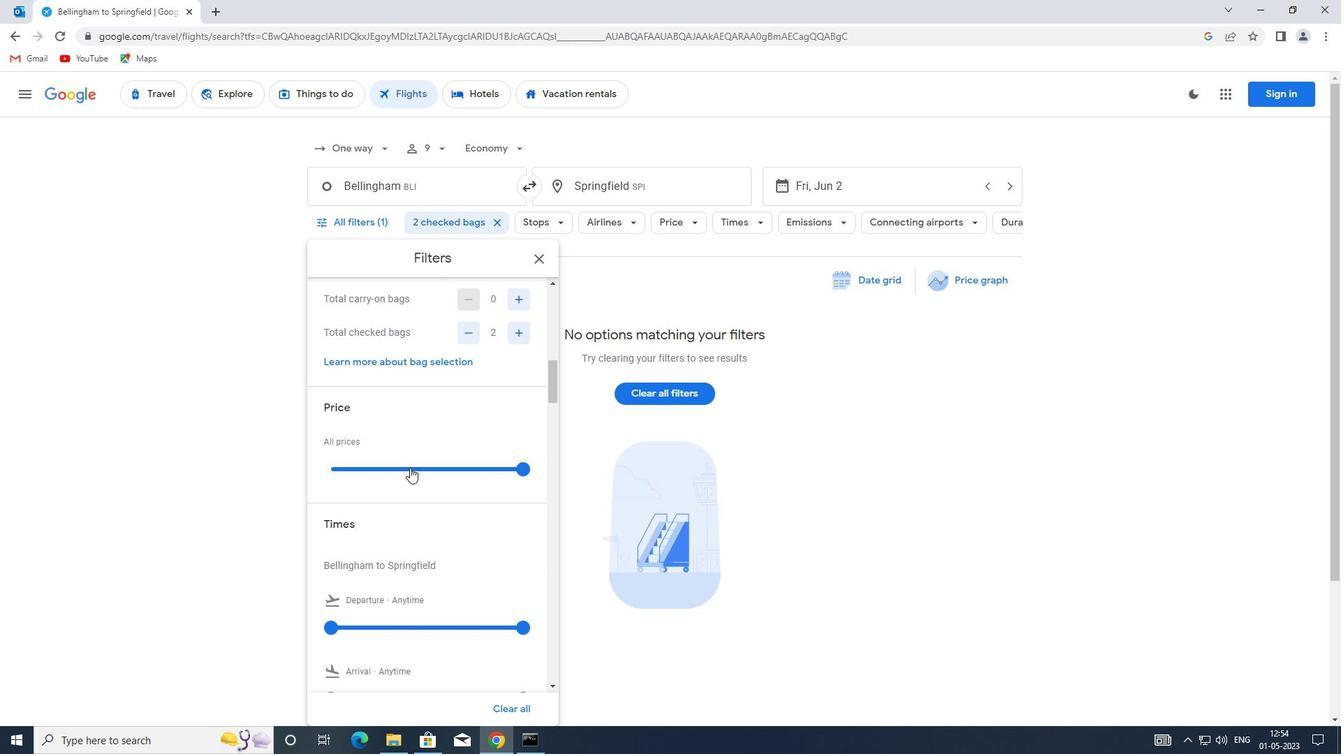 
Action: Mouse moved to (403, 462)
Screenshot: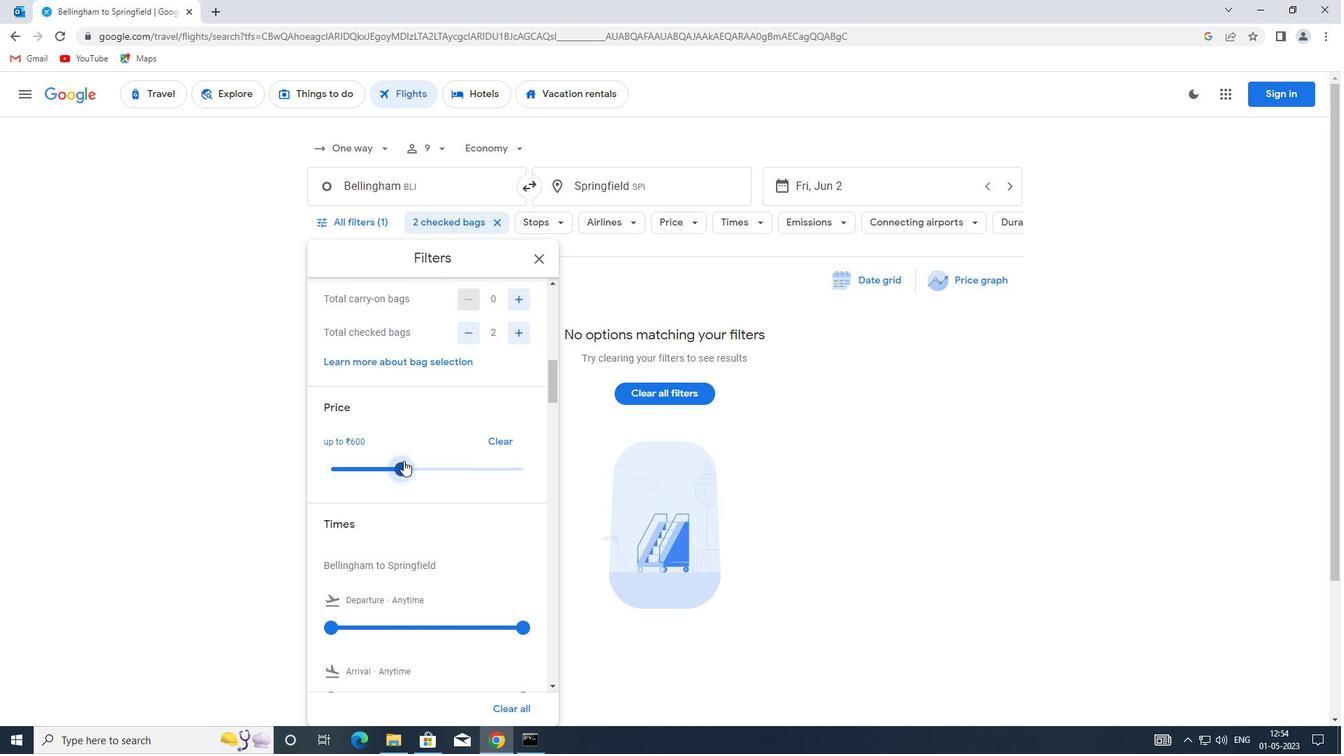 
Action: Mouse pressed left at (403, 462)
Screenshot: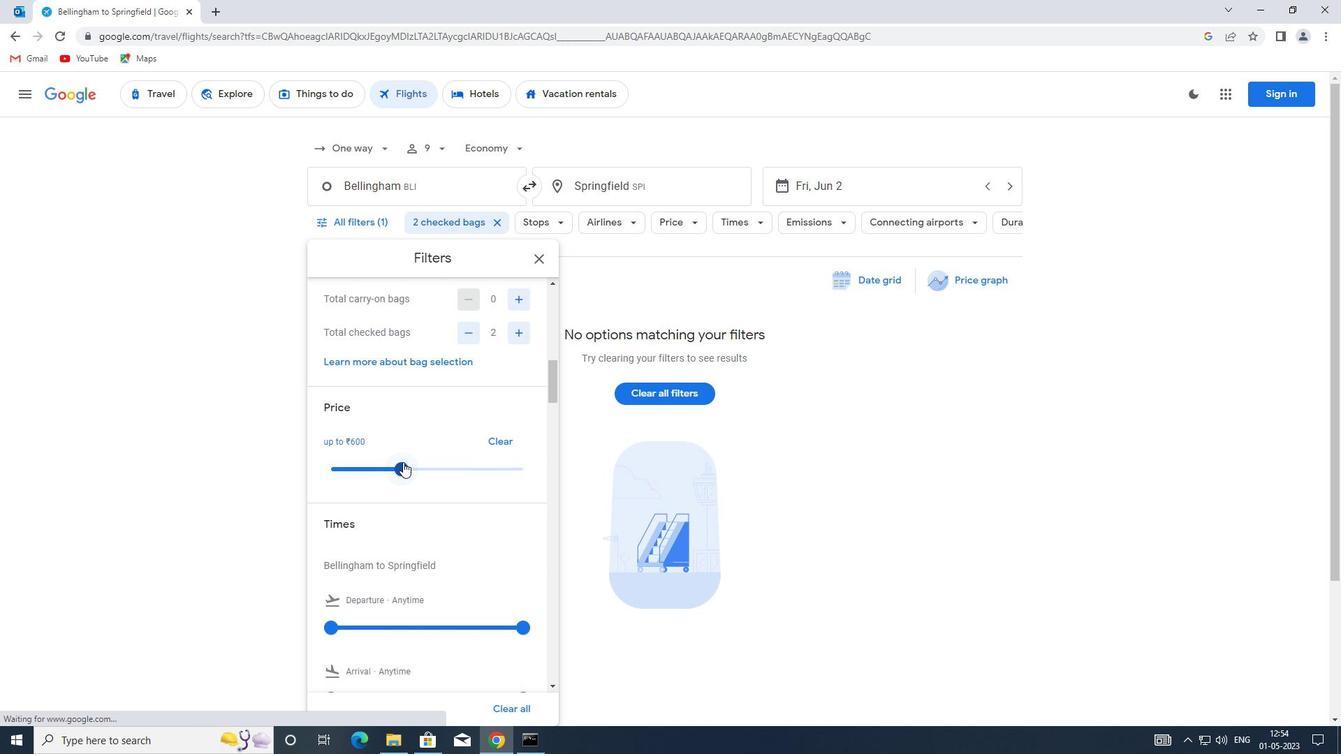 
Action: Mouse moved to (458, 471)
Screenshot: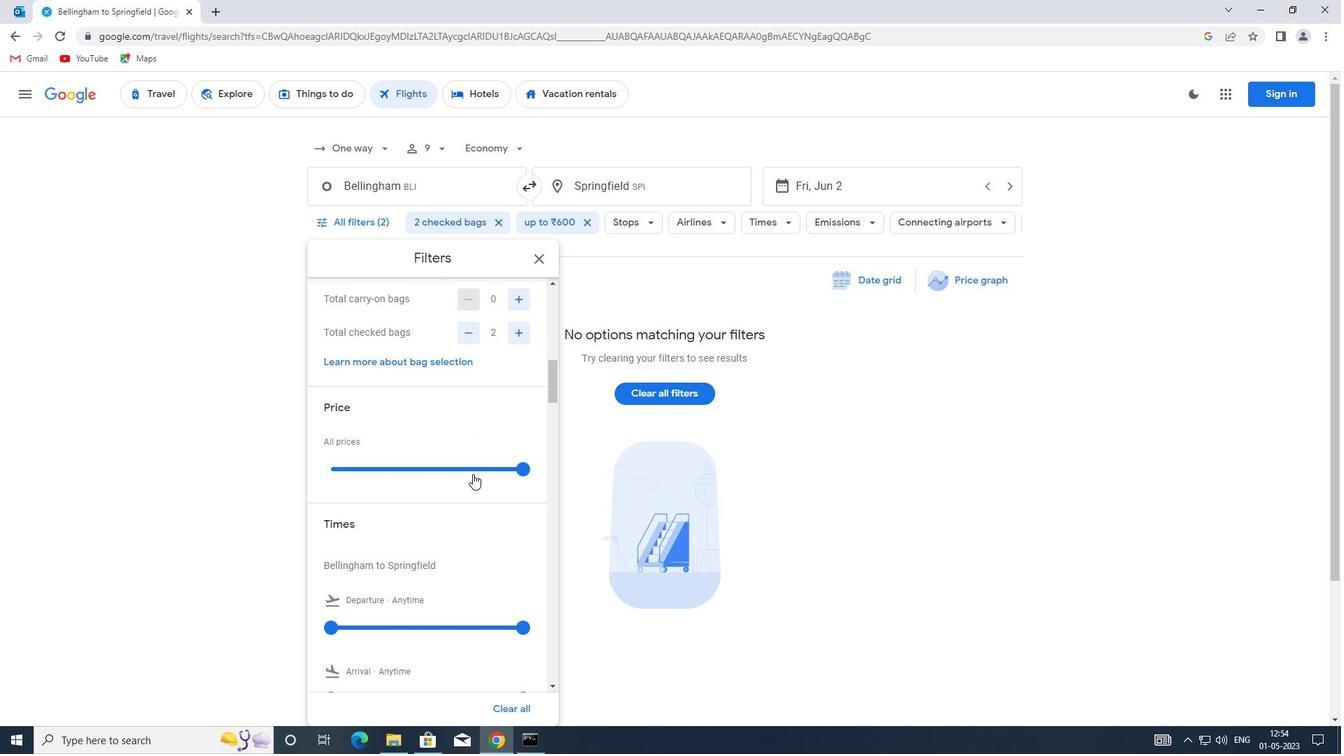 
Action: Mouse scrolled (458, 470) with delta (0, 0)
Screenshot: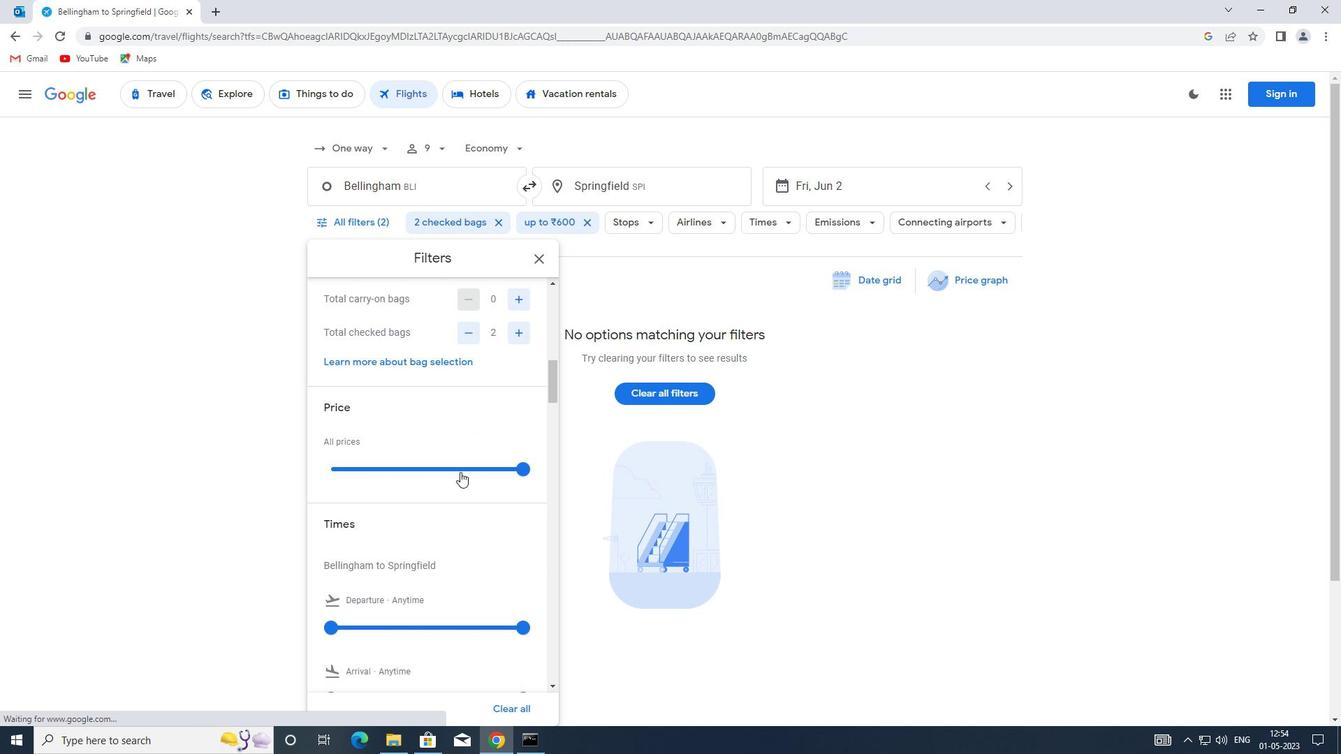 
Action: Mouse moved to (445, 470)
Screenshot: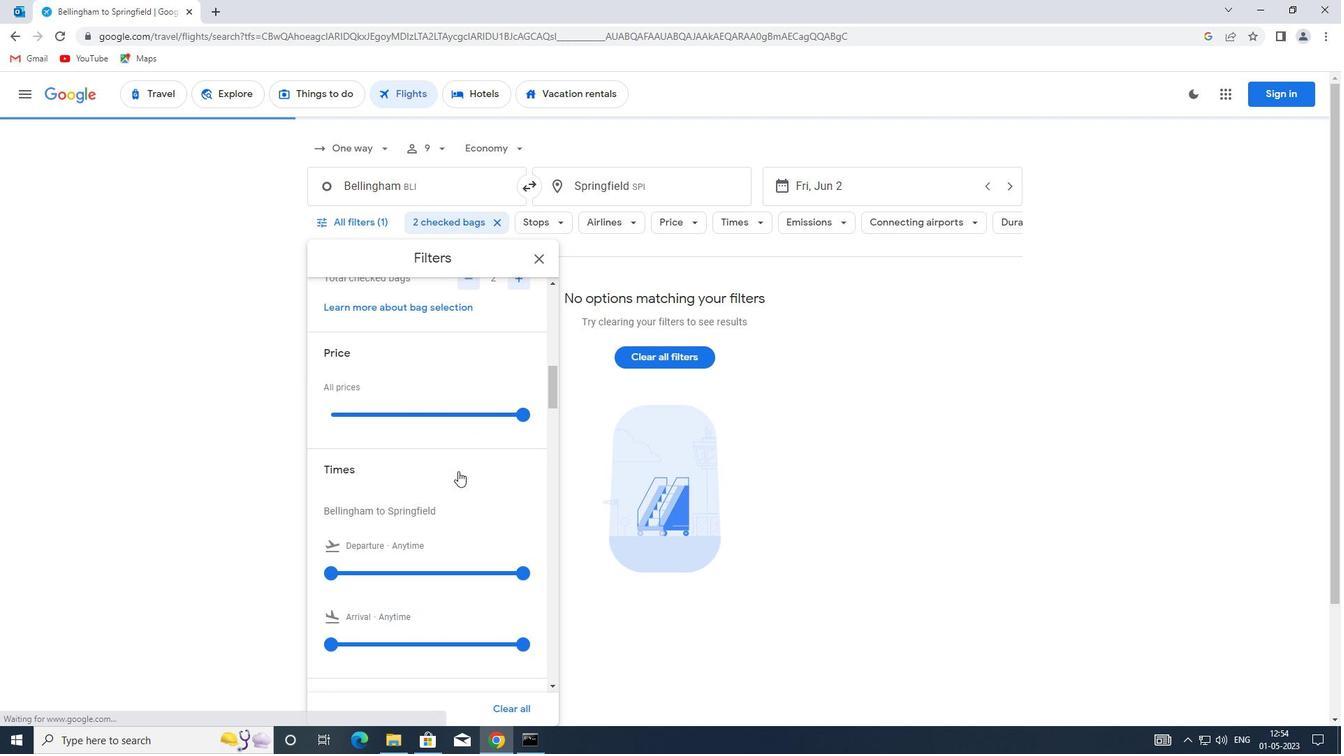 
Action: Mouse scrolled (445, 470) with delta (0, 0)
Screenshot: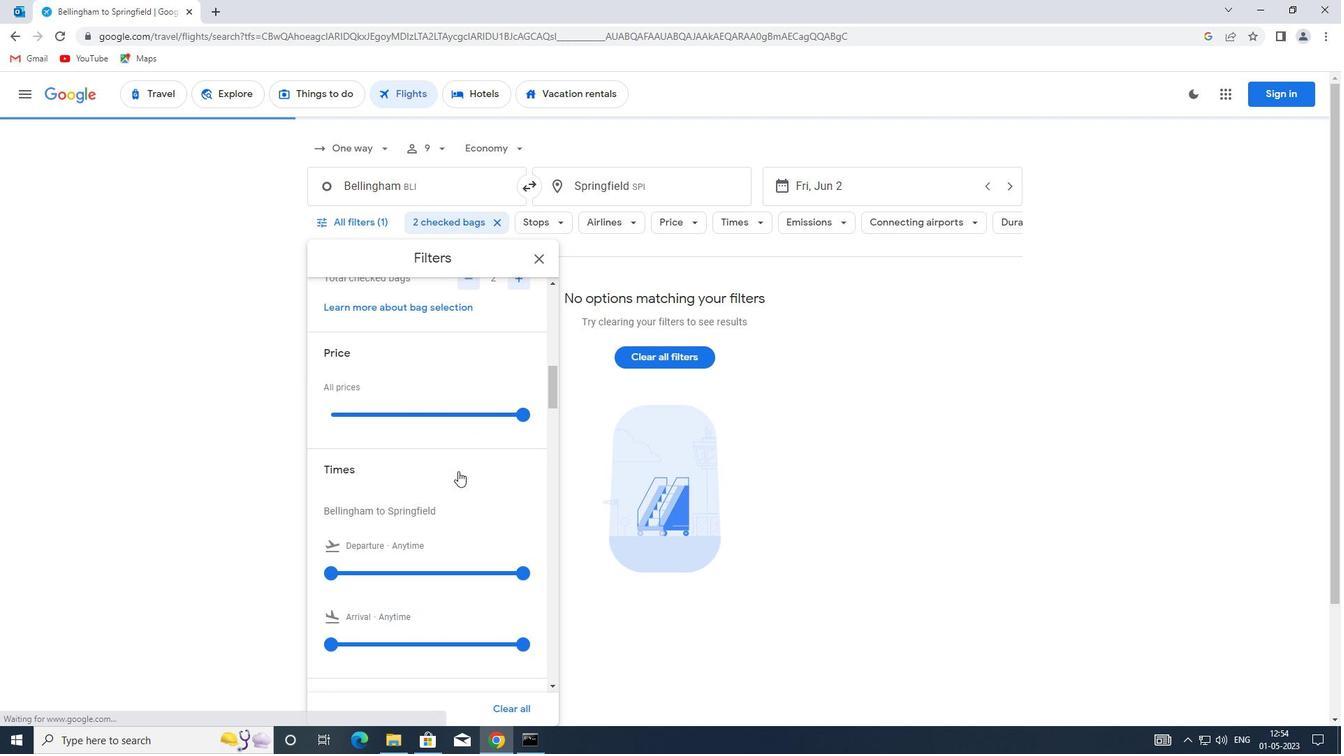 
Action: Mouse moved to (424, 449)
Screenshot: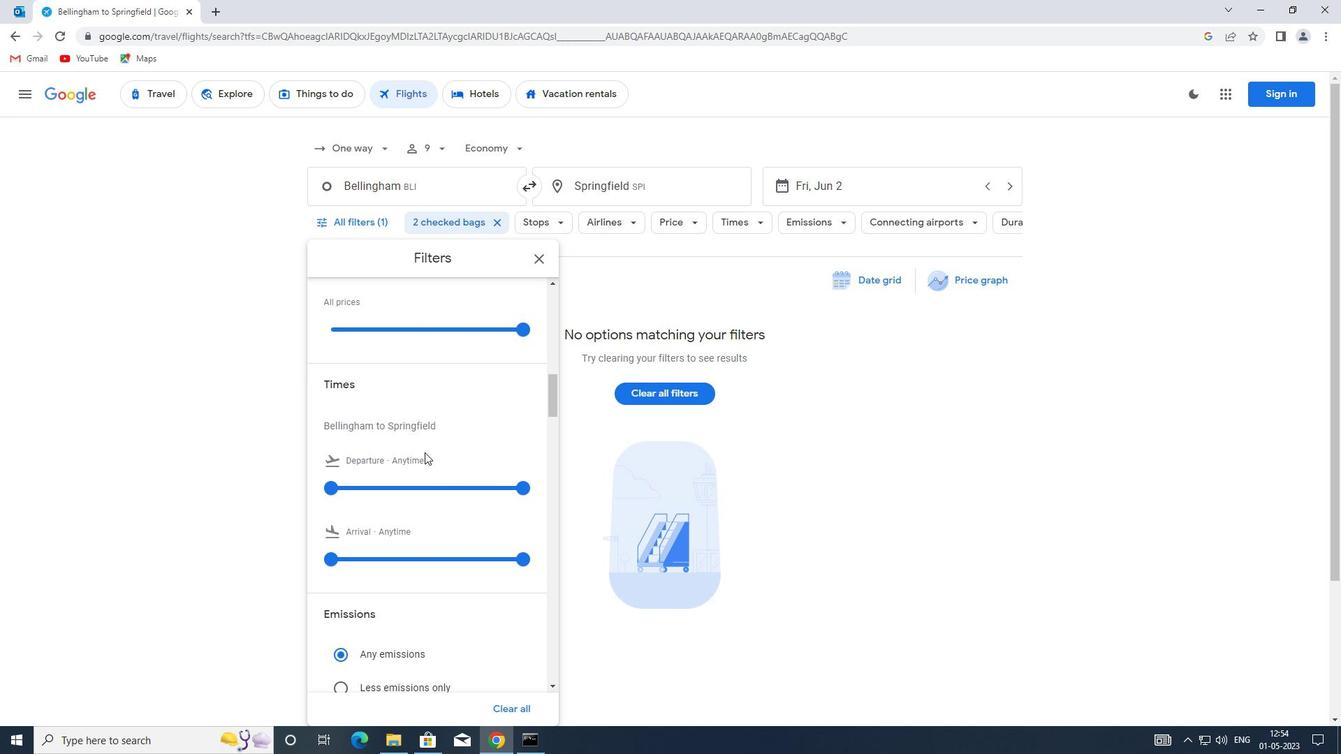 
Action: Mouse scrolled (424, 449) with delta (0, 0)
Screenshot: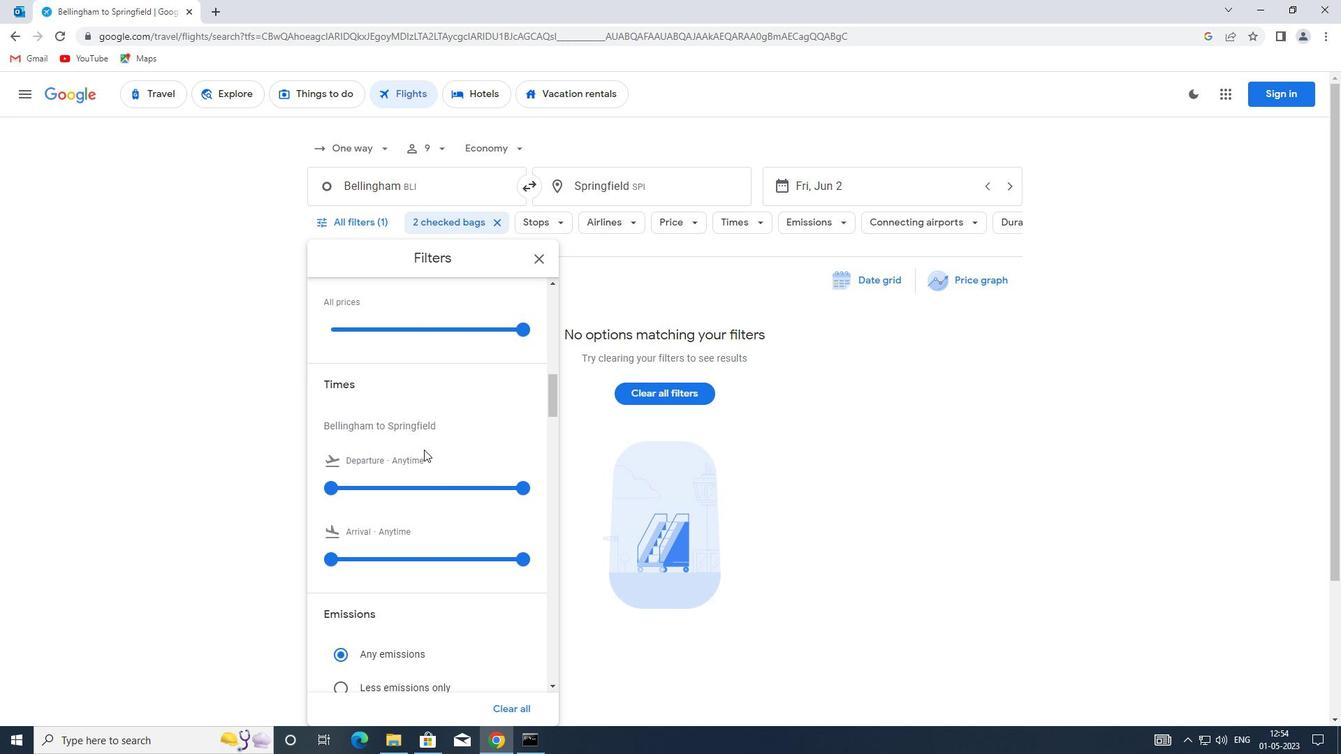 
Action: Mouse moved to (325, 422)
Screenshot: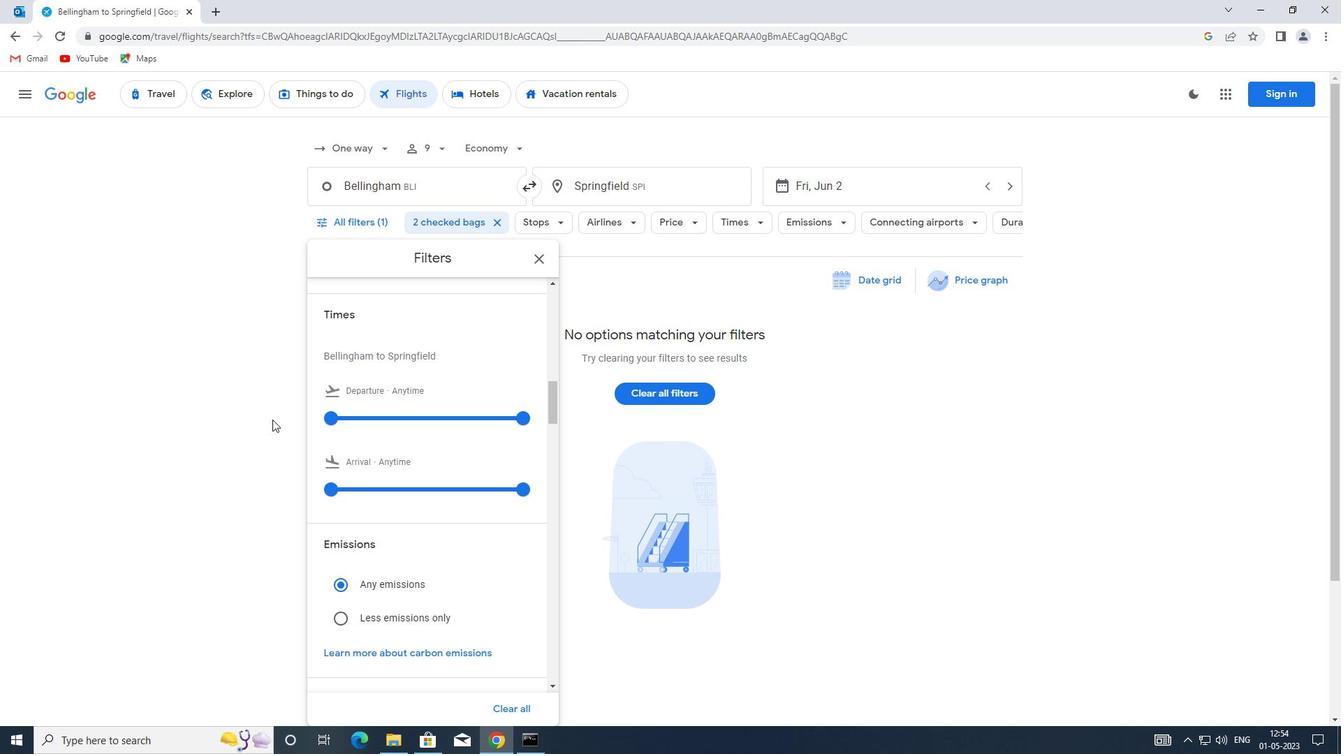 
Action: Mouse pressed left at (325, 422)
Screenshot: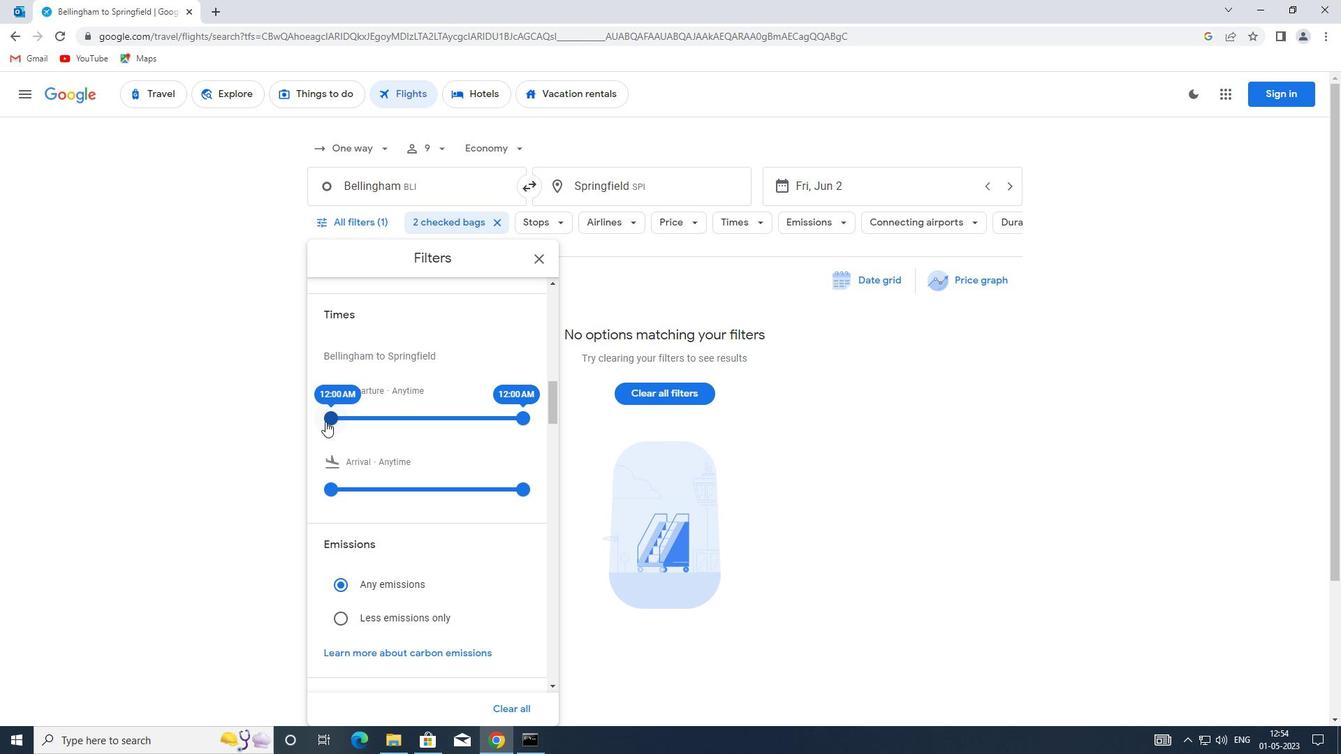 
Action: Mouse moved to (310, 422)
Screenshot: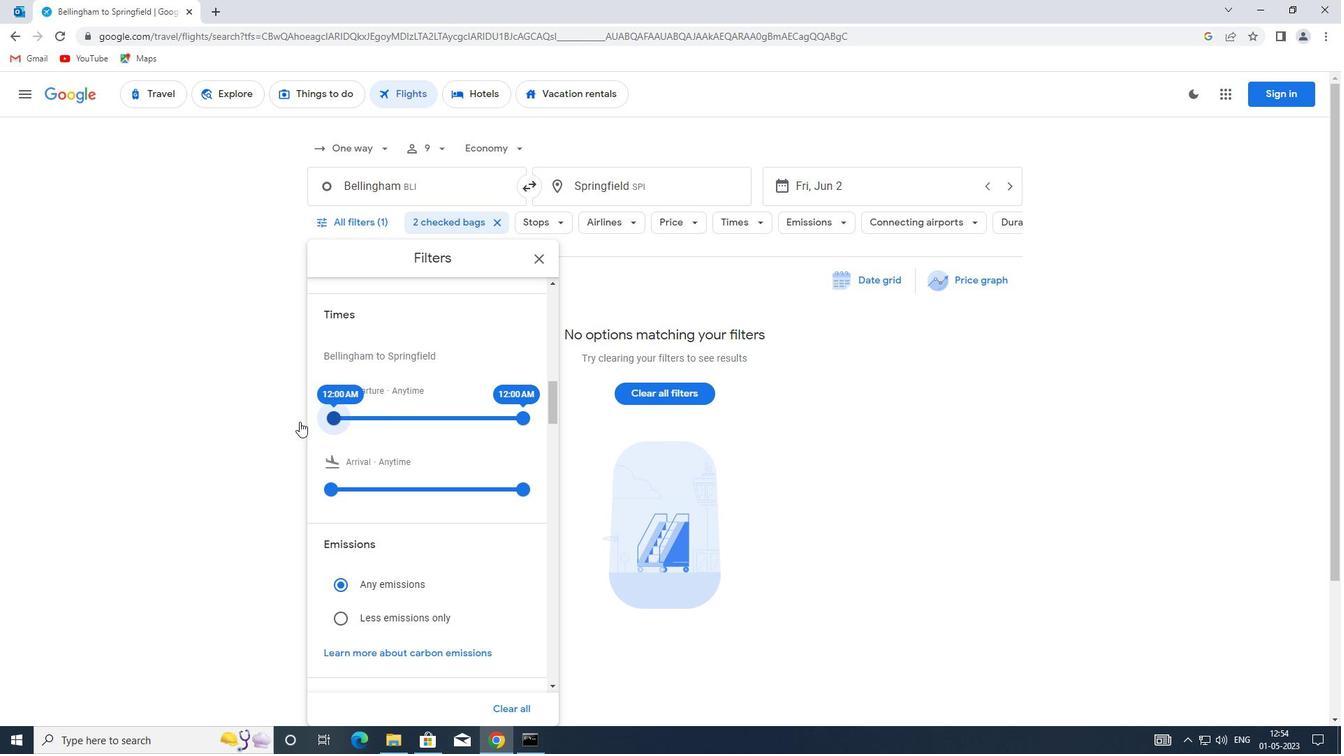 
Action: Mouse pressed left at (310, 422)
Screenshot: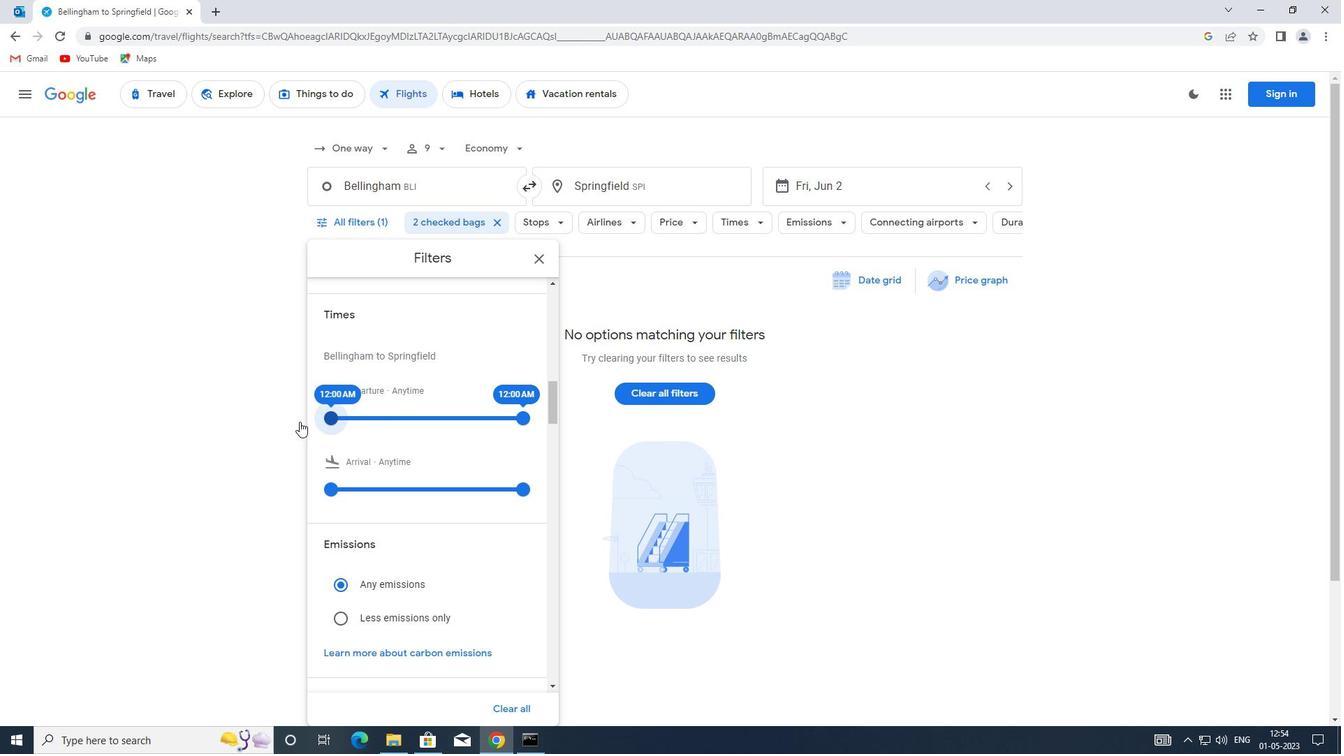 
Action: Mouse moved to (329, 415)
Screenshot: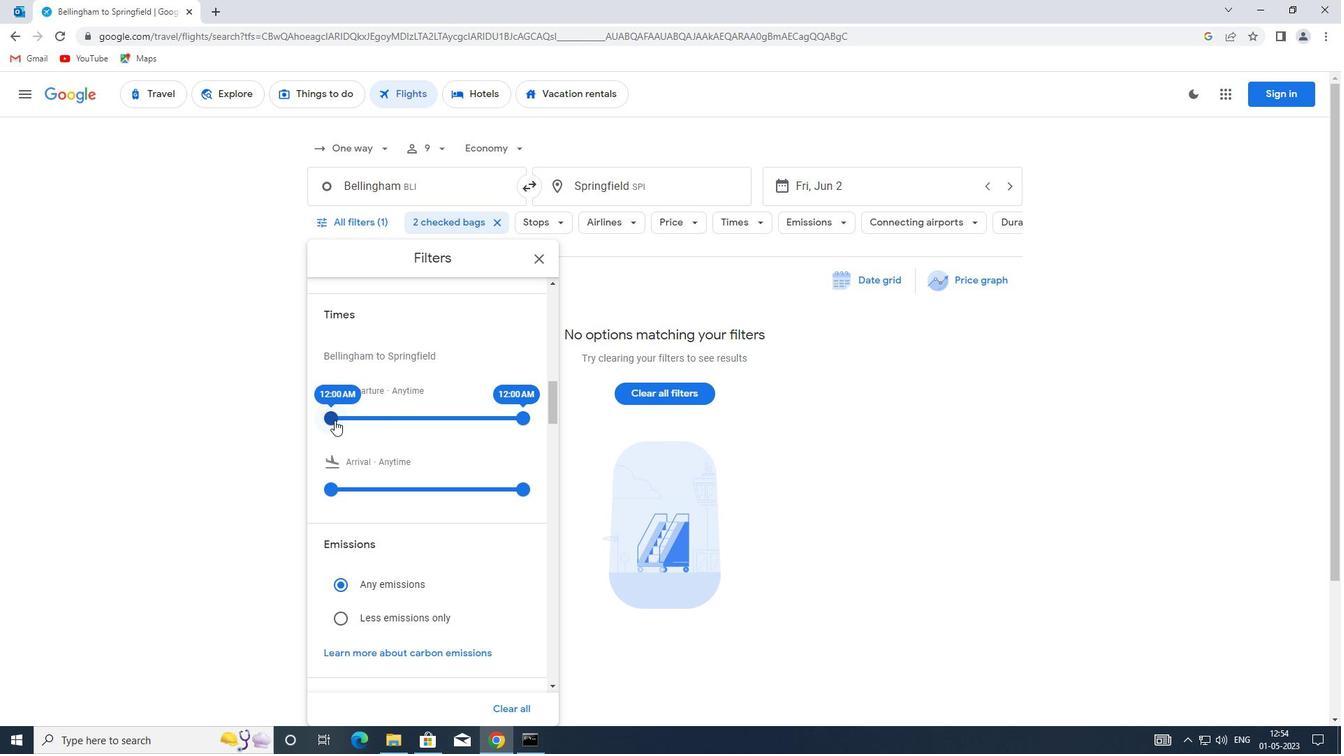 
Action: Mouse pressed left at (329, 415)
Screenshot: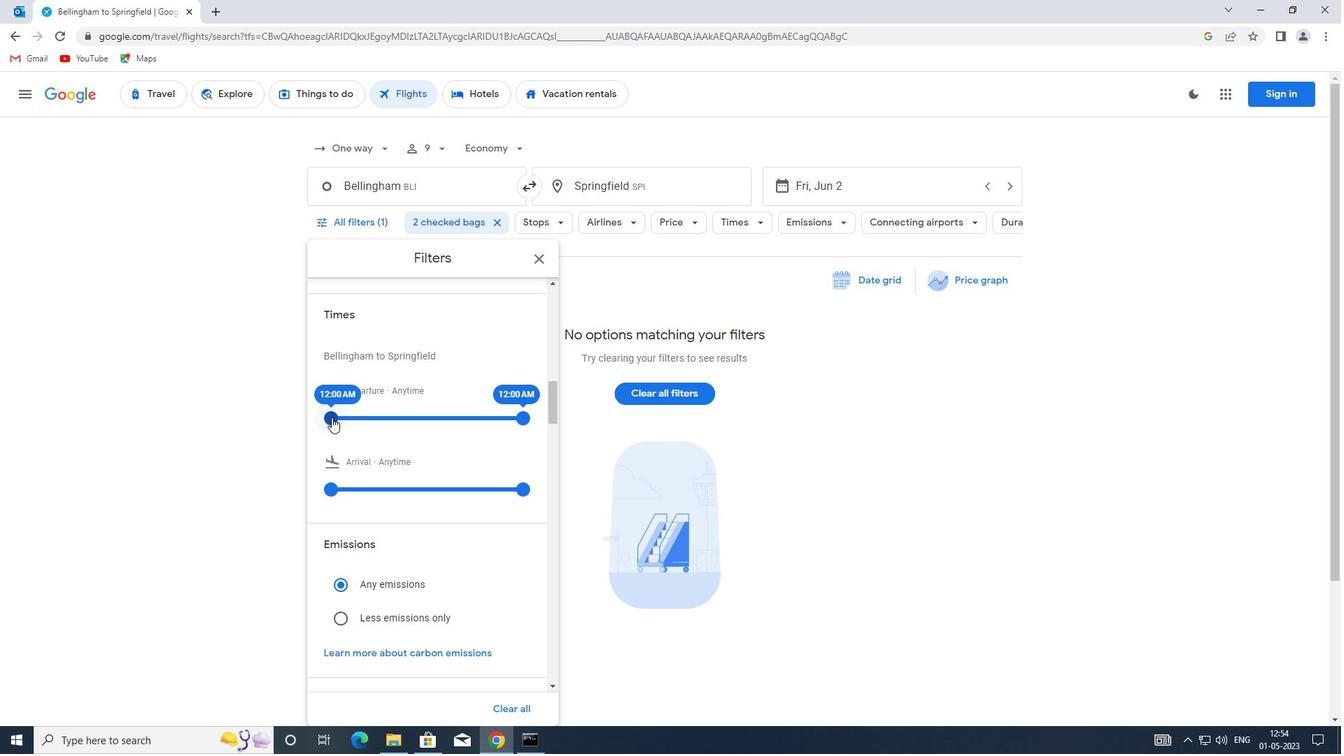 
Action: Mouse moved to (341, 415)
Screenshot: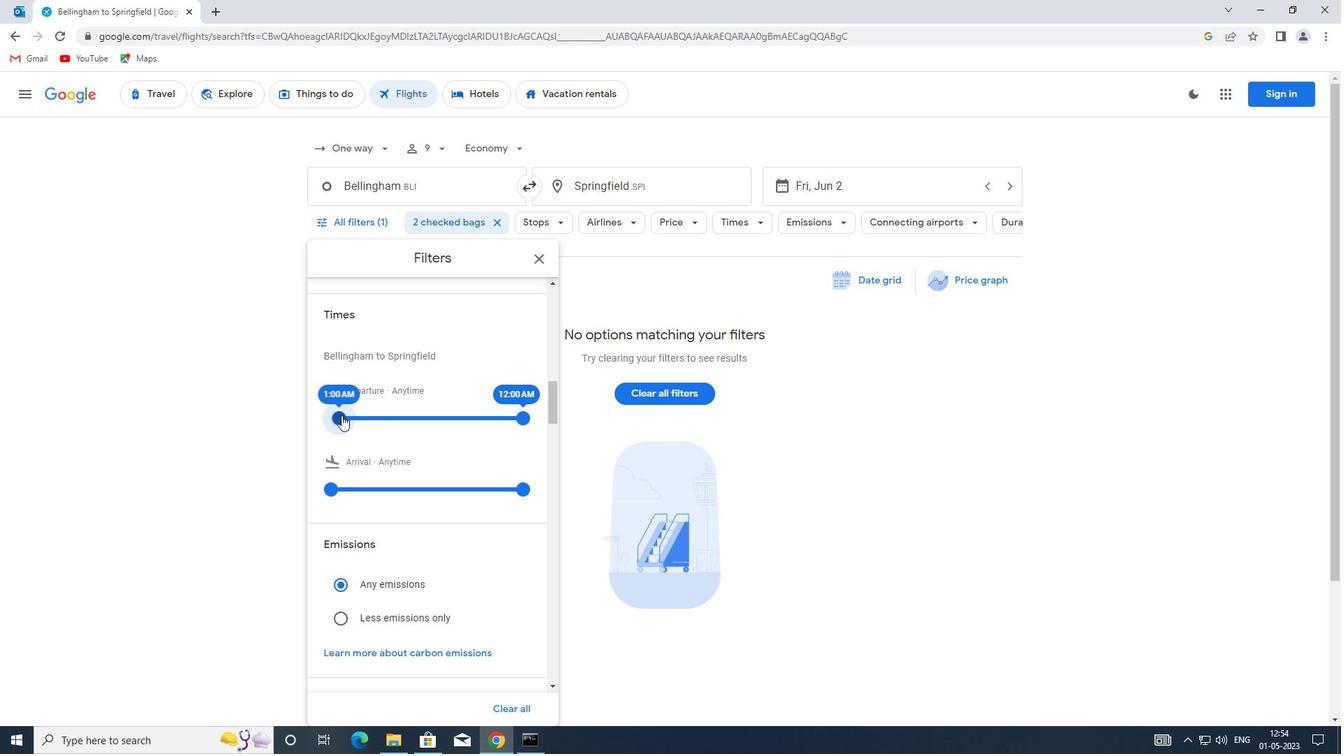 
Action: Mouse pressed left at (341, 415)
Screenshot: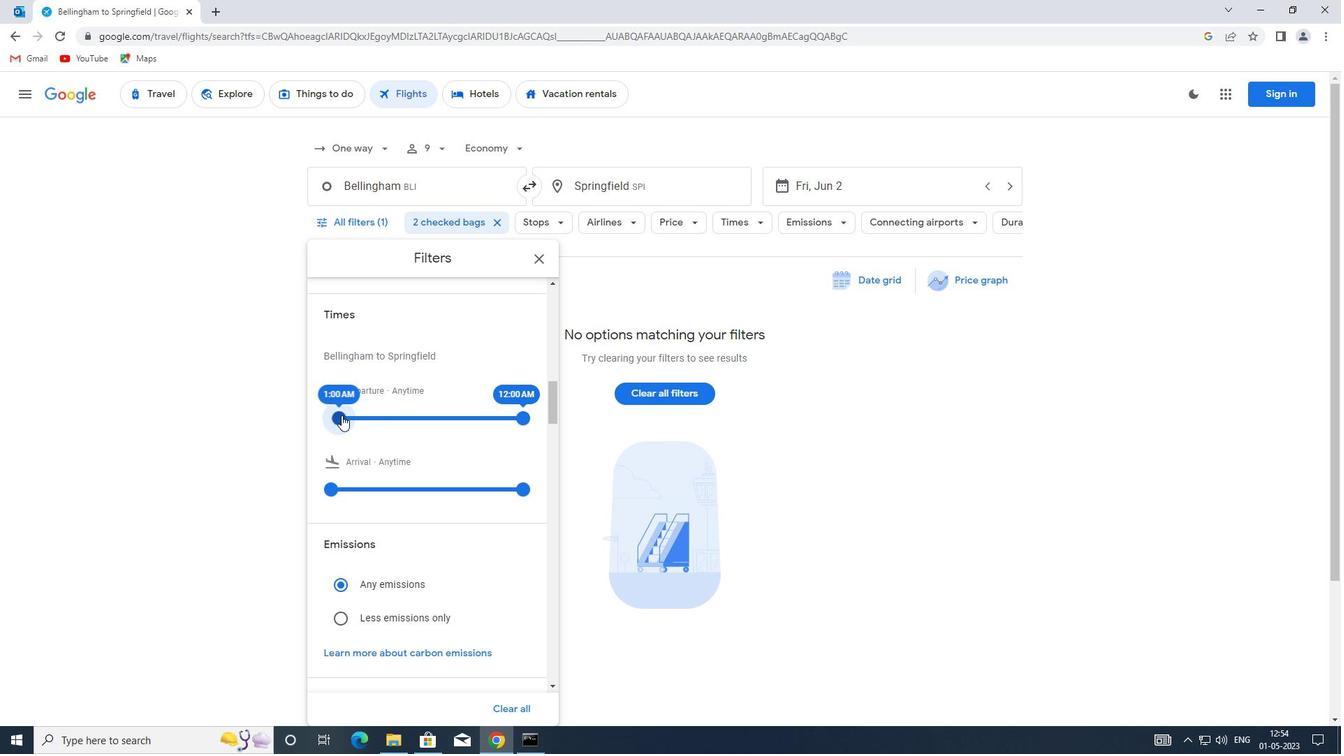 
Action: Mouse moved to (520, 419)
Screenshot: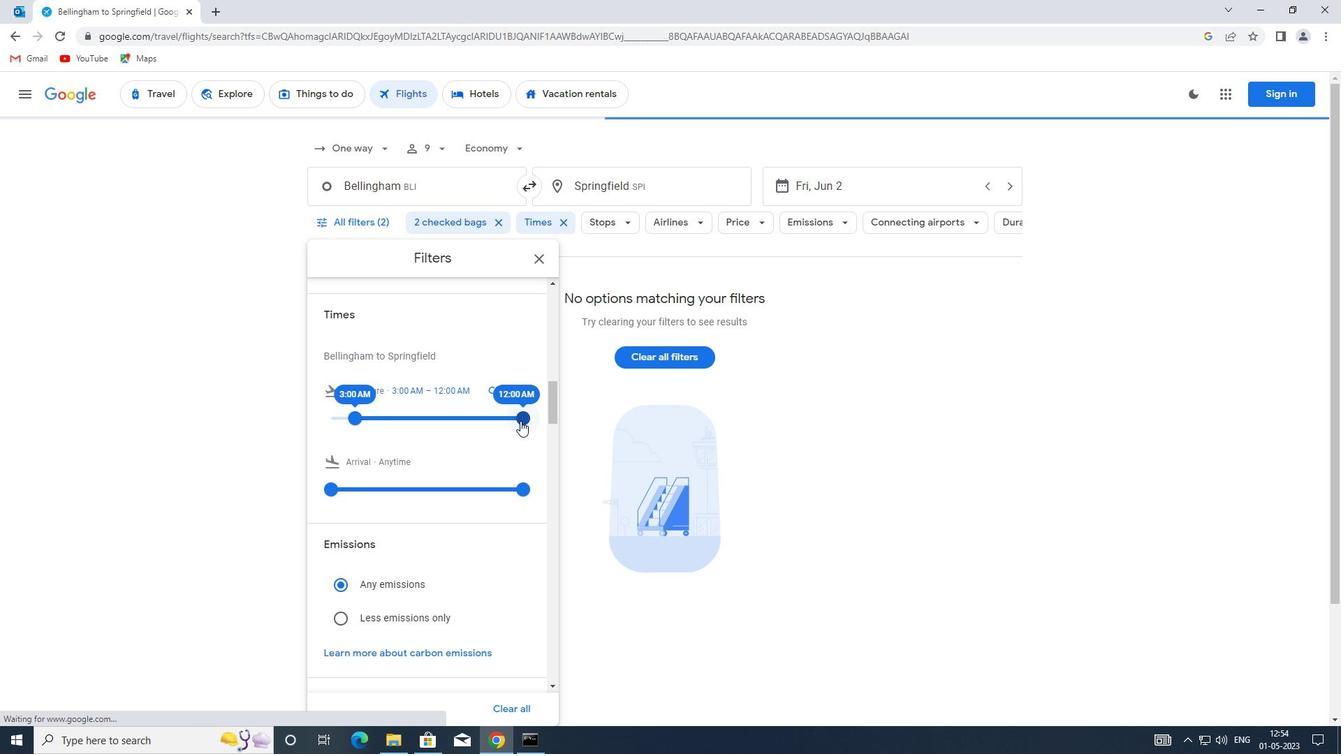 
Action: Mouse pressed left at (520, 419)
Screenshot: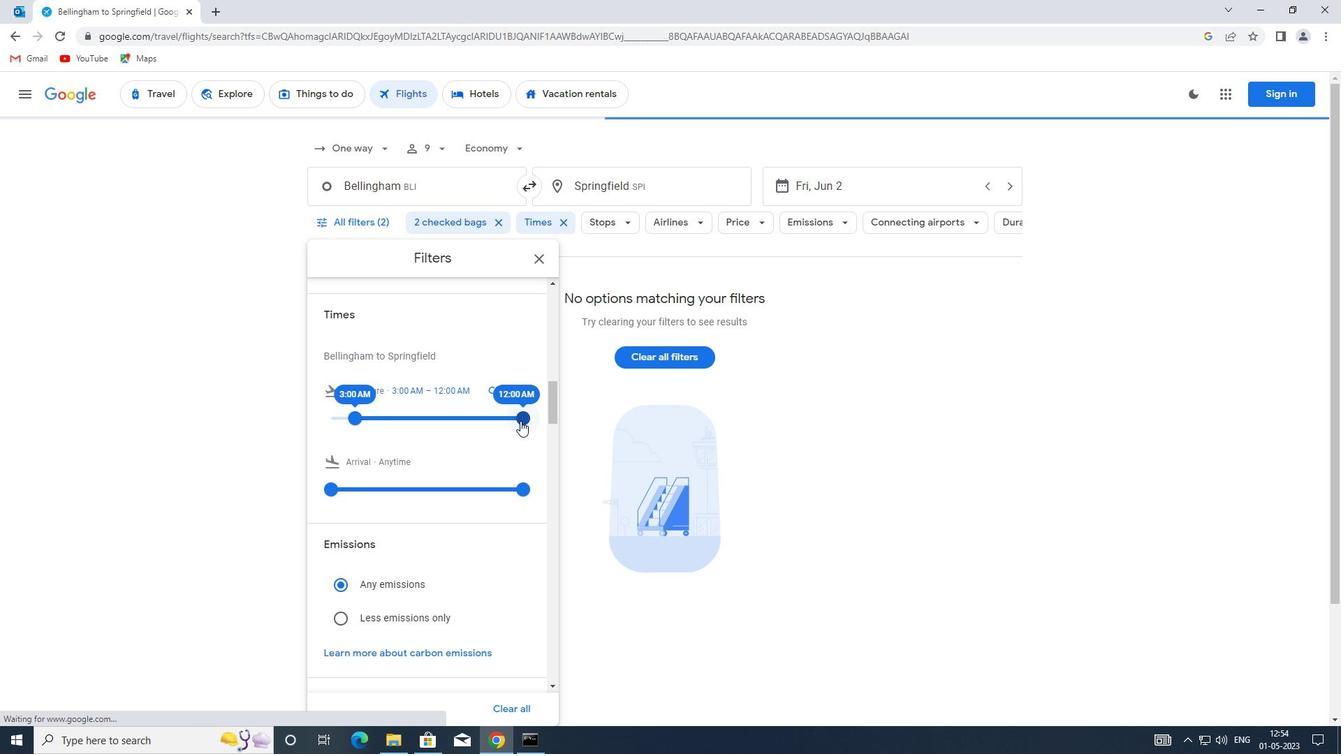 
Action: Mouse moved to (373, 415)
Screenshot: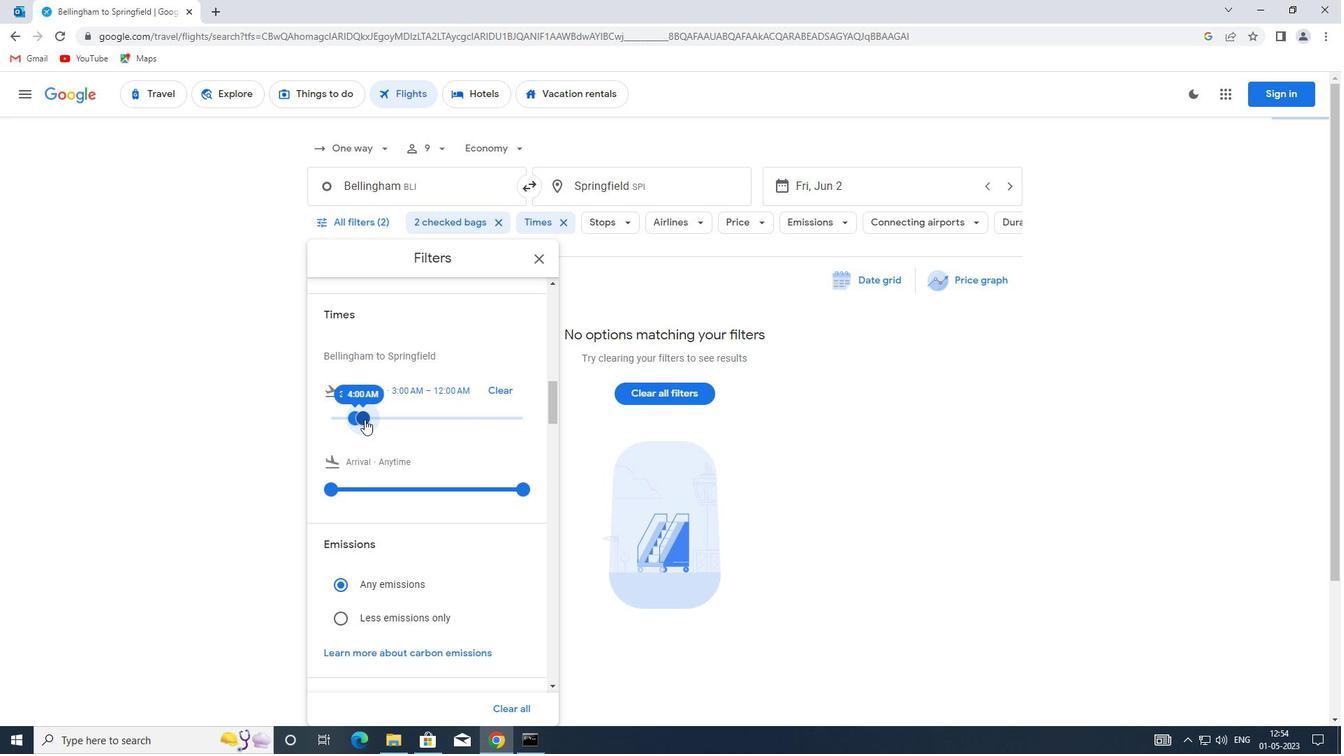 
Action: Mouse scrolled (373, 415) with delta (0, 0)
Screenshot: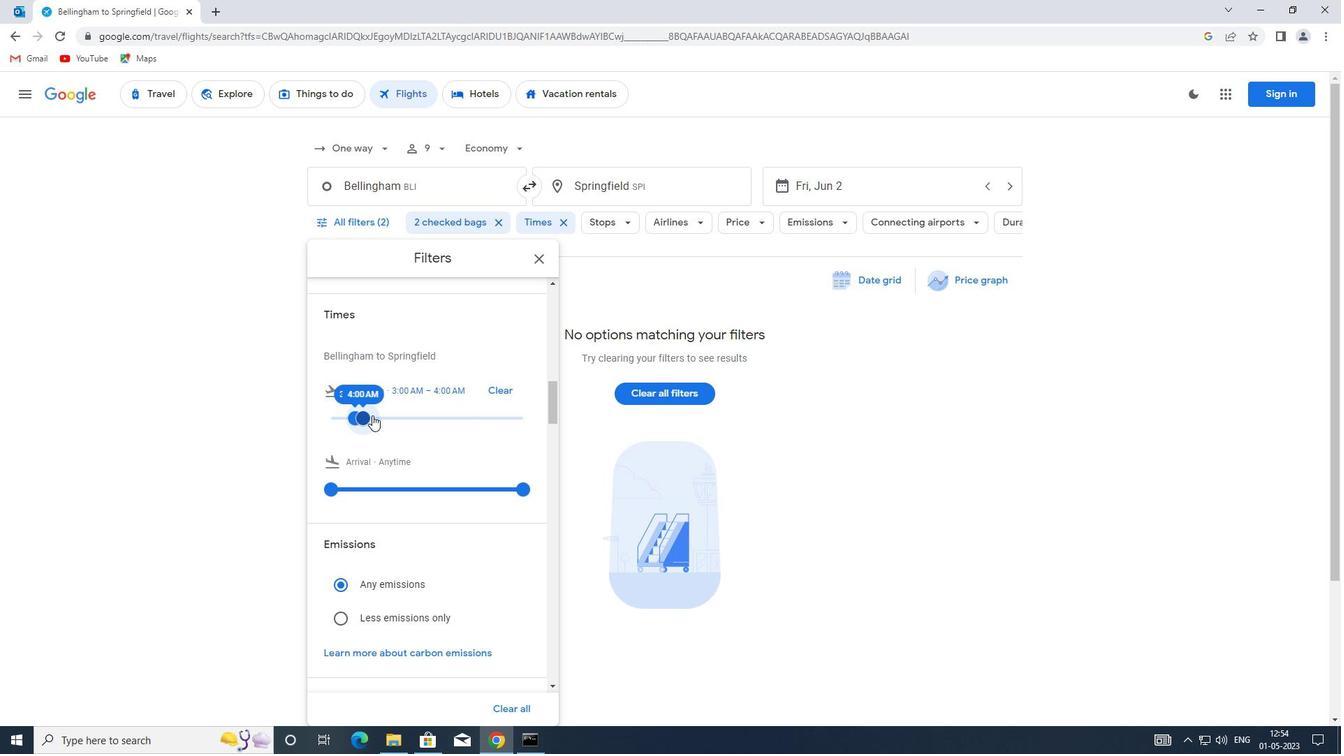 
Action: Mouse moved to (373, 415)
Screenshot: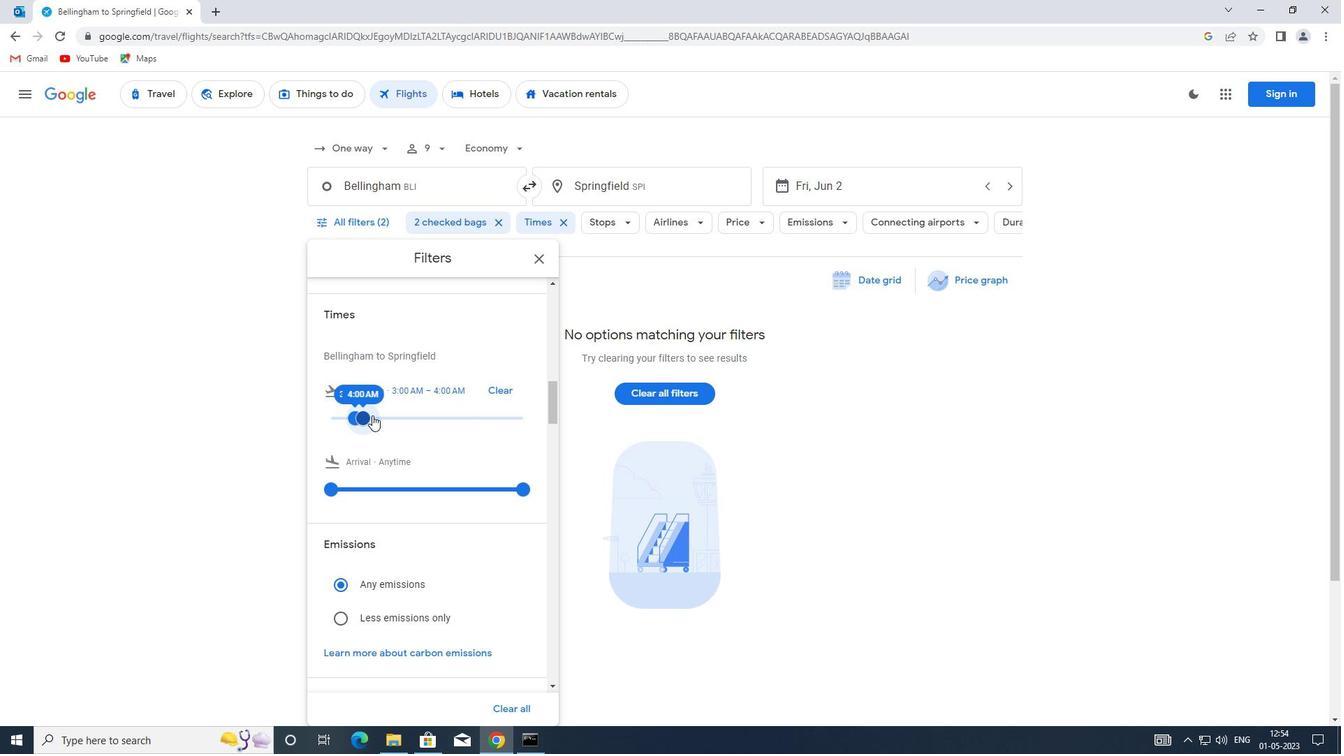 
Action: Mouse scrolled (373, 415) with delta (0, 0)
Screenshot: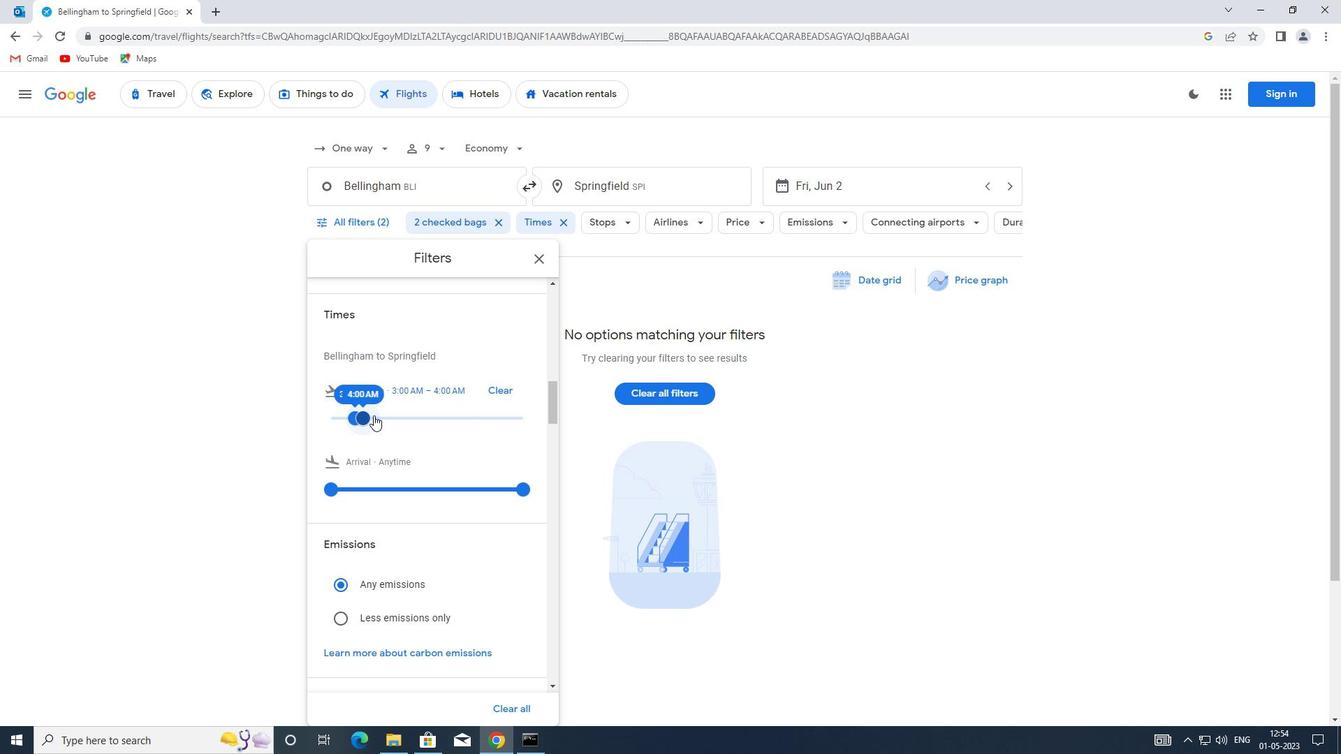 
Action: Mouse moved to (374, 415)
Screenshot: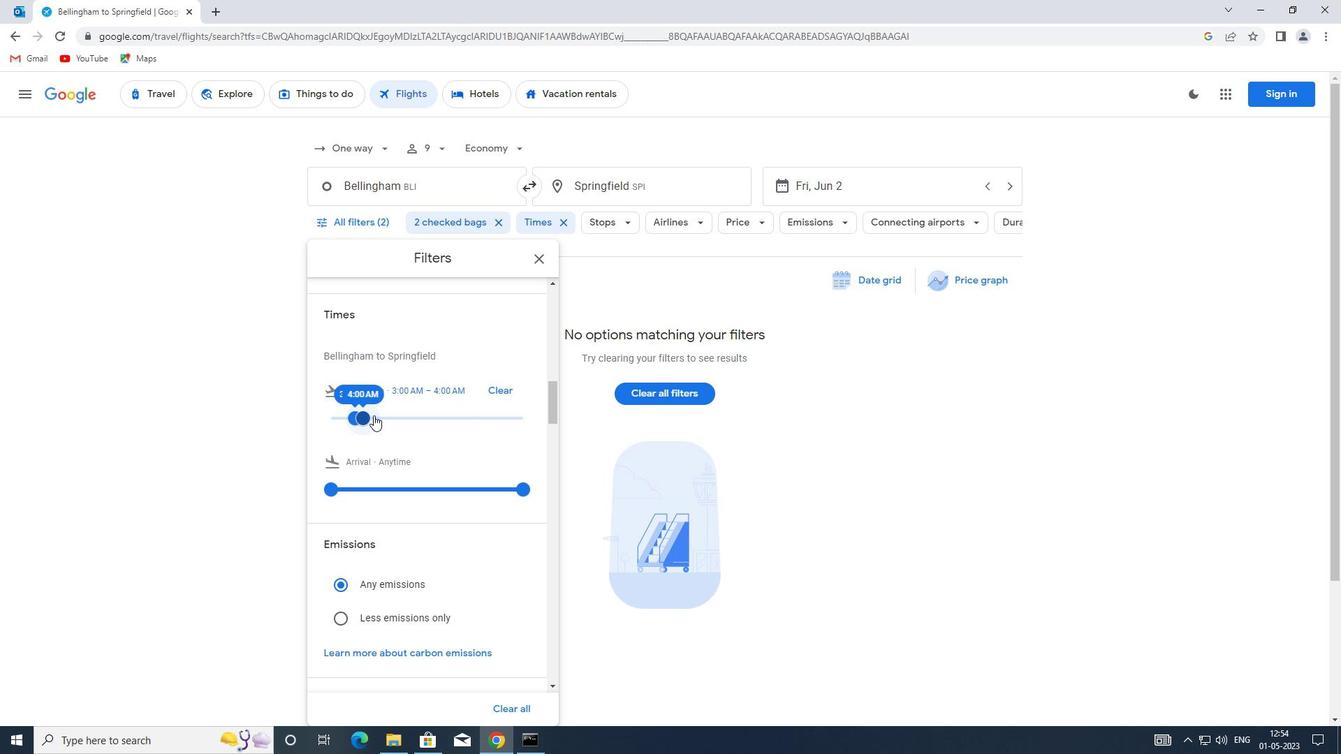 
Action: Mouse scrolled (374, 415) with delta (0, 0)
Screenshot: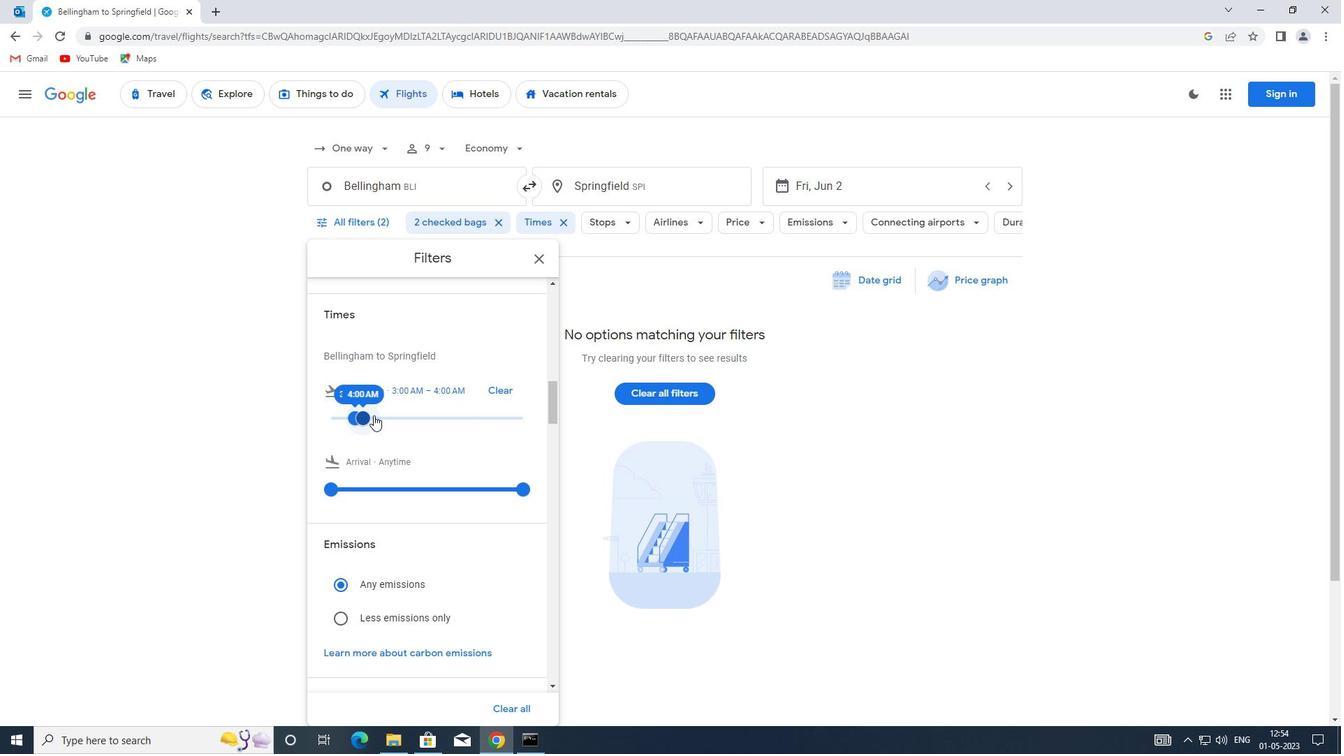 
Action: Mouse moved to (538, 259)
Screenshot: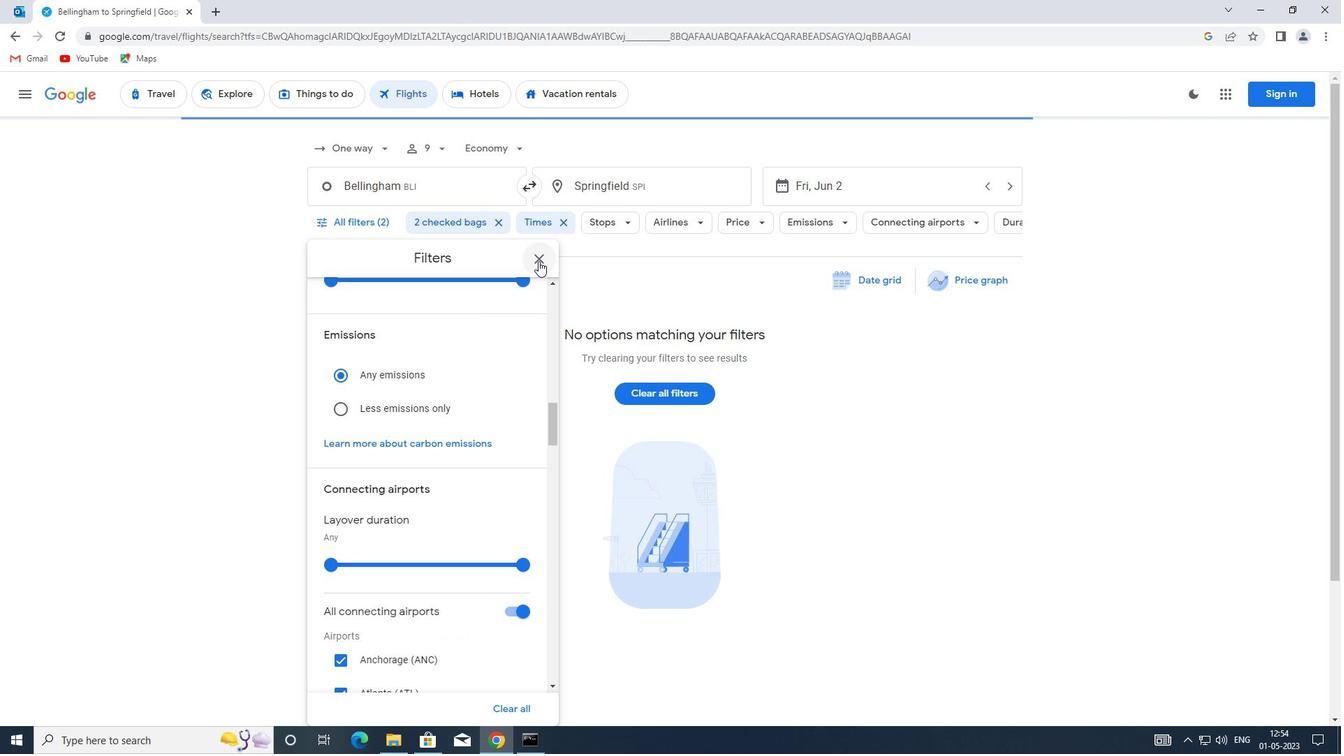 
Action: Mouse pressed left at (538, 259)
Screenshot: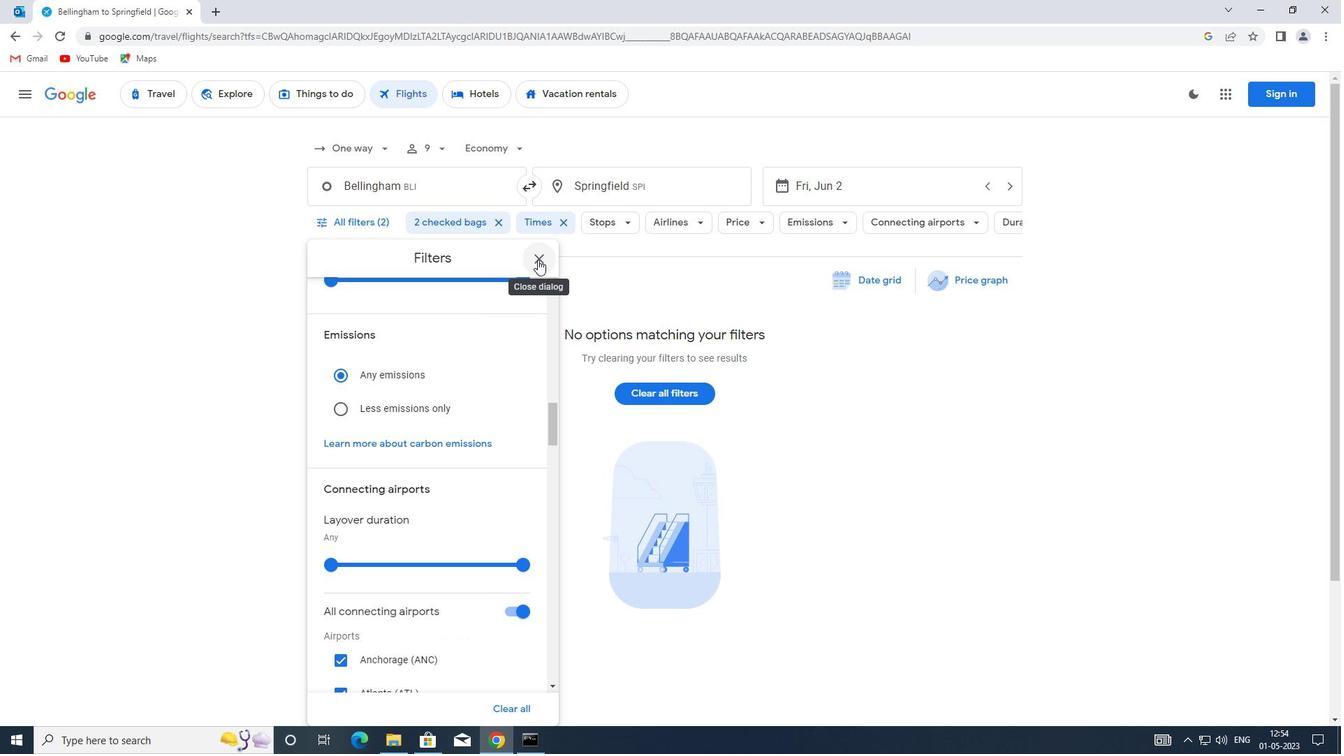
